 Task: Find connections with filter location North Vancouver with filter topic #Businessownerwith filter profile language Spanish with filter current company Forrester with filter school JSS University (Jagadguru Sri Shivarathreeshwara University),Mysore with filter industry Radio and Television Broadcasting with filter service category Relocation with filter keywords title Test Scorer
Action: Mouse moved to (271, 347)
Screenshot: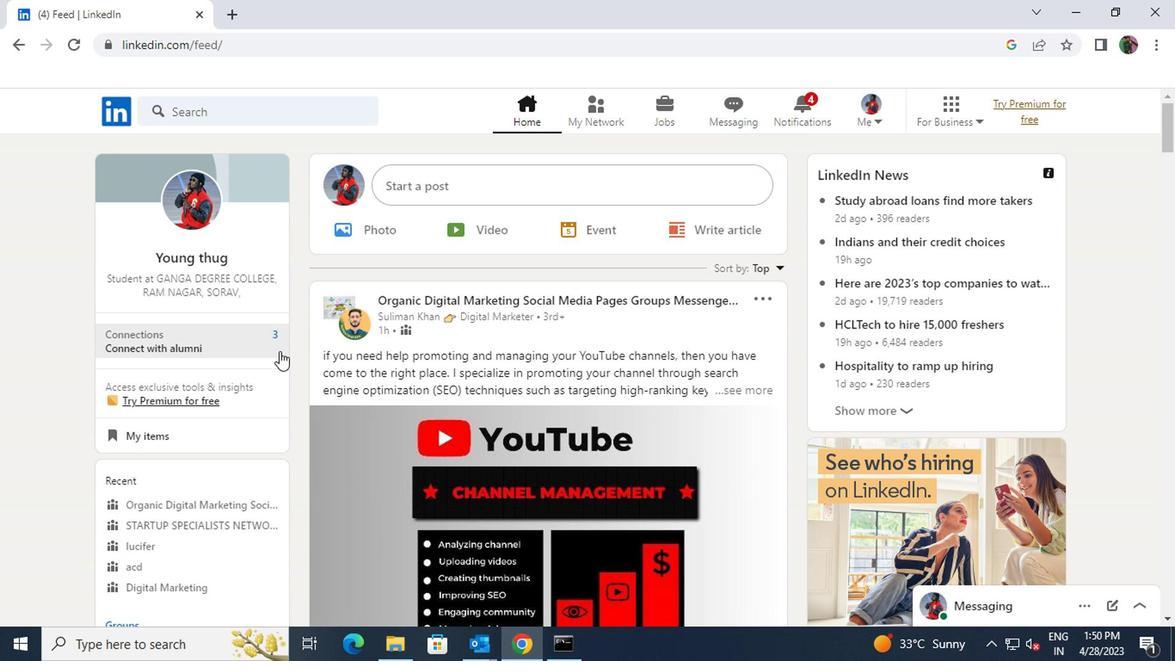 
Action: Mouse pressed left at (271, 347)
Screenshot: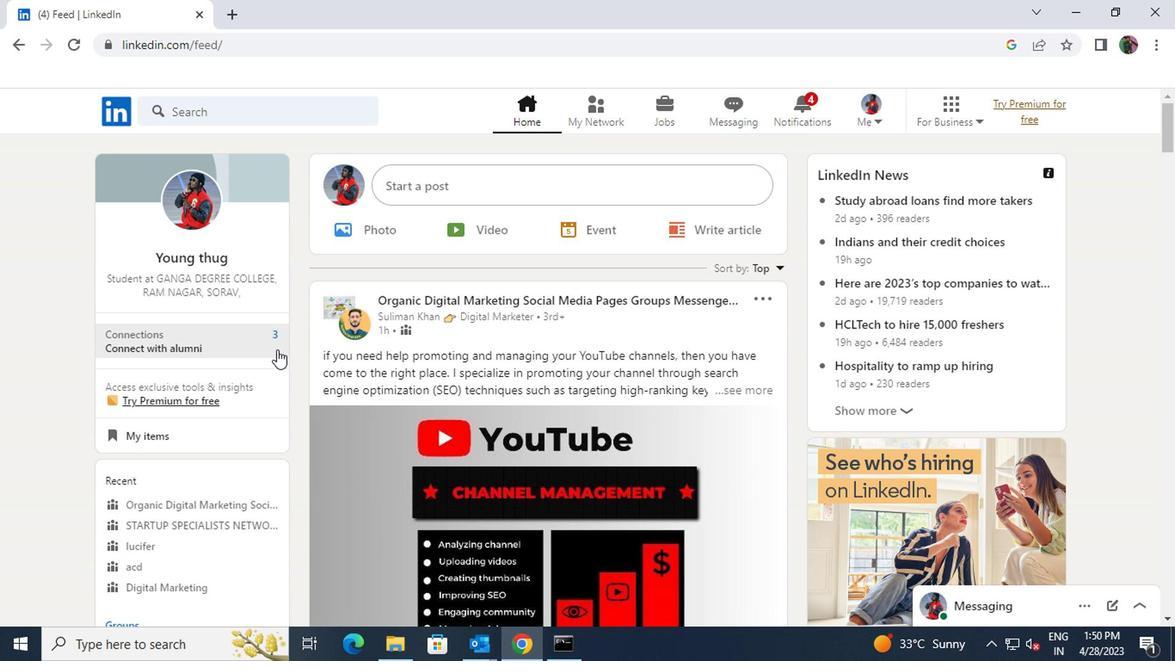 
Action: Mouse moved to (293, 208)
Screenshot: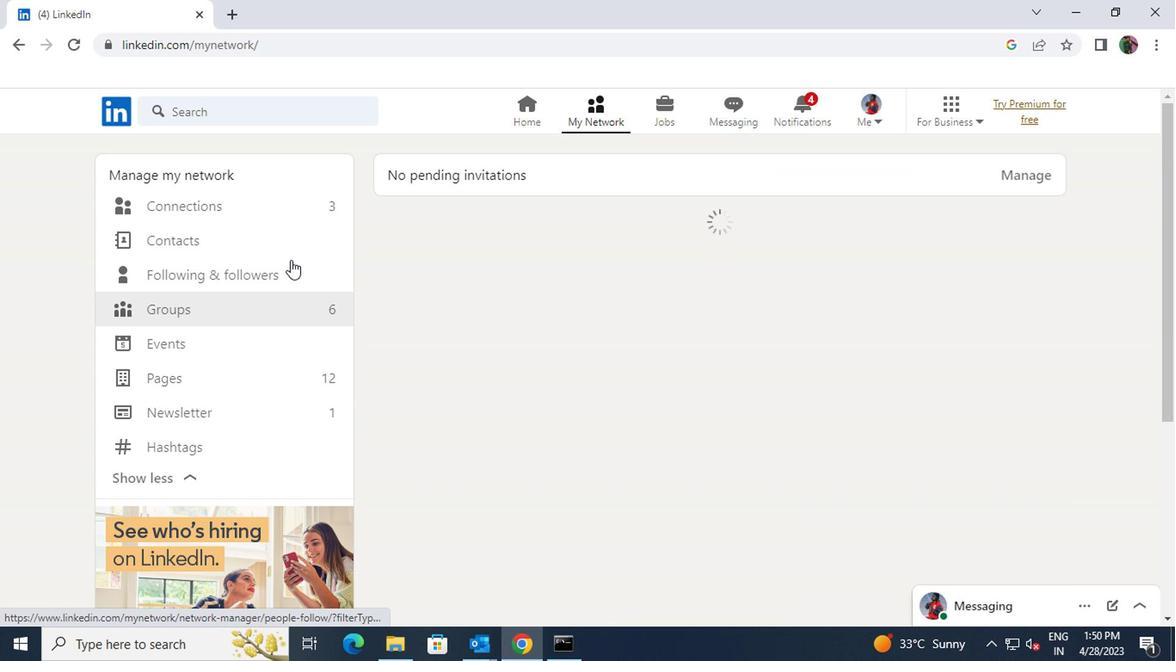 
Action: Mouse pressed left at (293, 208)
Screenshot: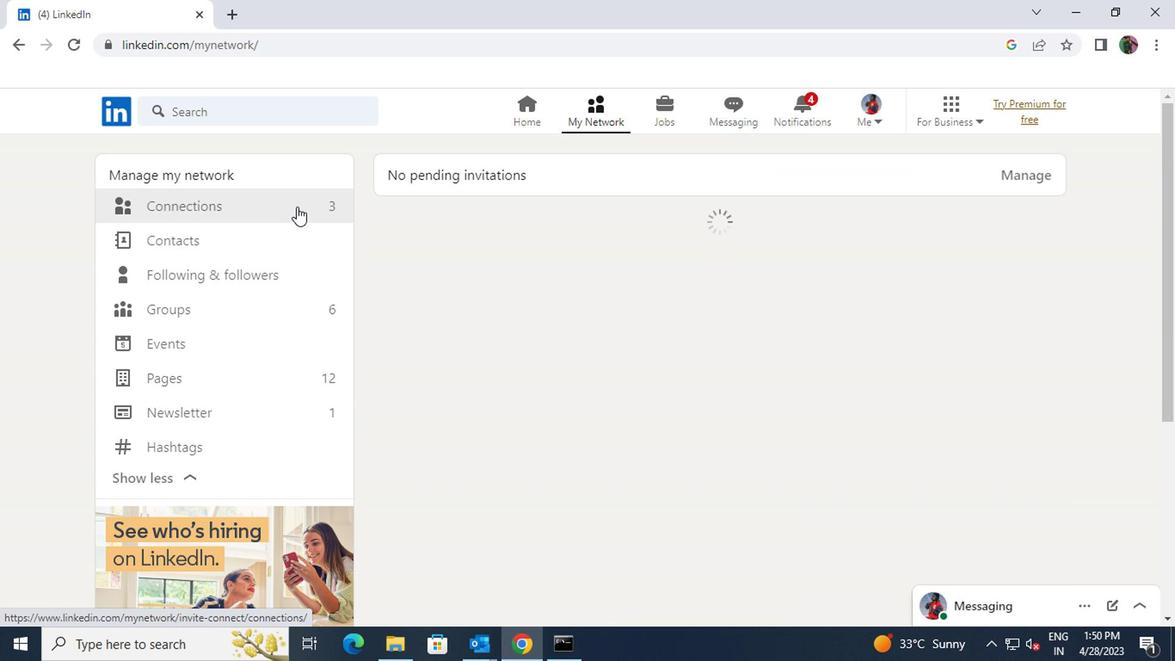 
Action: Mouse moved to (678, 210)
Screenshot: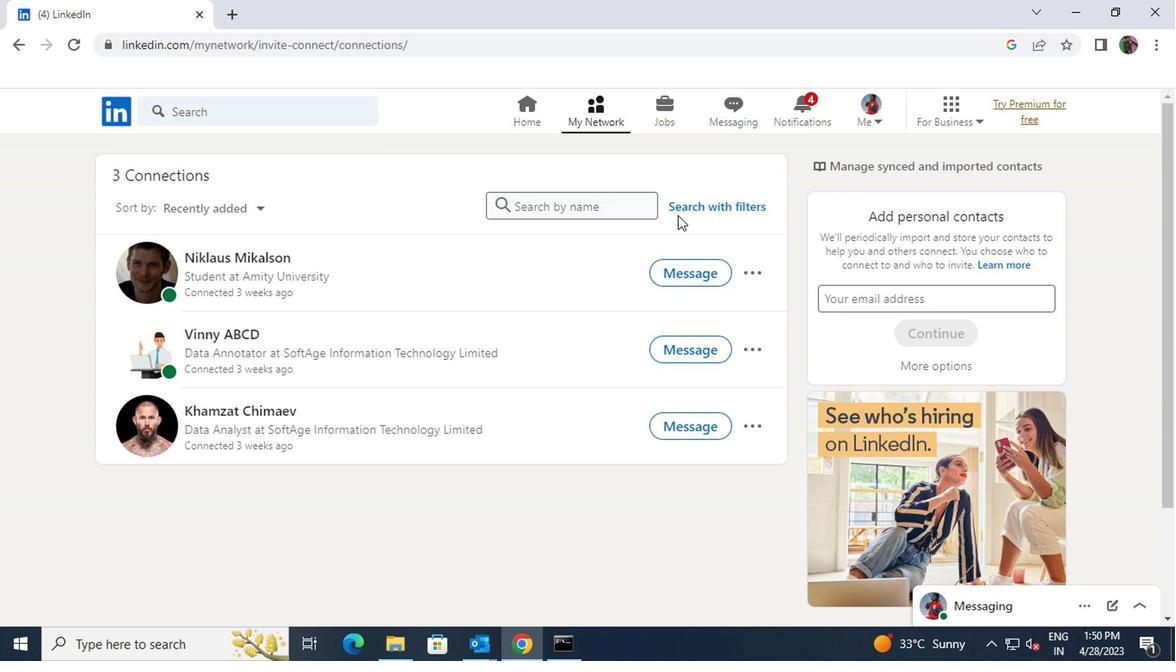 
Action: Mouse pressed left at (678, 210)
Screenshot: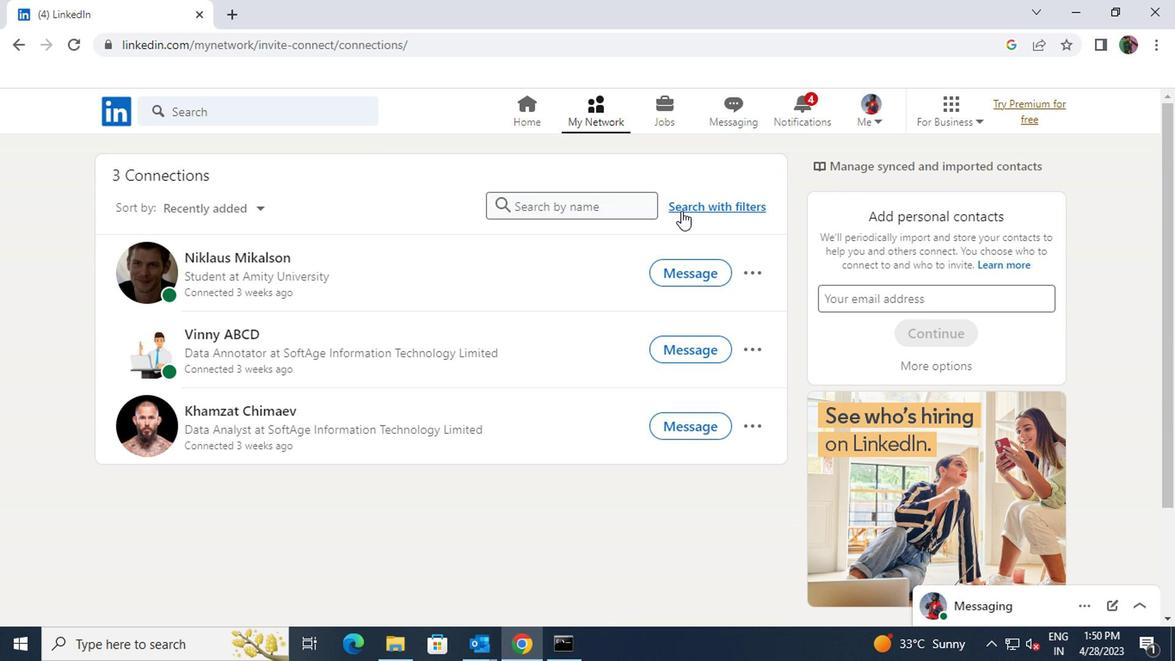 
Action: Mouse moved to (640, 161)
Screenshot: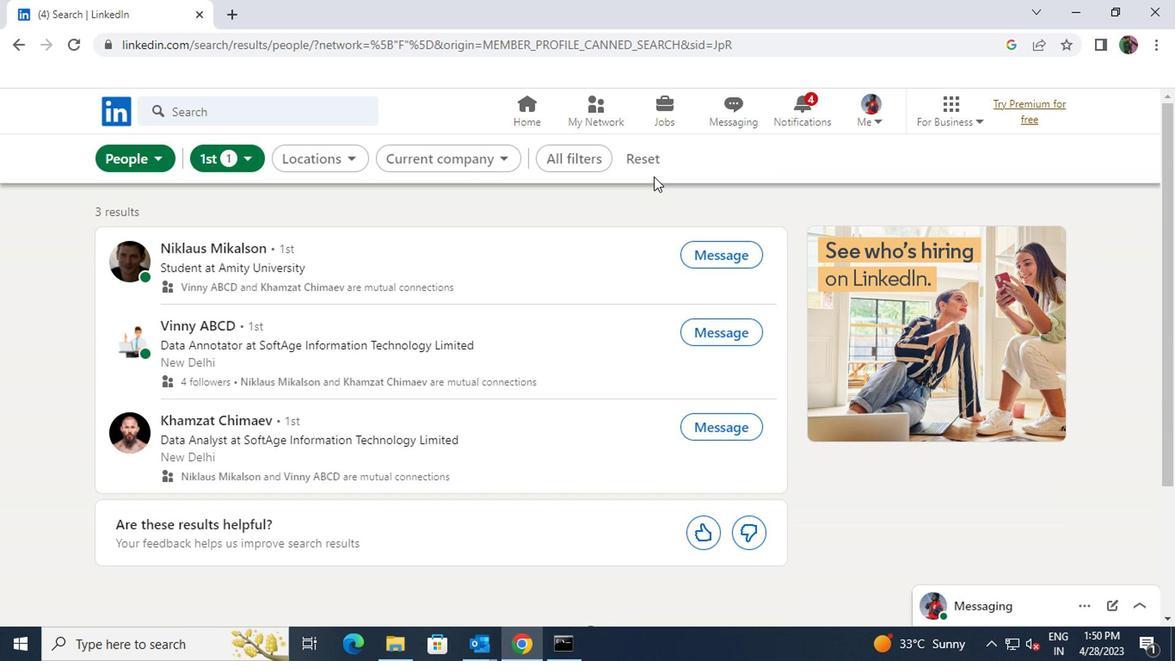 
Action: Mouse pressed left at (640, 161)
Screenshot: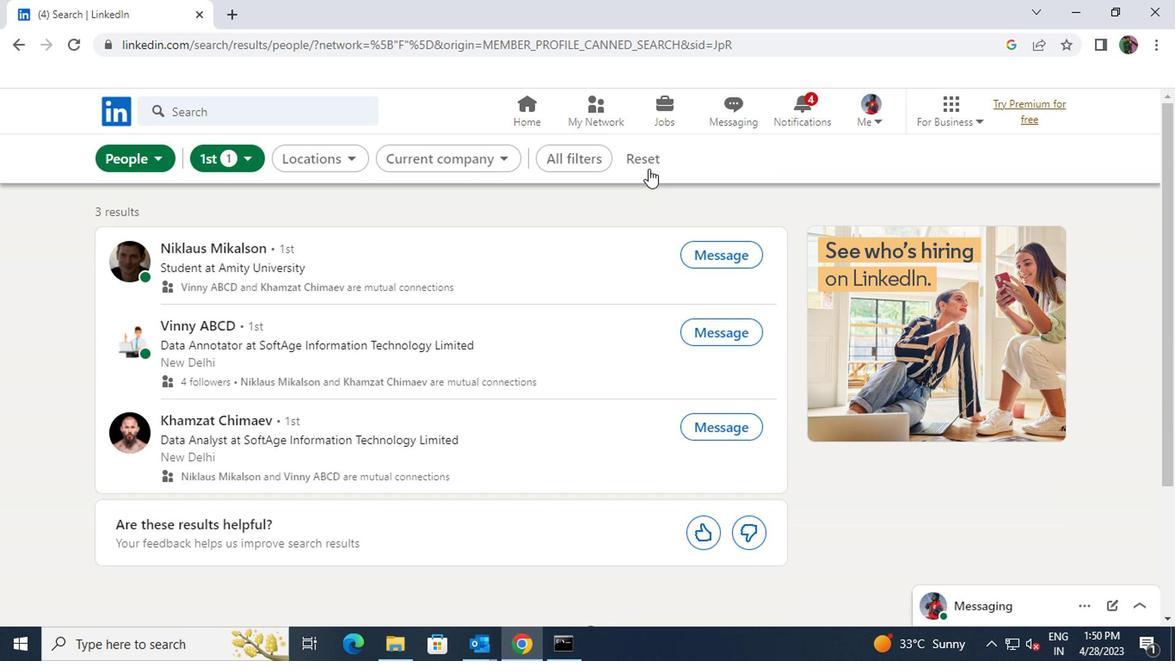 
Action: Mouse moved to (617, 161)
Screenshot: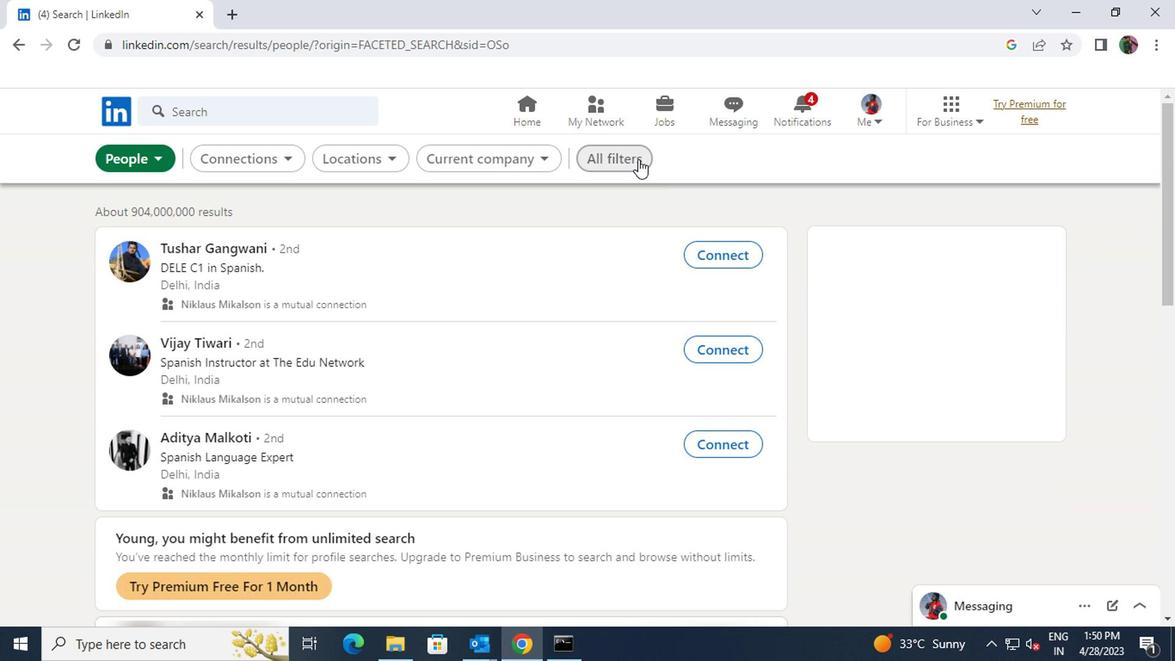 
Action: Mouse pressed left at (617, 161)
Screenshot: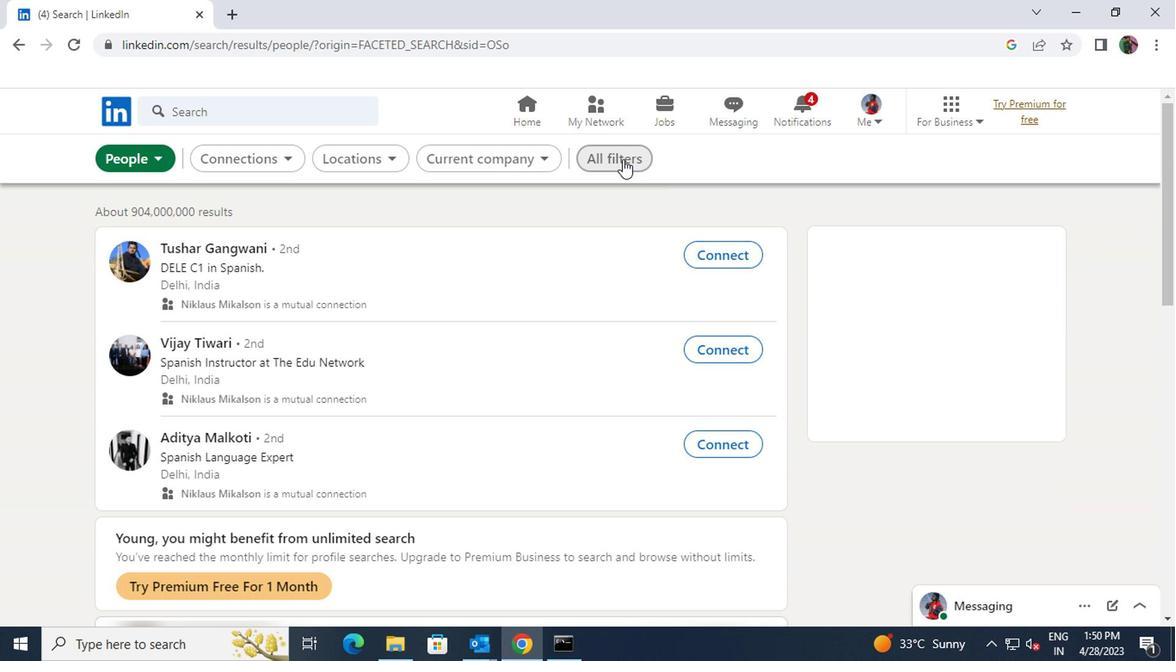 
Action: Mouse moved to (826, 367)
Screenshot: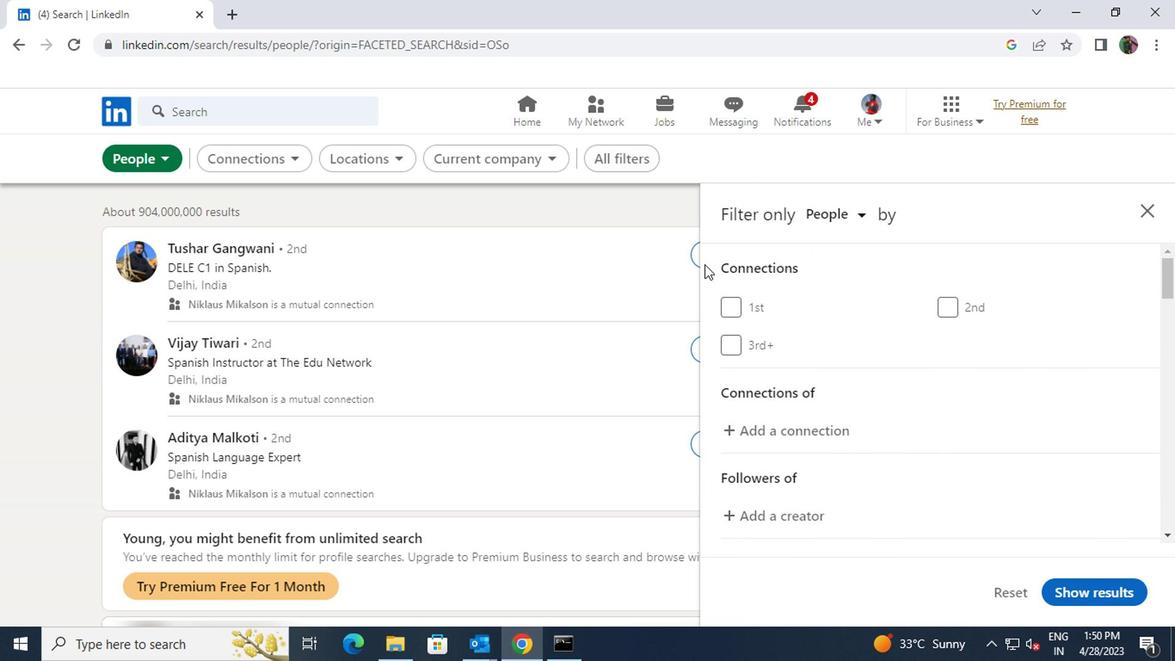 
Action: Mouse scrolled (826, 366) with delta (0, 0)
Screenshot: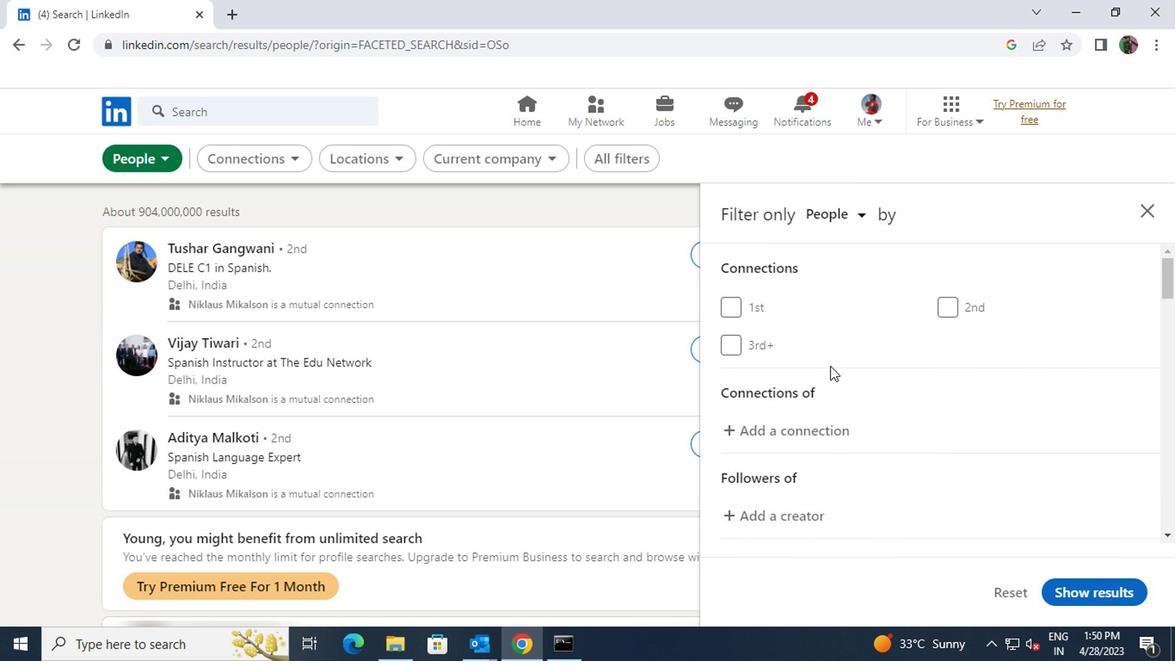 
Action: Mouse scrolled (826, 366) with delta (0, 0)
Screenshot: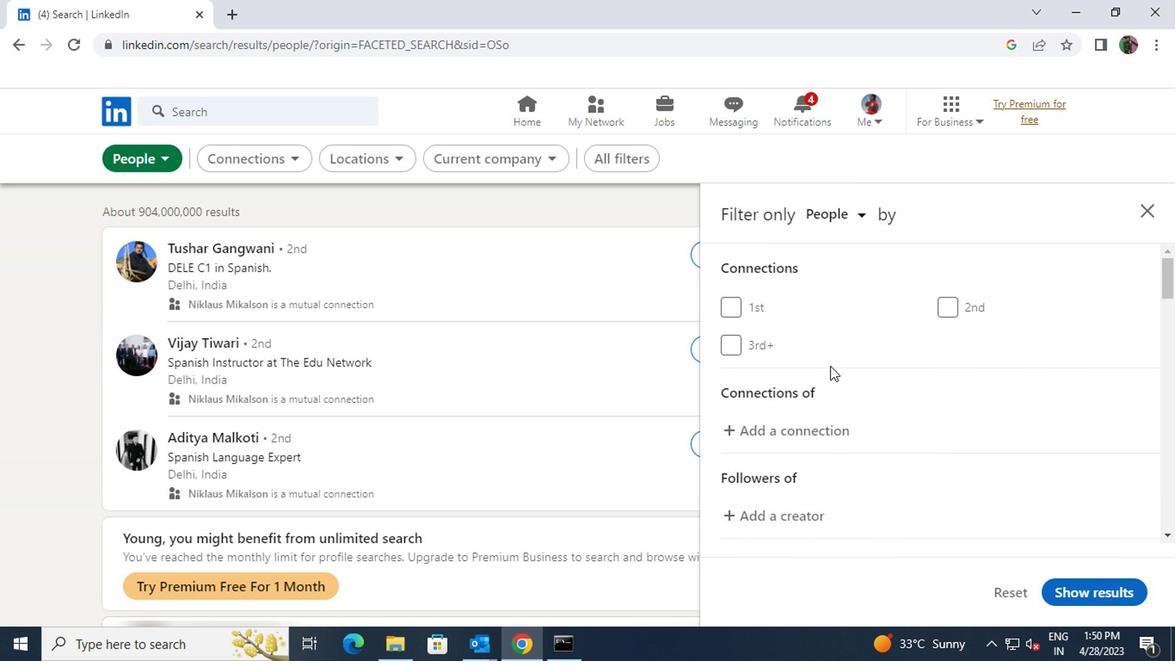 
Action: Mouse scrolled (826, 366) with delta (0, 0)
Screenshot: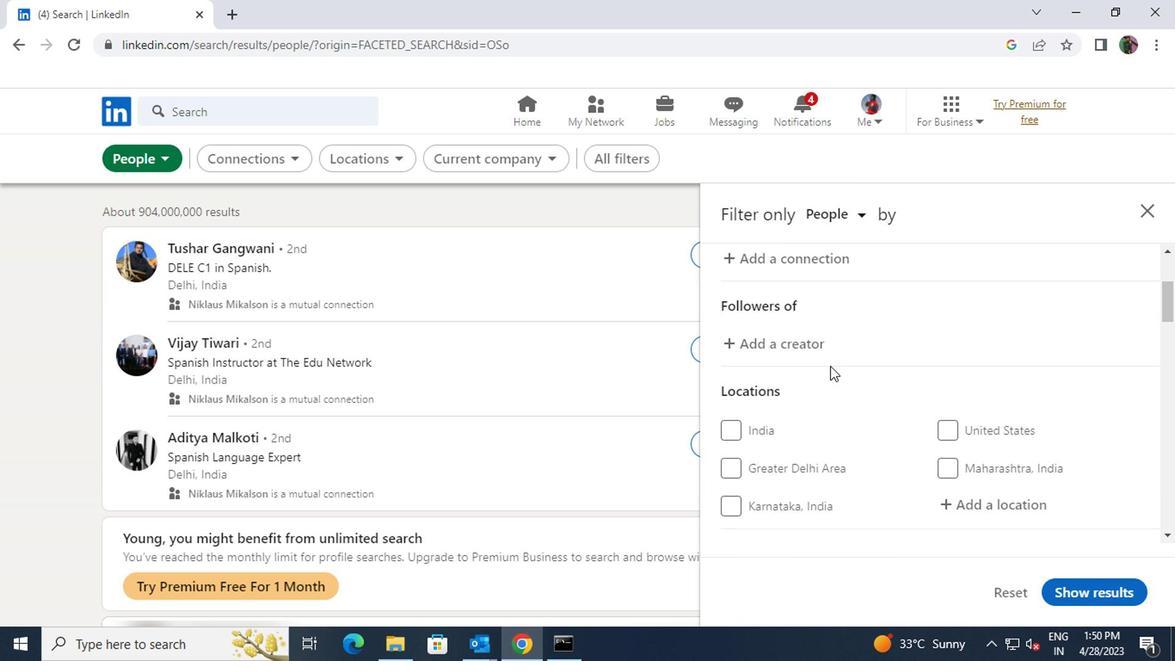 
Action: Mouse moved to (953, 428)
Screenshot: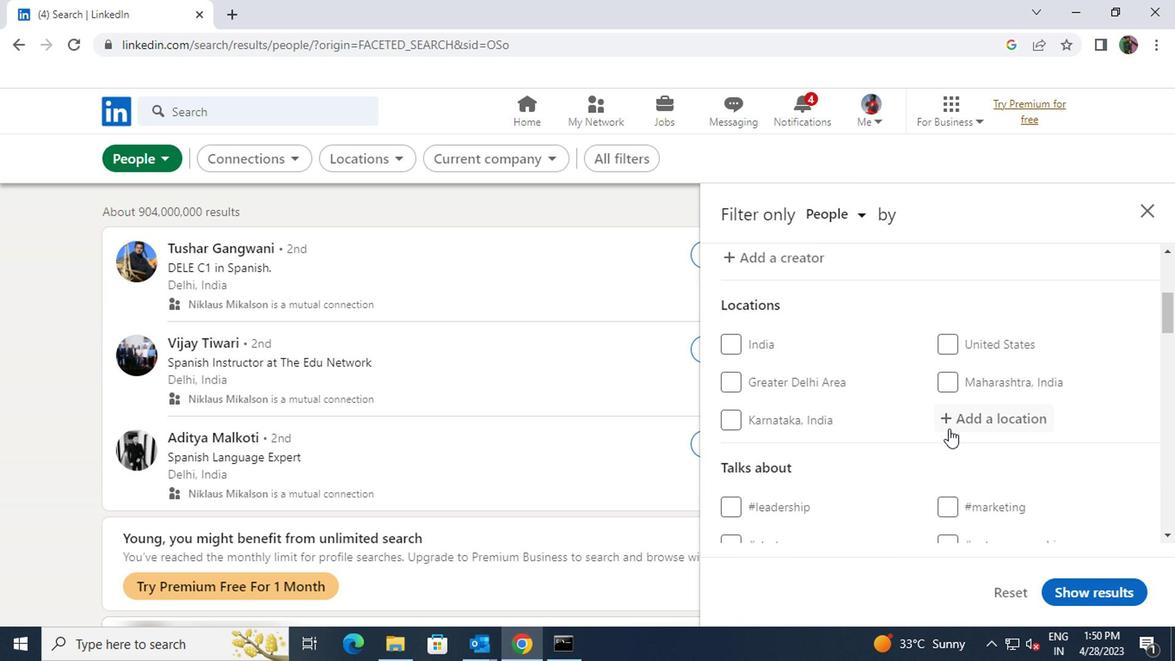 
Action: Mouse pressed left at (953, 428)
Screenshot: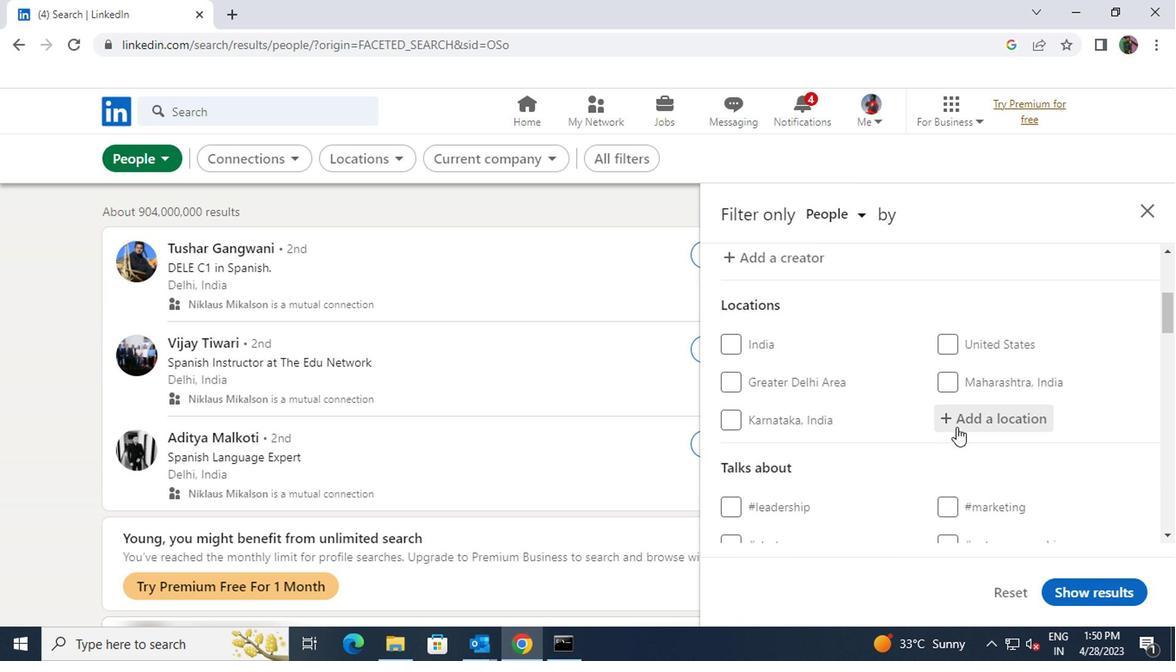 
Action: Key pressed <Key.shift>NORTH<Key.space><Key.shift>VANCO
Screenshot: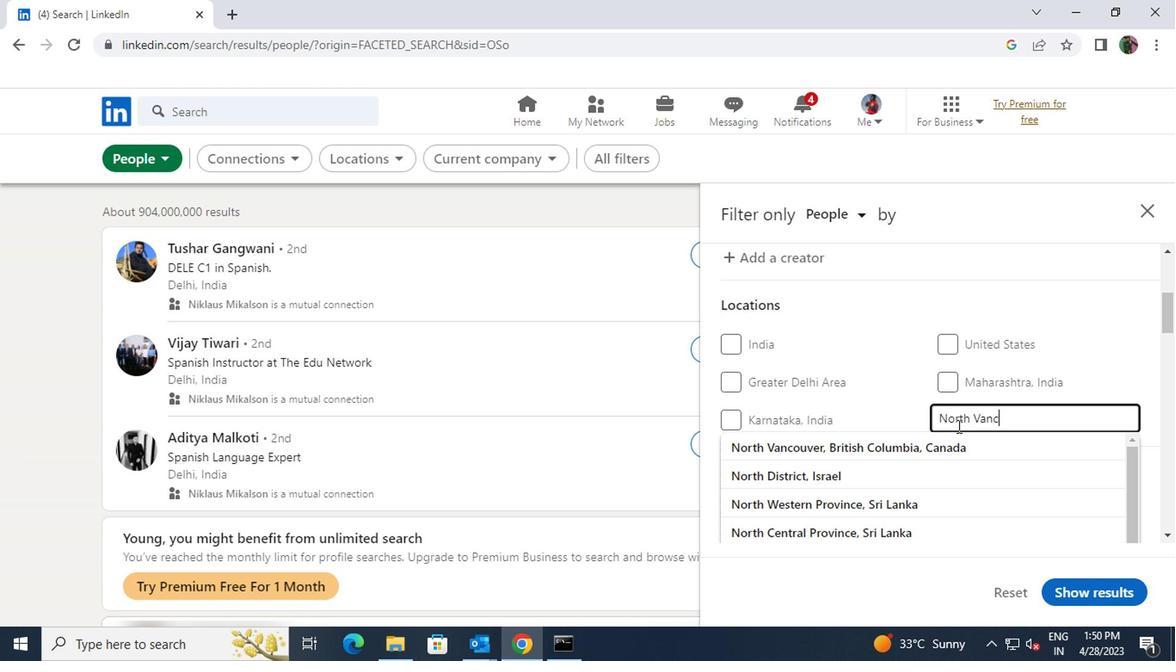 
Action: Mouse moved to (951, 441)
Screenshot: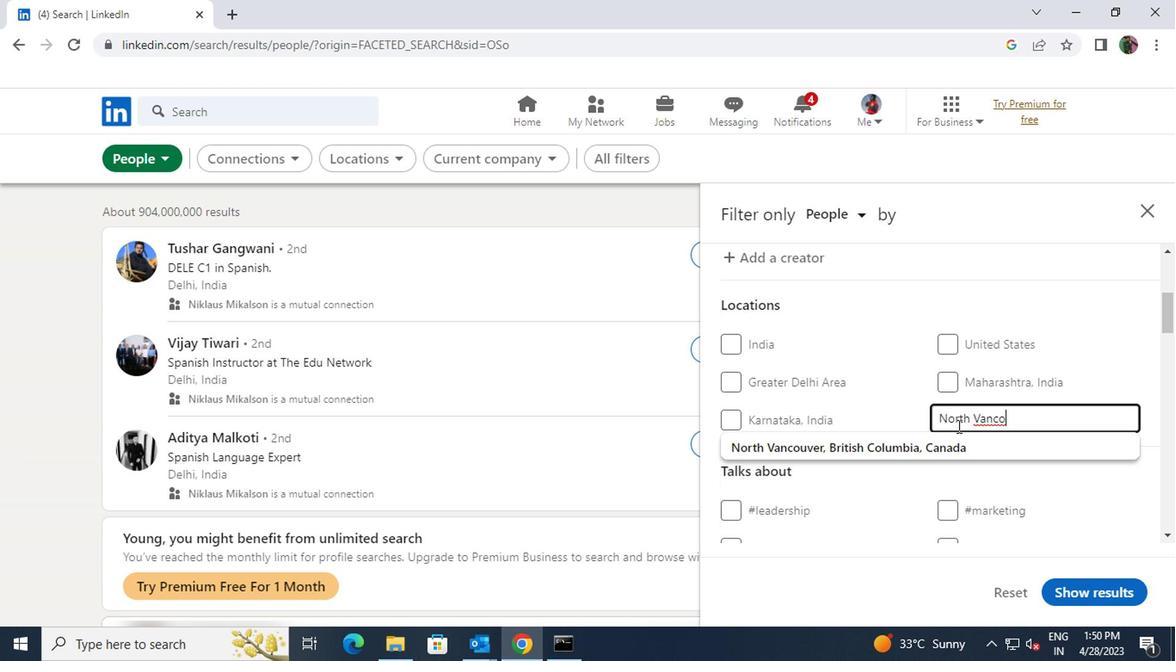 
Action: Mouse pressed left at (951, 441)
Screenshot: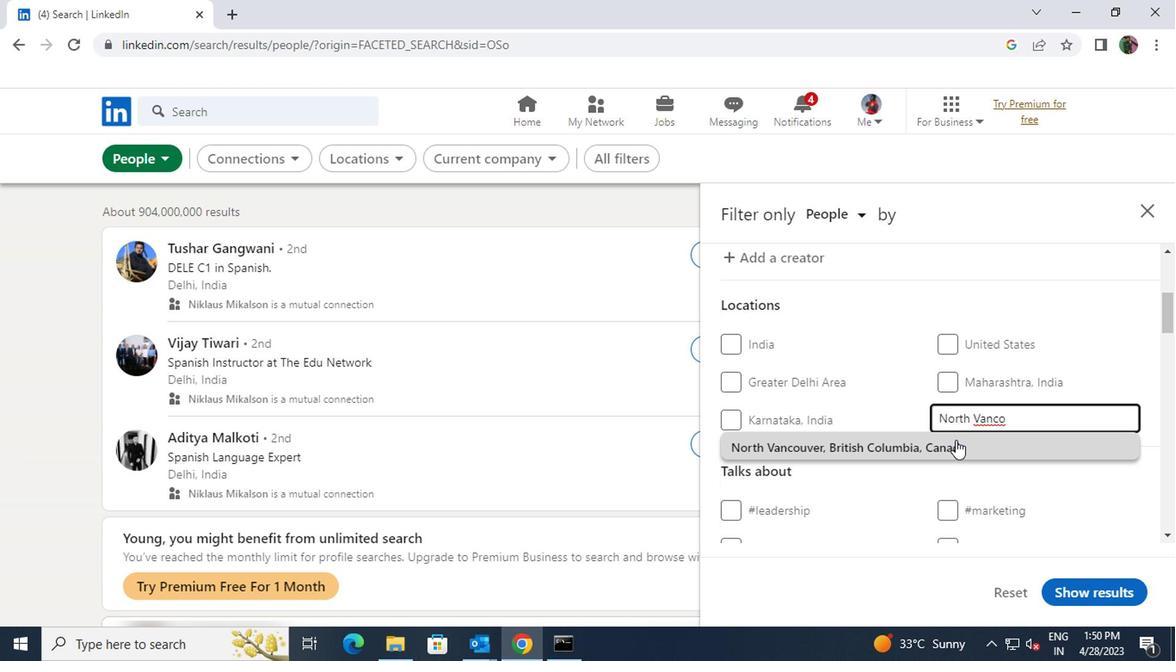 
Action: Mouse scrolled (951, 440) with delta (0, 0)
Screenshot: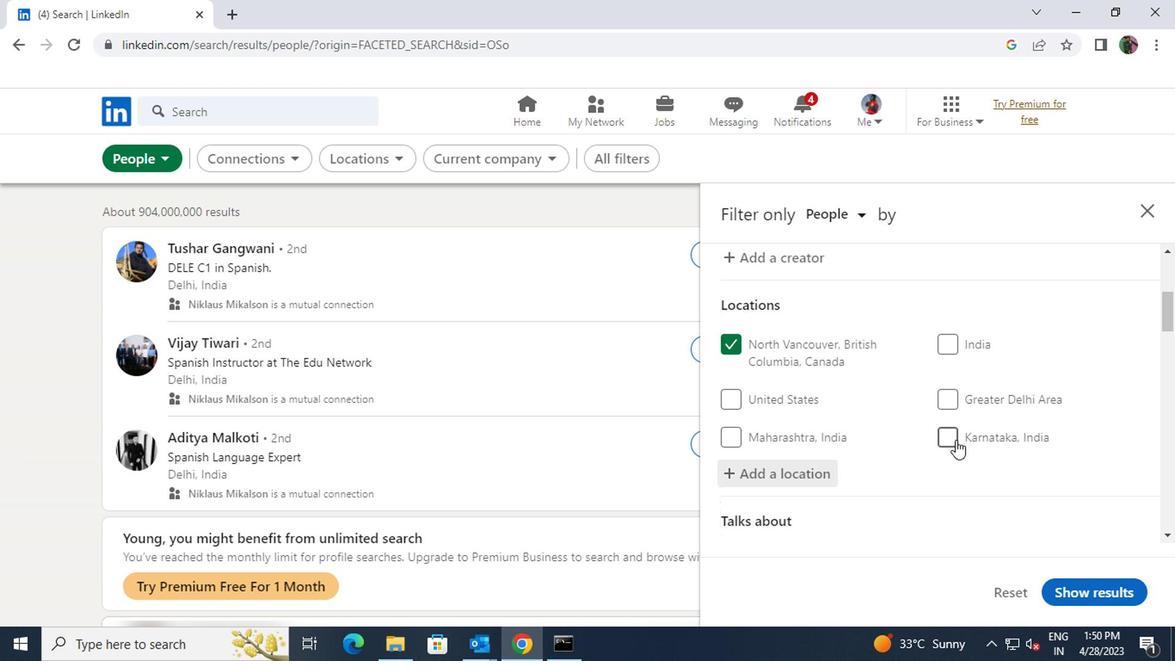 
Action: Mouse scrolled (951, 440) with delta (0, 0)
Screenshot: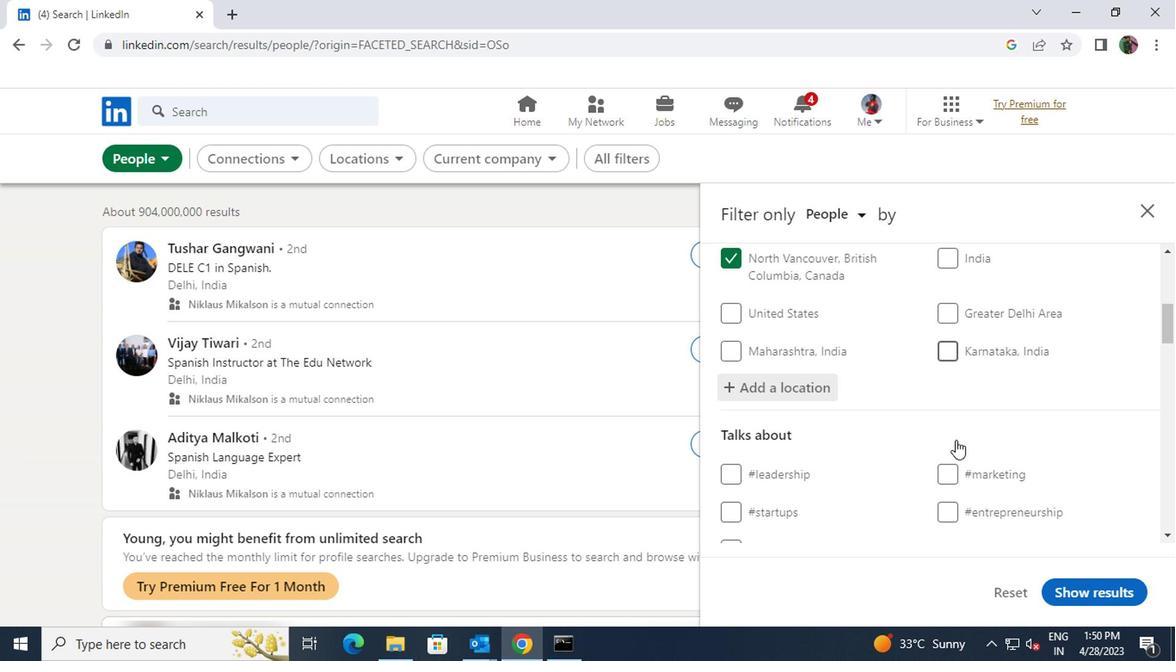 
Action: Mouse moved to (951, 466)
Screenshot: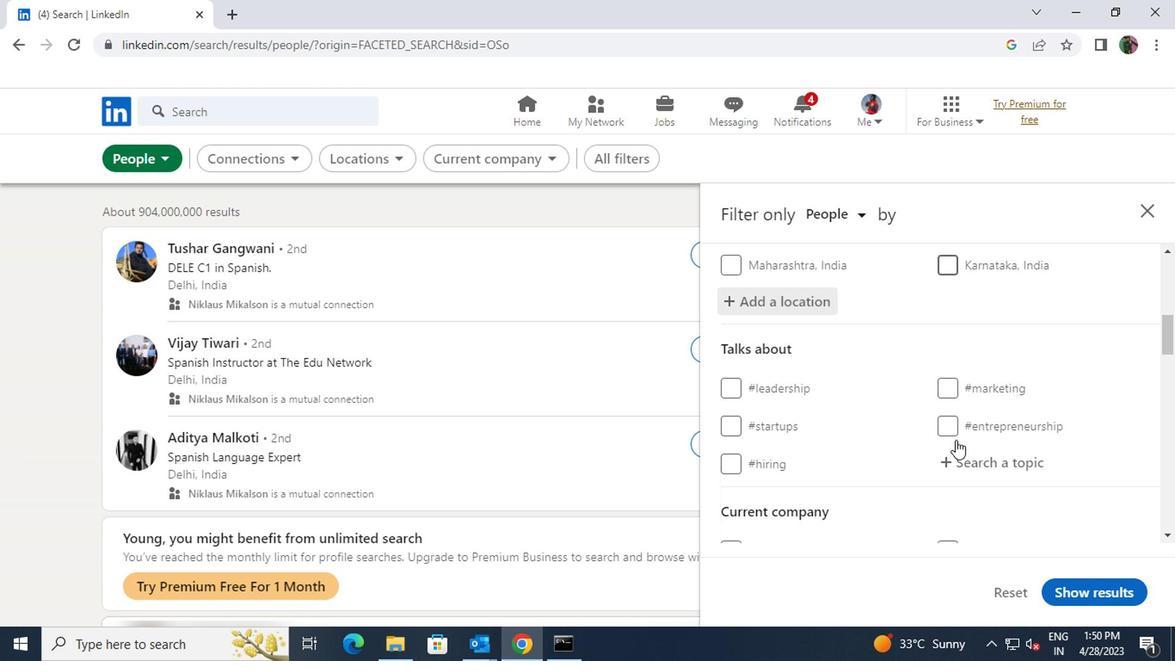 
Action: Mouse pressed left at (951, 466)
Screenshot: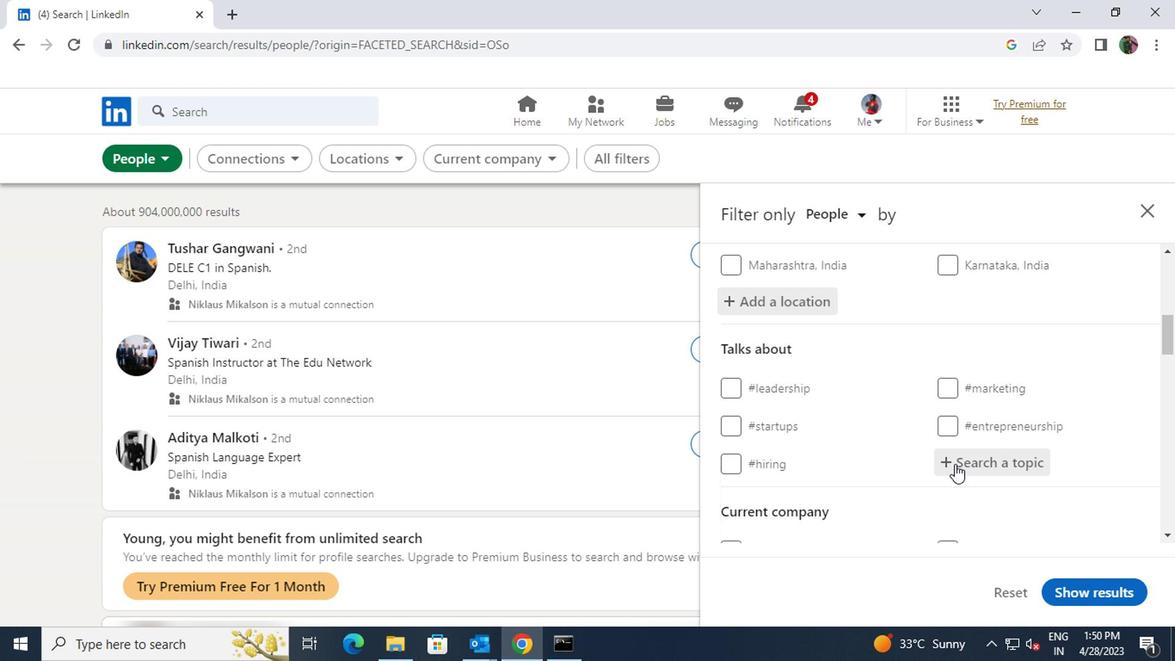 
Action: Key pressed <Key.shift>BUSINESSOWNER
Screenshot: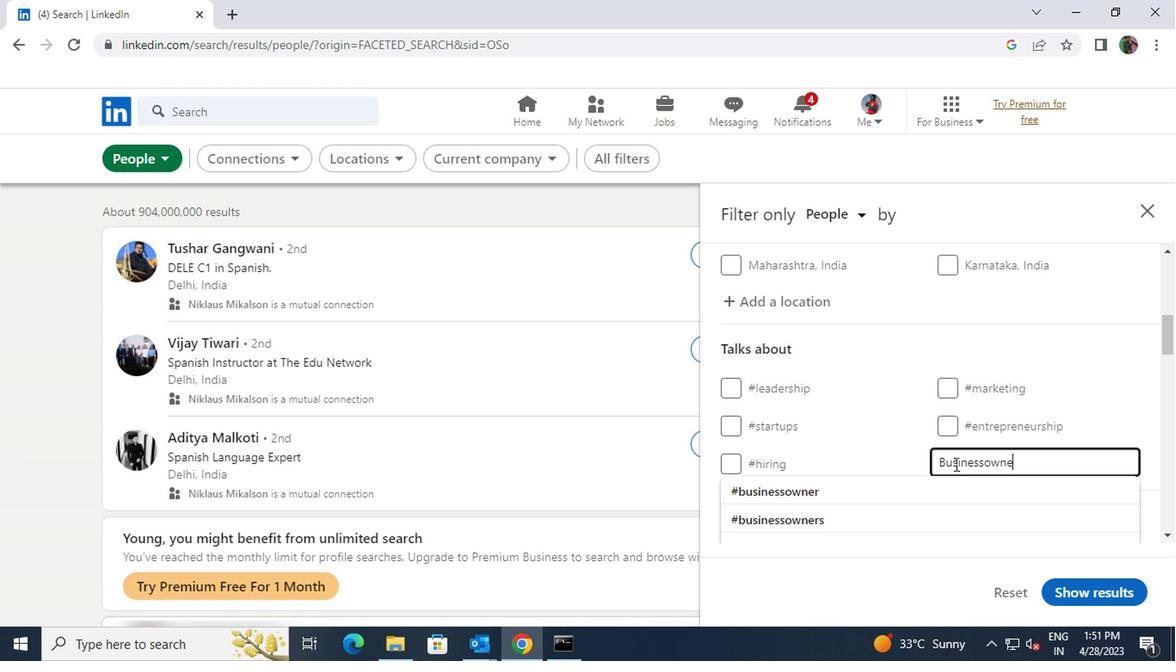 
Action: Mouse moved to (937, 483)
Screenshot: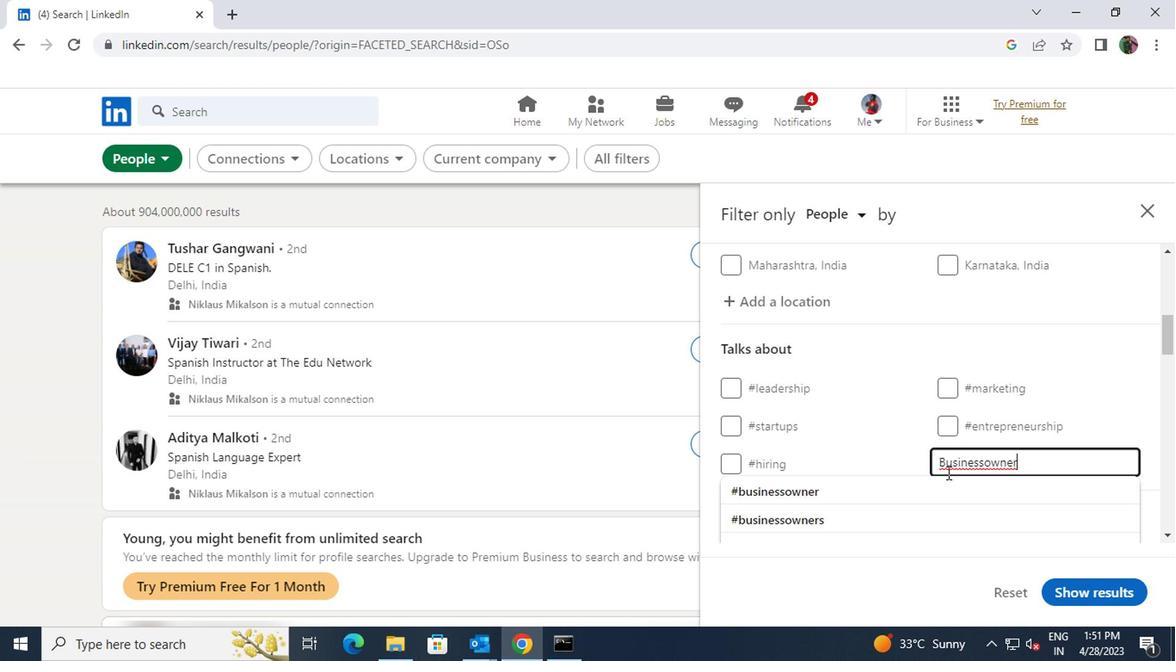 
Action: Mouse pressed left at (937, 483)
Screenshot: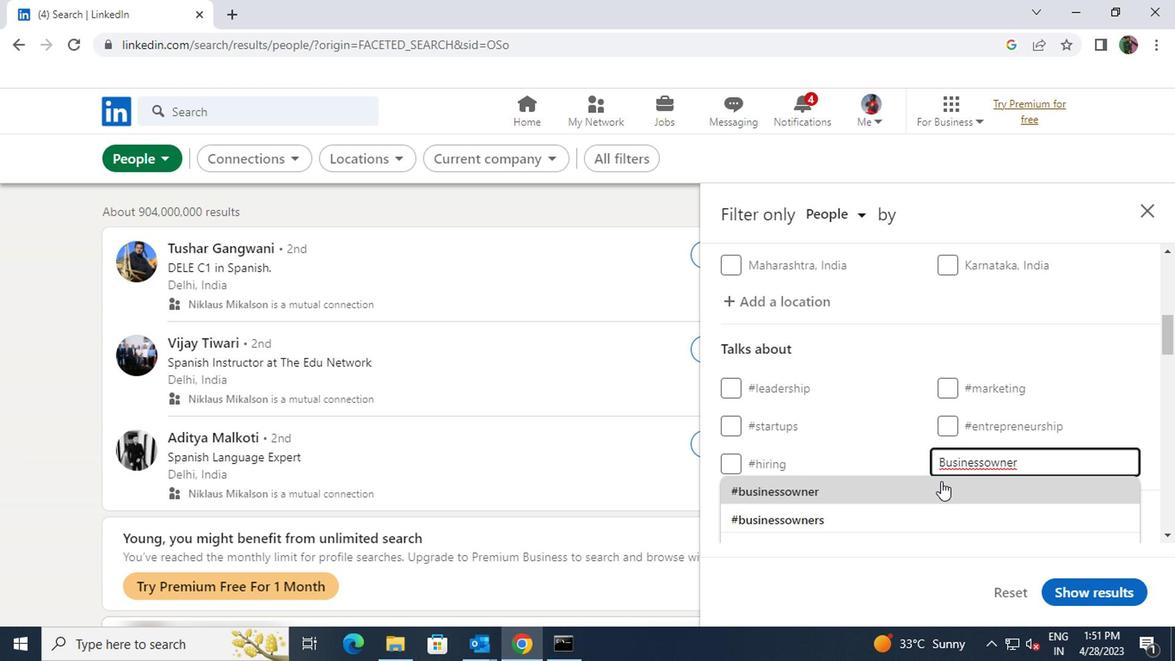 
Action: Mouse scrolled (937, 482) with delta (0, 0)
Screenshot: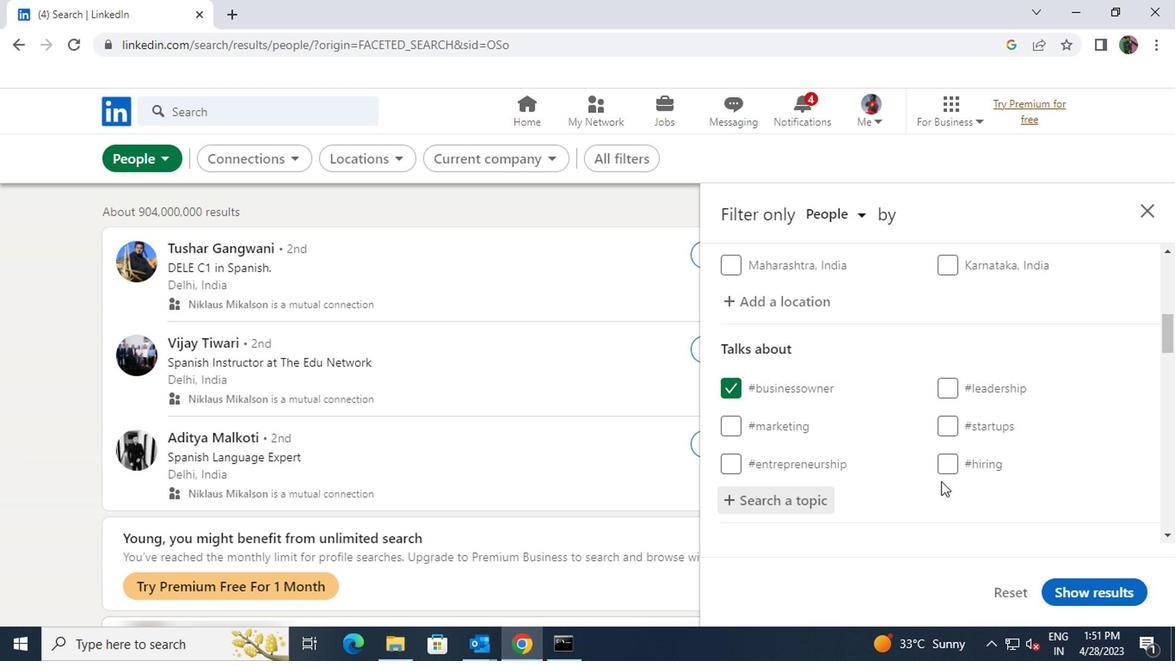 
Action: Mouse scrolled (937, 482) with delta (0, 0)
Screenshot: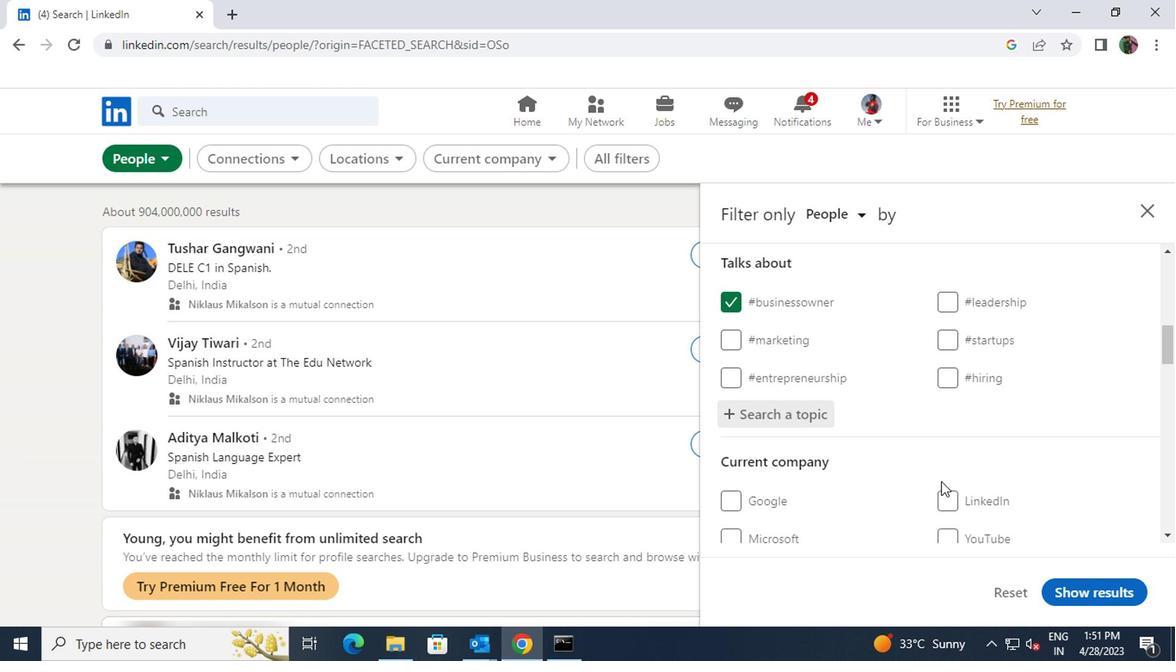 
Action: Mouse scrolled (937, 482) with delta (0, 0)
Screenshot: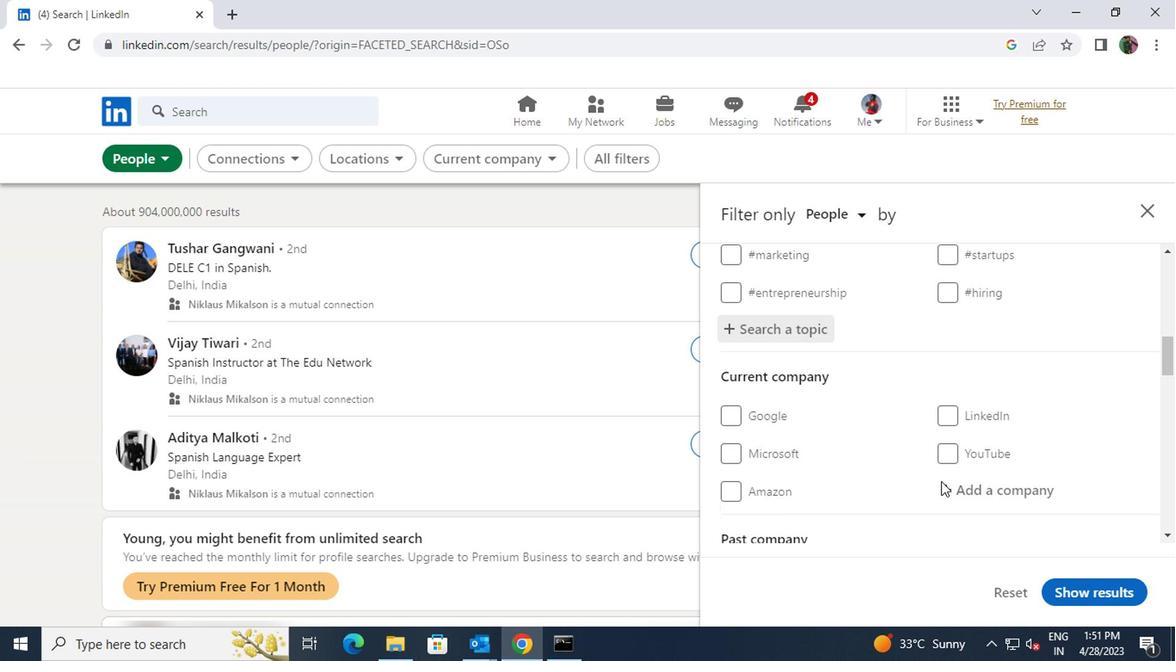 
Action: Mouse scrolled (937, 482) with delta (0, 0)
Screenshot: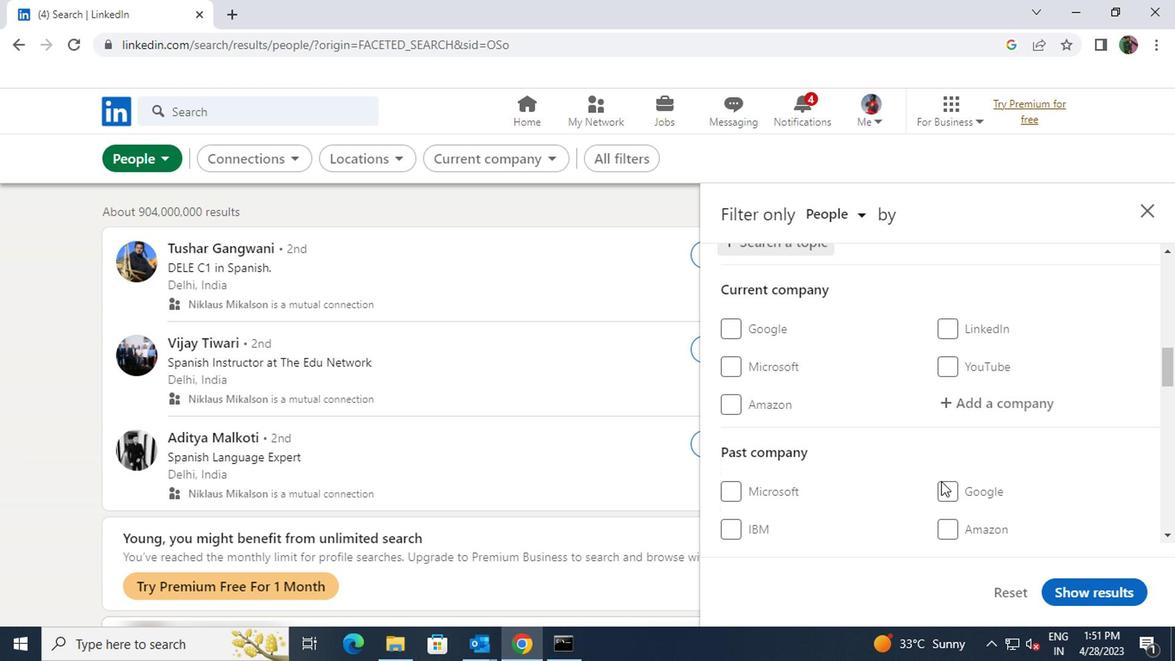 
Action: Mouse scrolled (937, 482) with delta (0, 0)
Screenshot: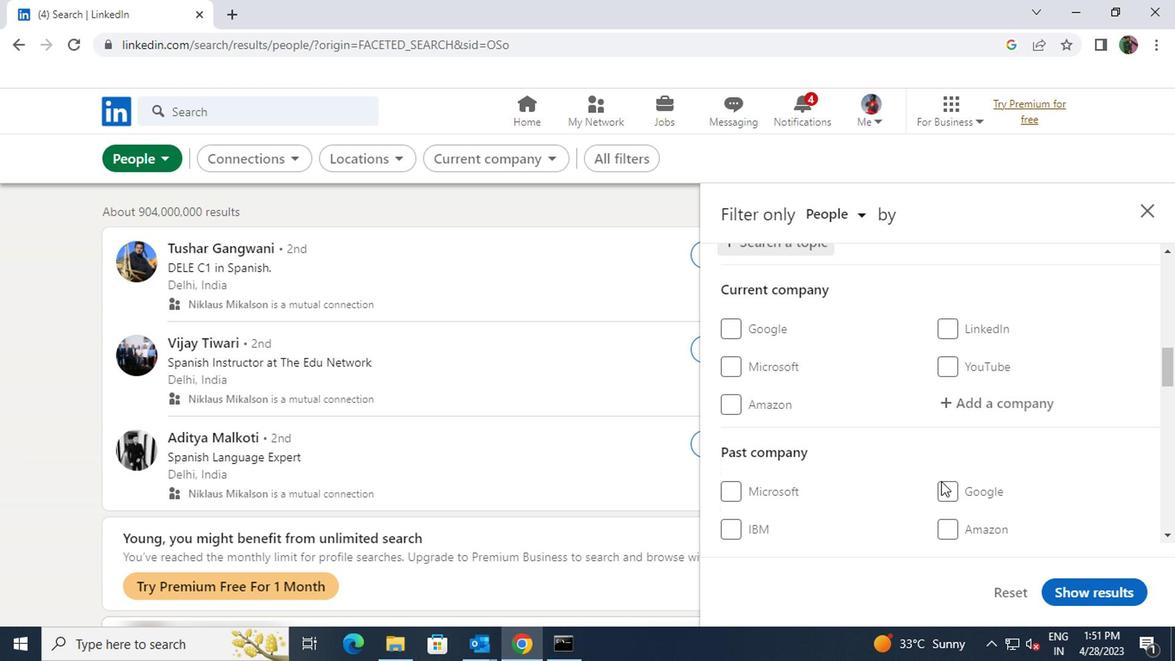 
Action: Mouse scrolled (937, 482) with delta (0, 0)
Screenshot: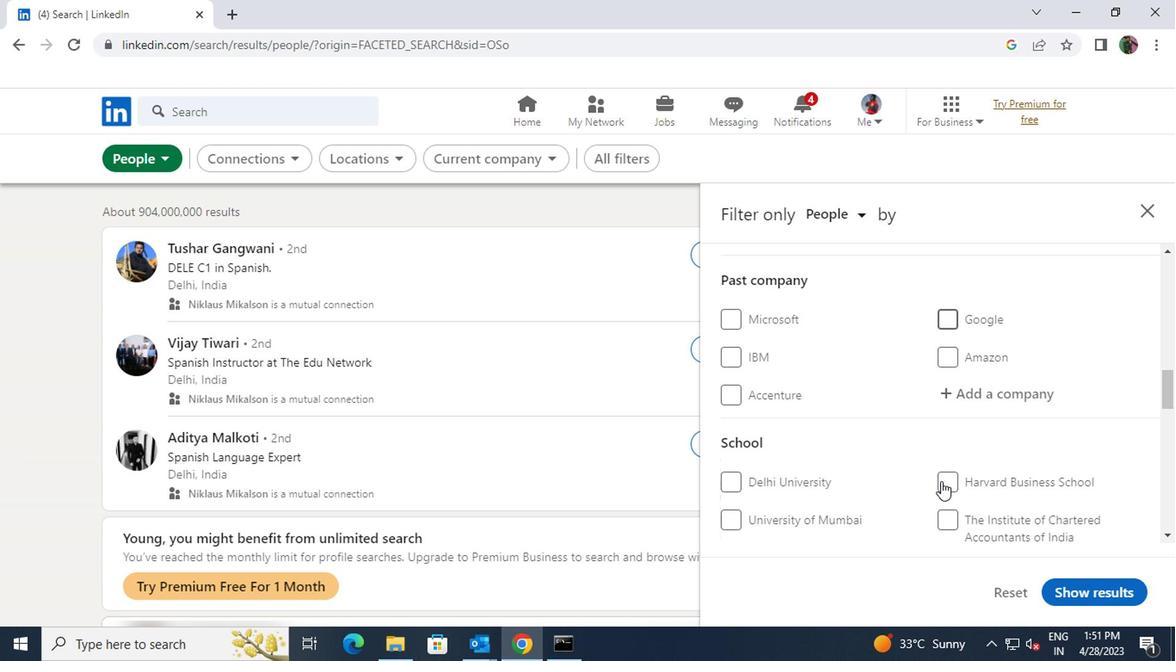 
Action: Mouse scrolled (937, 482) with delta (0, 0)
Screenshot: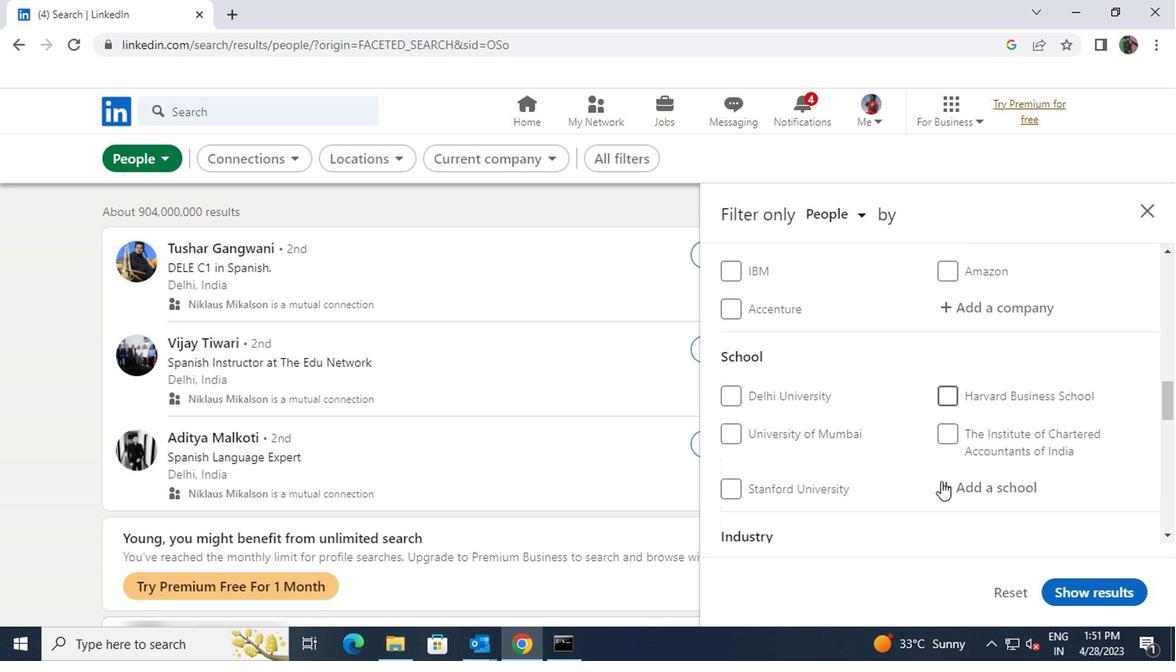 
Action: Mouse scrolled (937, 482) with delta (0, 0)
Screenshot: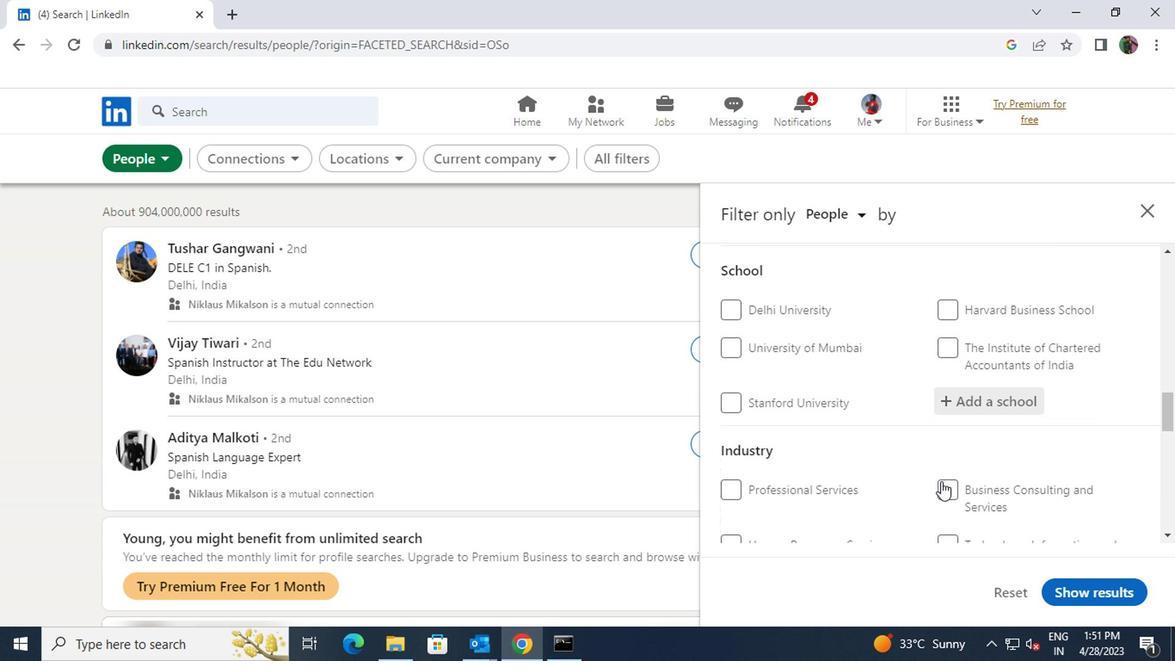 
Action: Mouse scrolled (937, 482) with delta (0, 0)
Screenshot: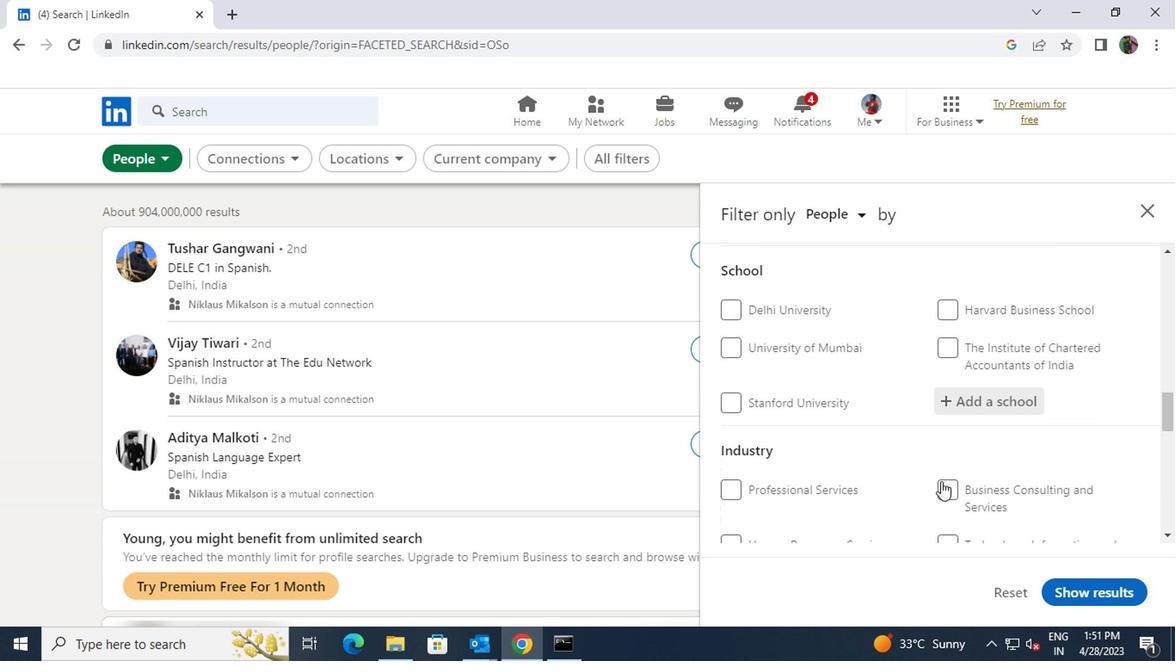 
Action: Mouse scrolled (937, 482) with delta (0, 0)
Screenshot: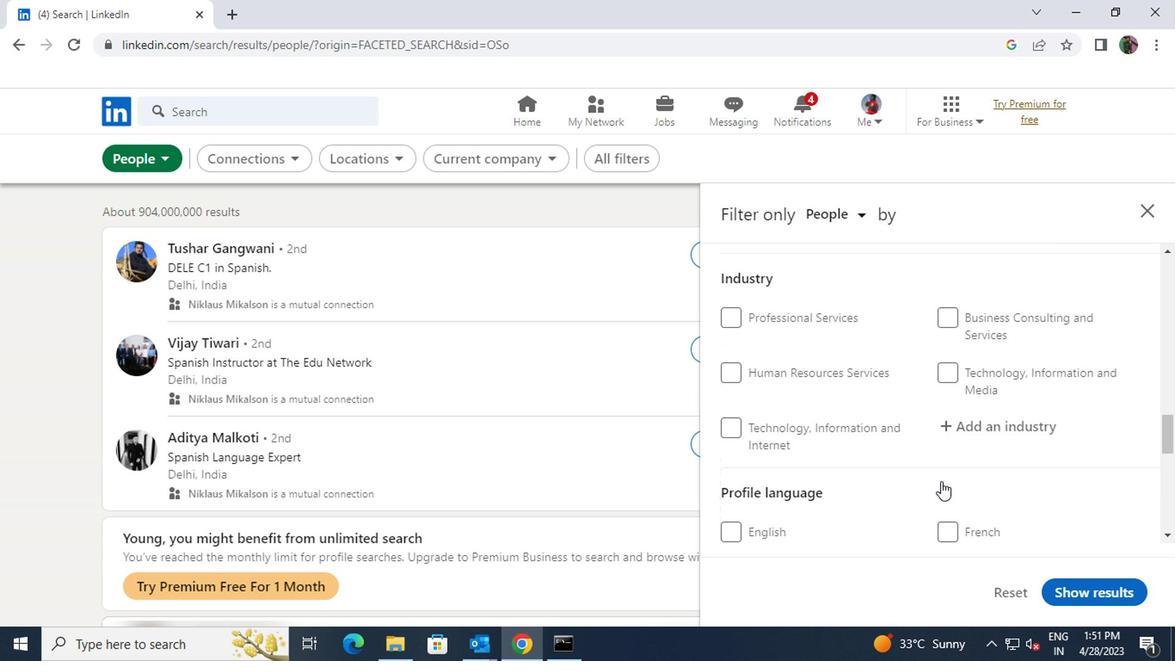 
Action: Mouse moved to (730, 483)
Screenshot: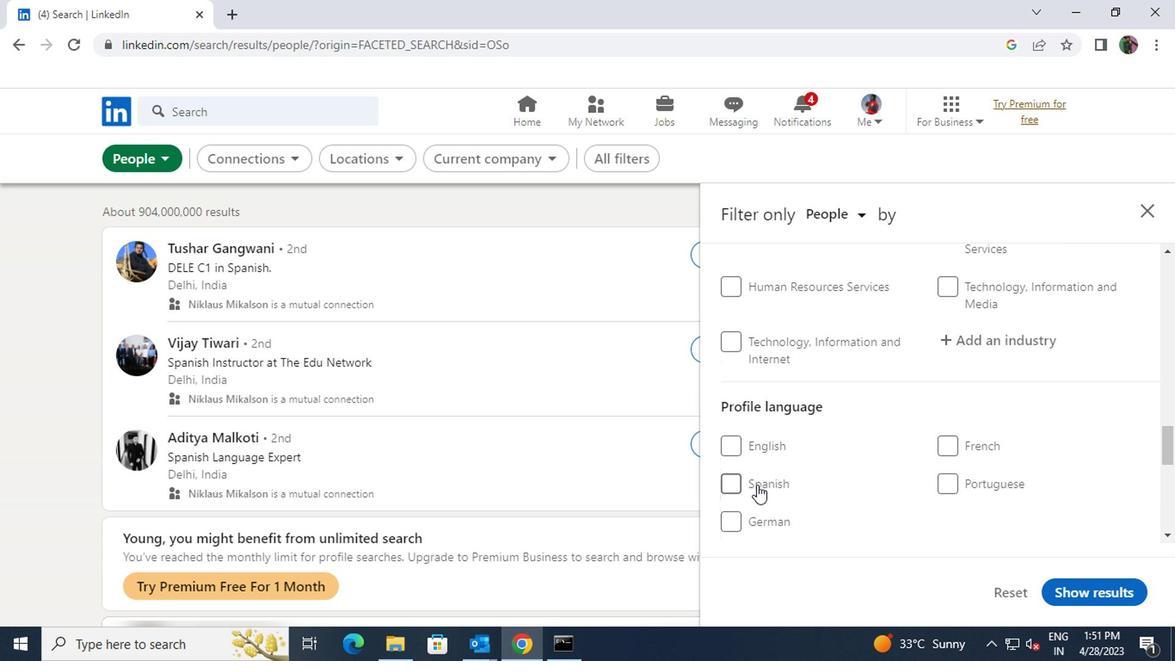 
Action: Mouse pressed left at (730, 483)
Screenshot: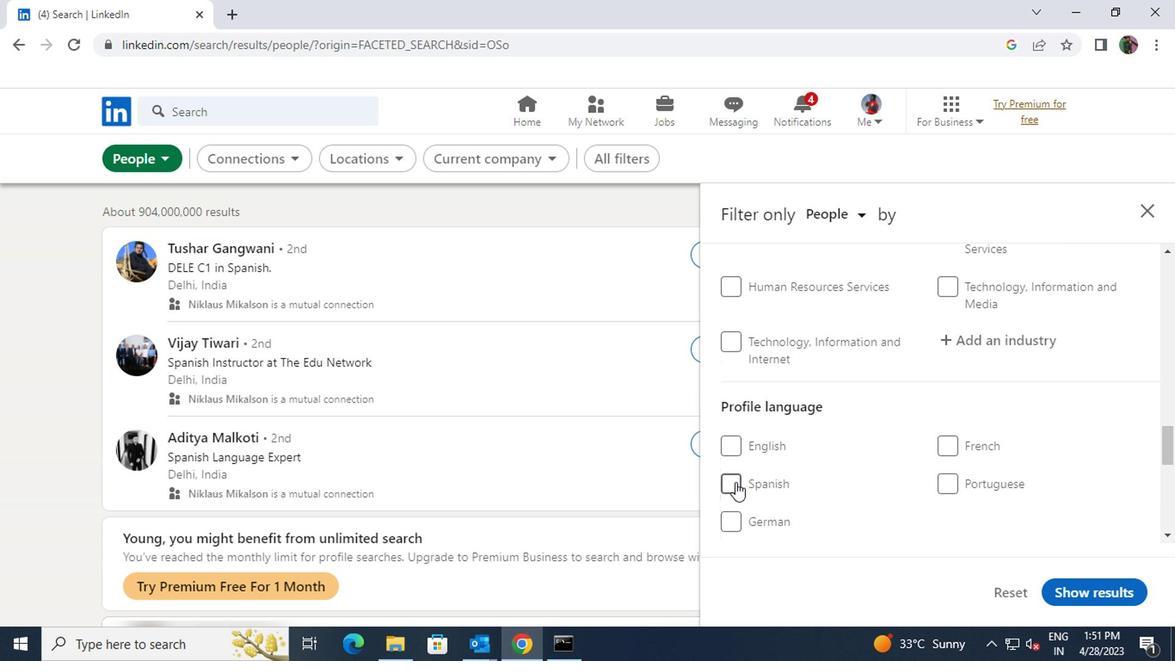 
Action: Mouse moved to (863, 474)
Screenshot: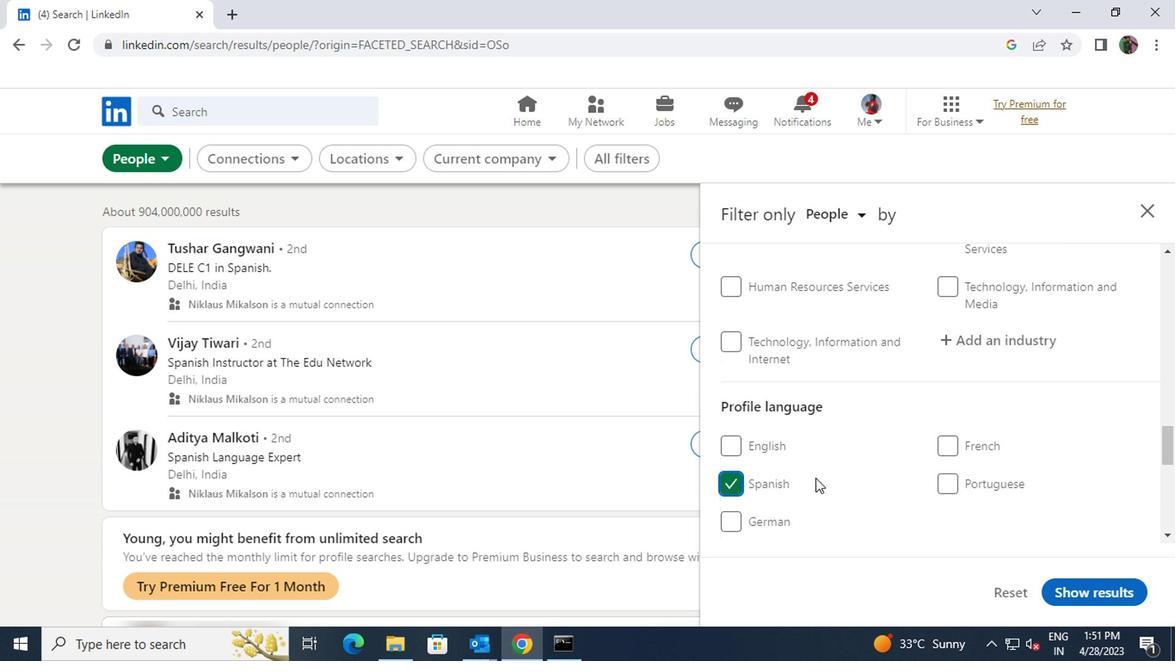 
Action: Mouse scrolled (863, 474) with delta (0, 0)
Screenshot: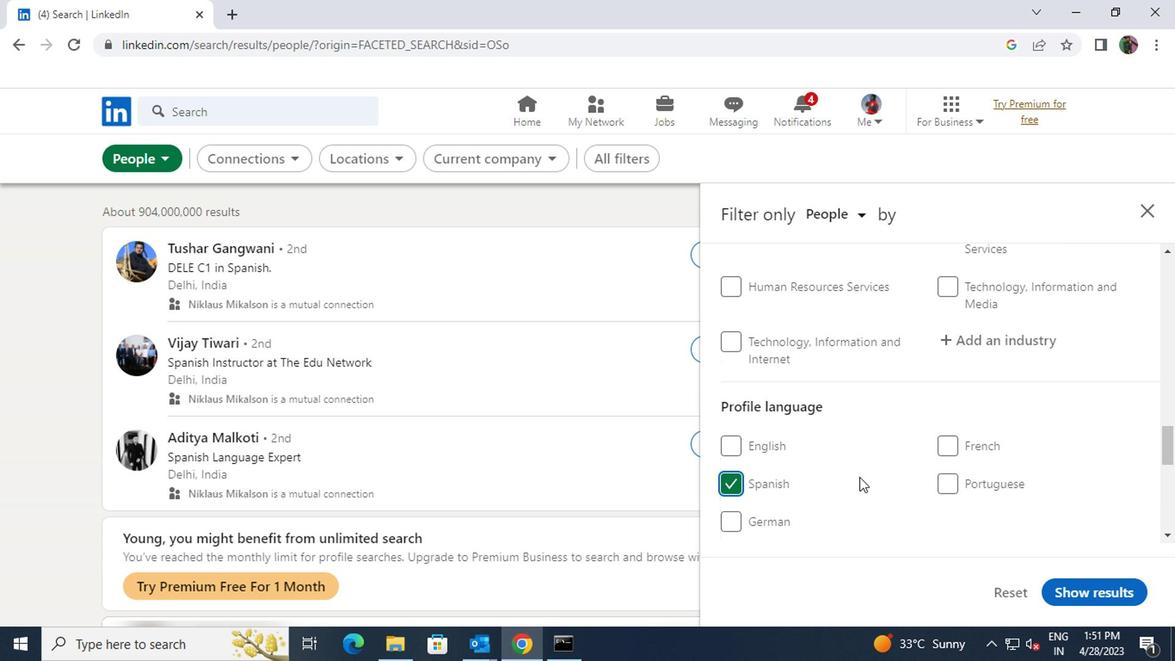 
Action: Mouse scrolled (863, 475) with delta (0, 0)
Screenshot: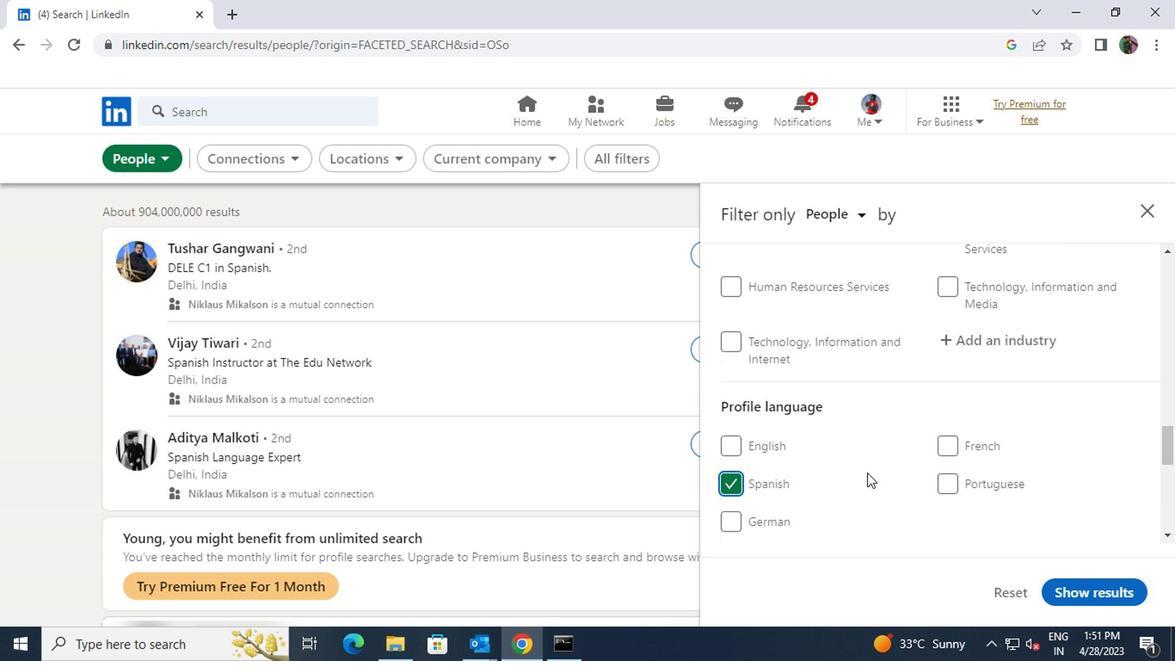 
Action: Mouse scrolled (863, 475) with delta (0, 0)
Screenshot: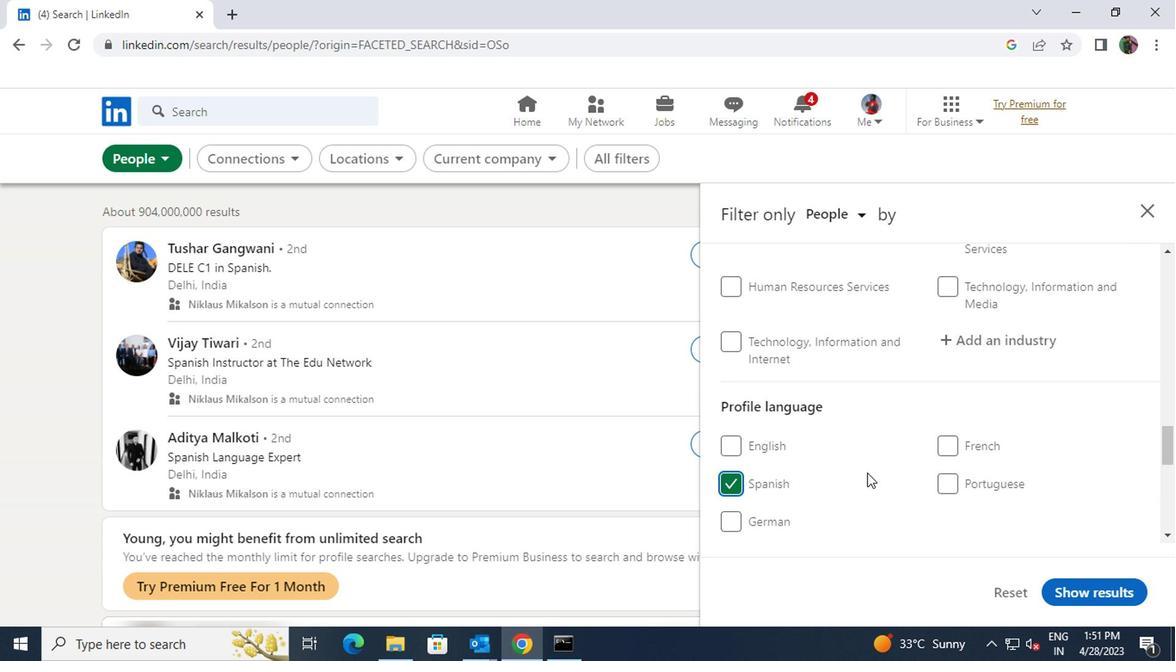 
Action: Mouse scrolled (863, 475) with delta (0, 0)
Screenshot: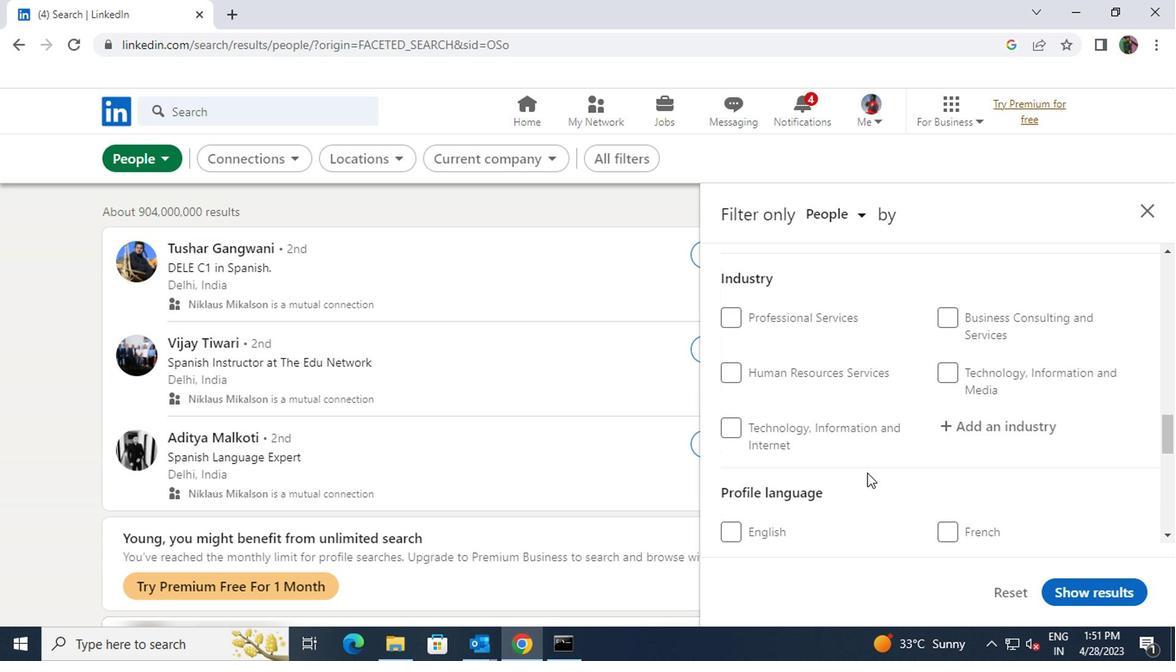 
Action: Mouse scrolled (863, 475) with delta (0, 0)
Screenshot: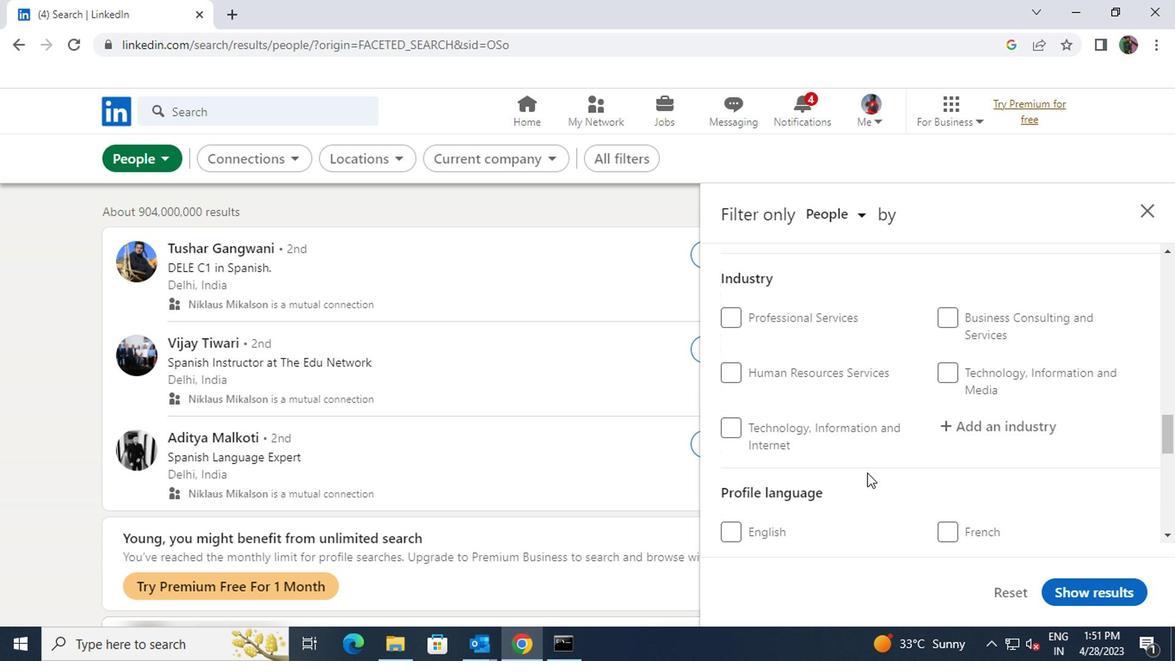 
Action: Mouse scrolled (863, 475) with delta (0, 0)
Screenshot: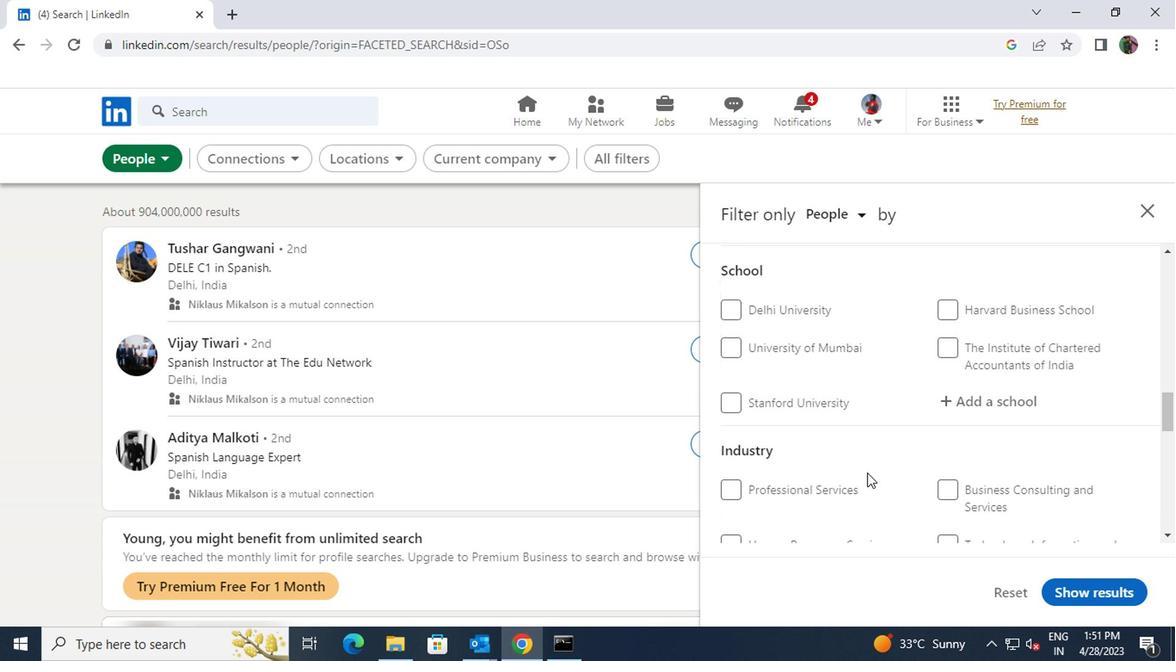 
Action: Mouse scrolled (863, 475) with delta (0, 0)
Screenshot: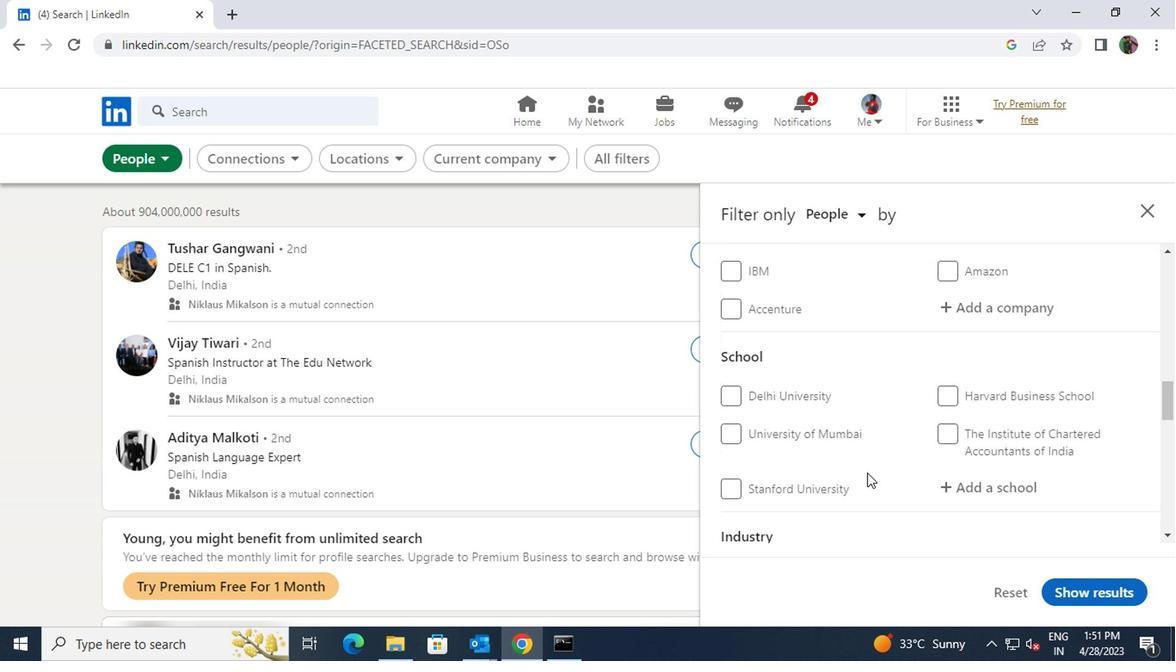 
Action: Mouse scrolled (863, 475) with delta (0, 0)
Screenshot: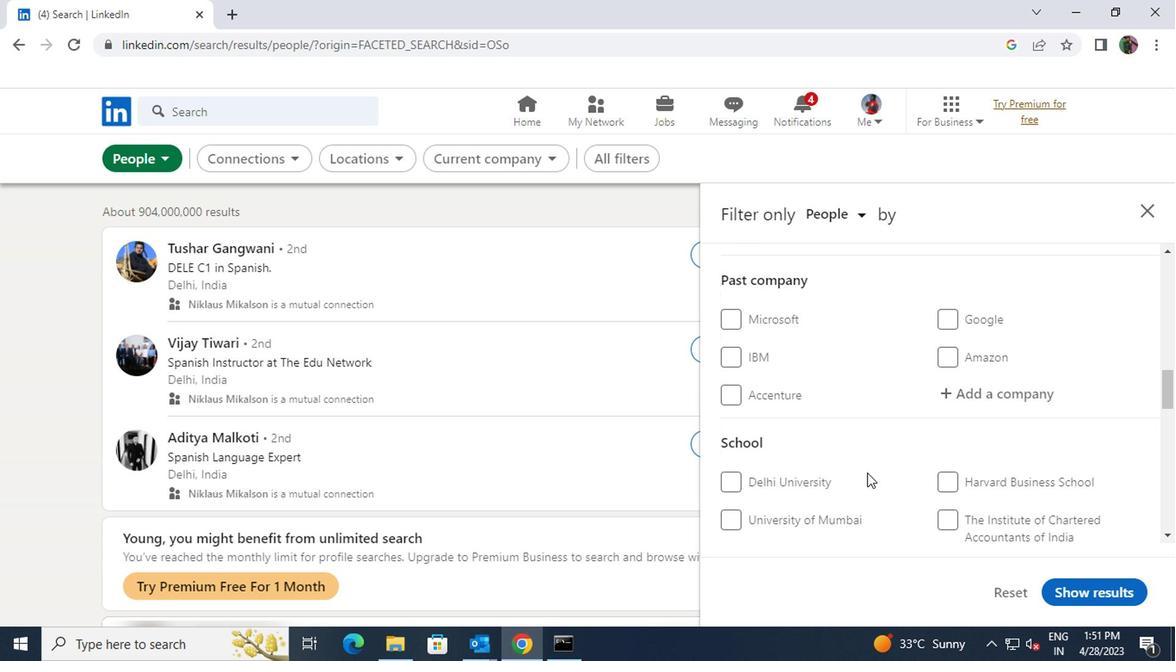 
Action: Mouse scrolled (863, 475) with delta (0, 0)
Screenshot: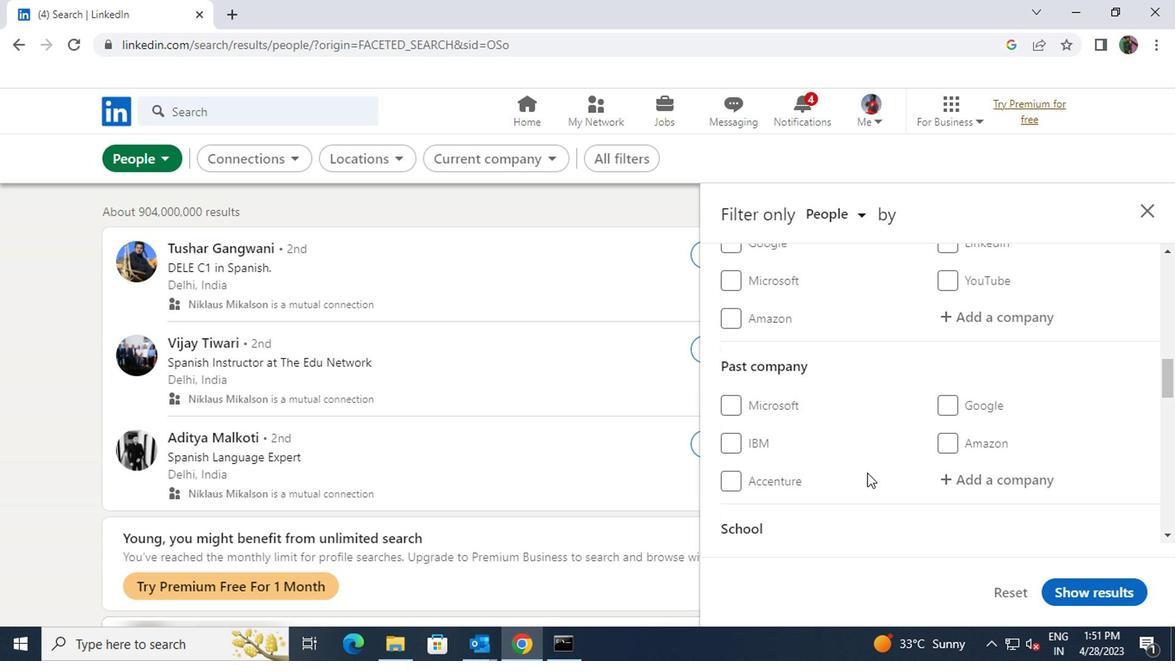 
Action: Mouse scrolled (863, 475) with delta (0, 0)
Screenshot: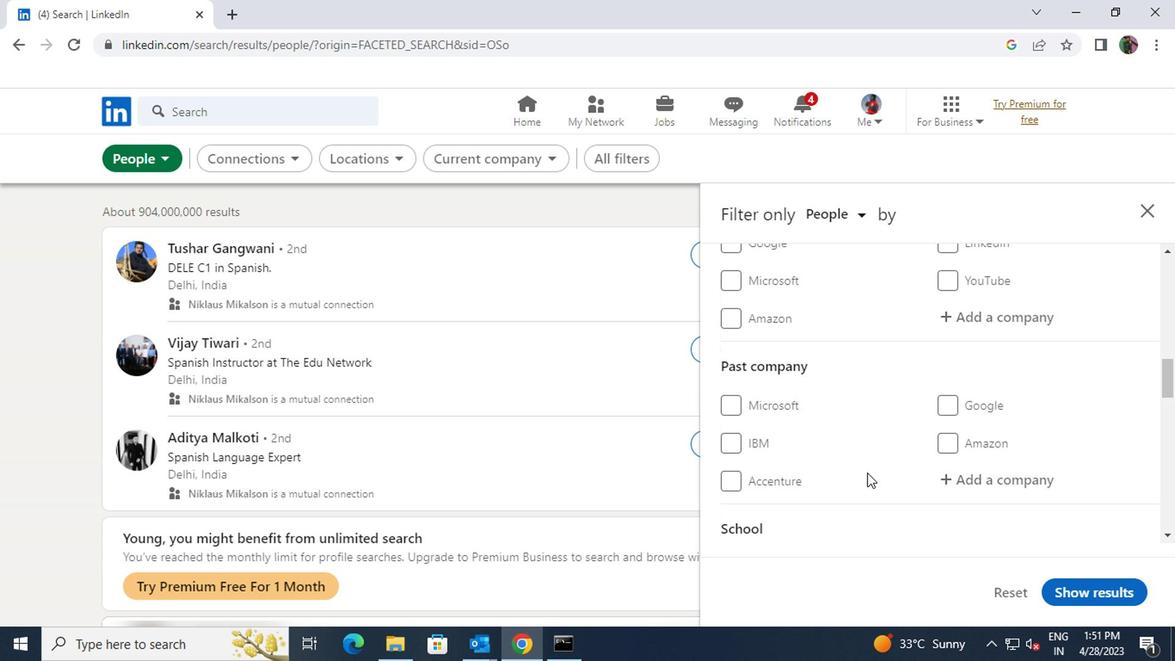 
Action: Mouse moved to (979, 496)
Screenshot: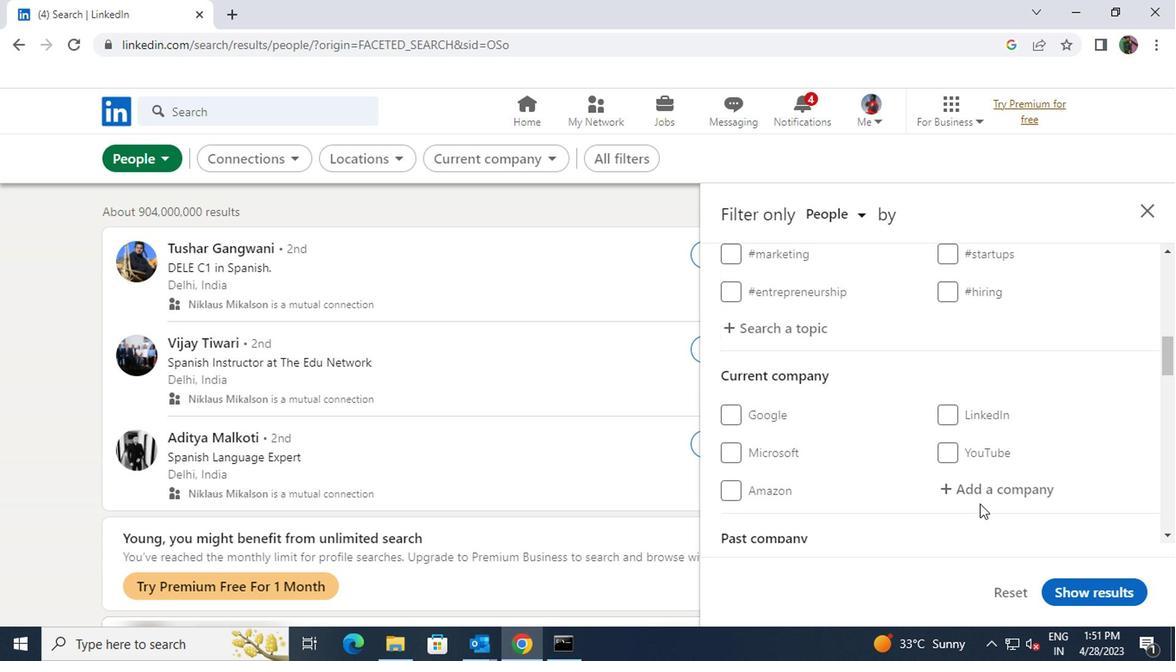
Action: Mouse pressed left at (979, 496)
Screenshot: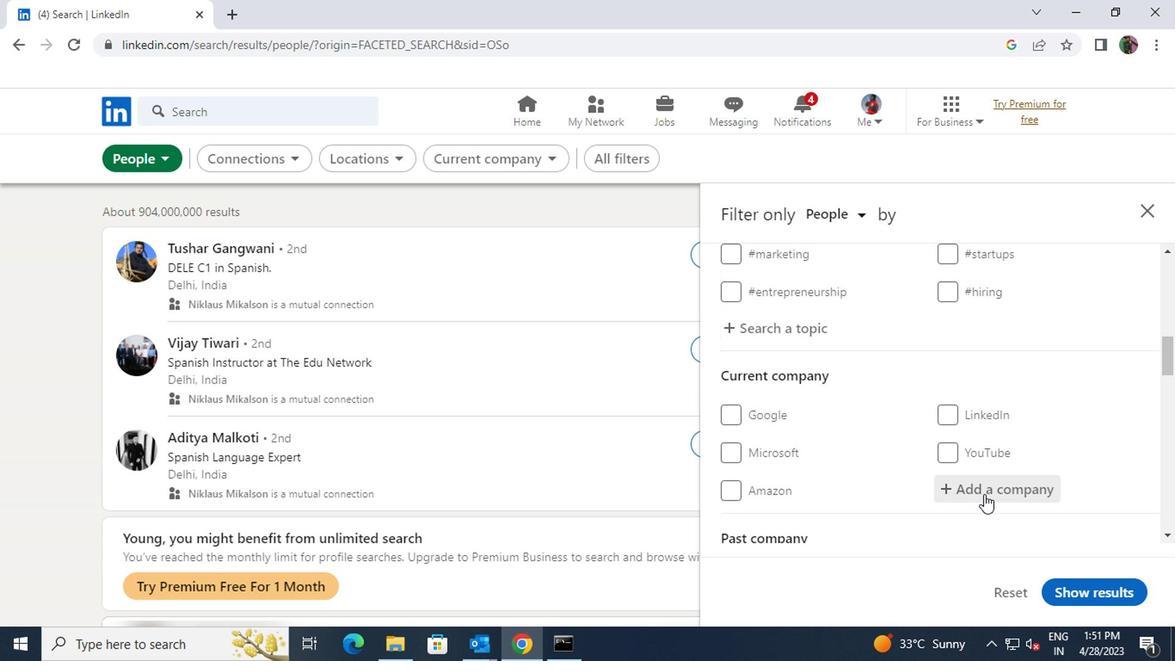 
Action: Key pressed <Key.shift><Key.shift>FORRESTER
Screenshot: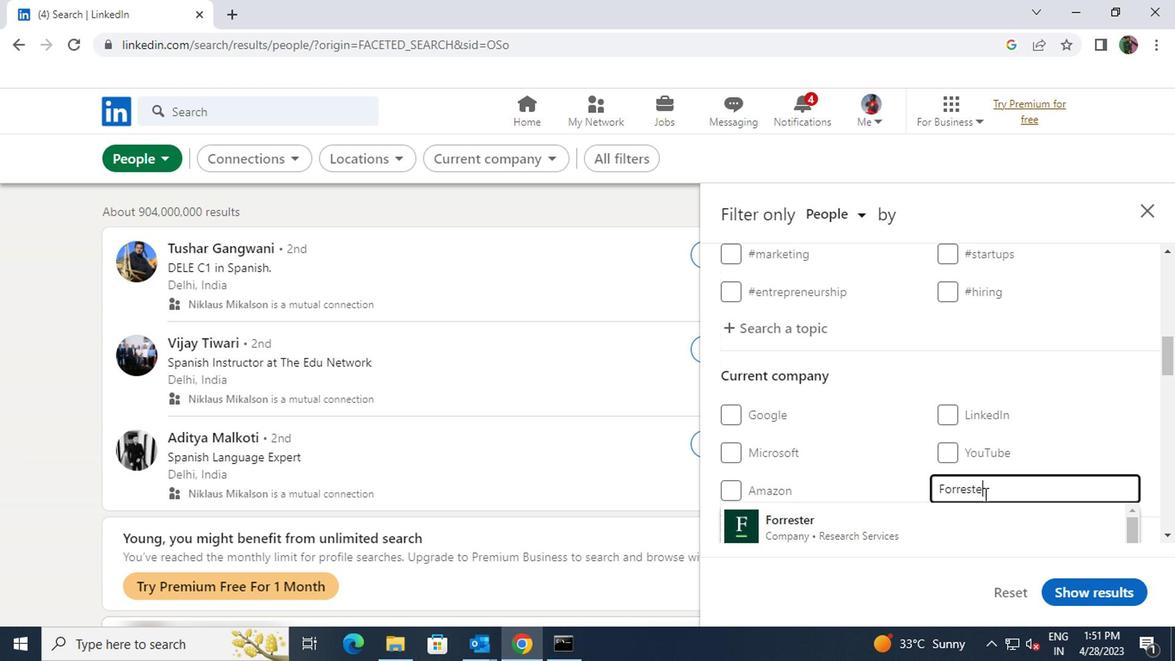 
Action: Mouse moved to (958, 508)
Screenshot: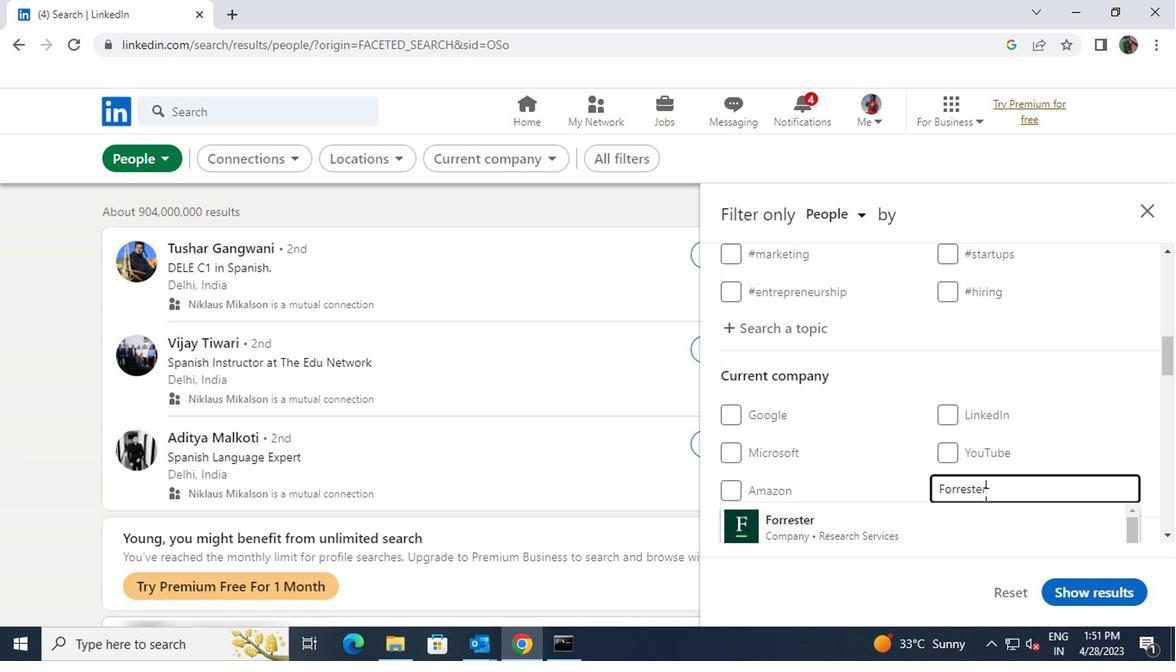 
Action: Mouse pressed left at (958, 508)
Screenshot: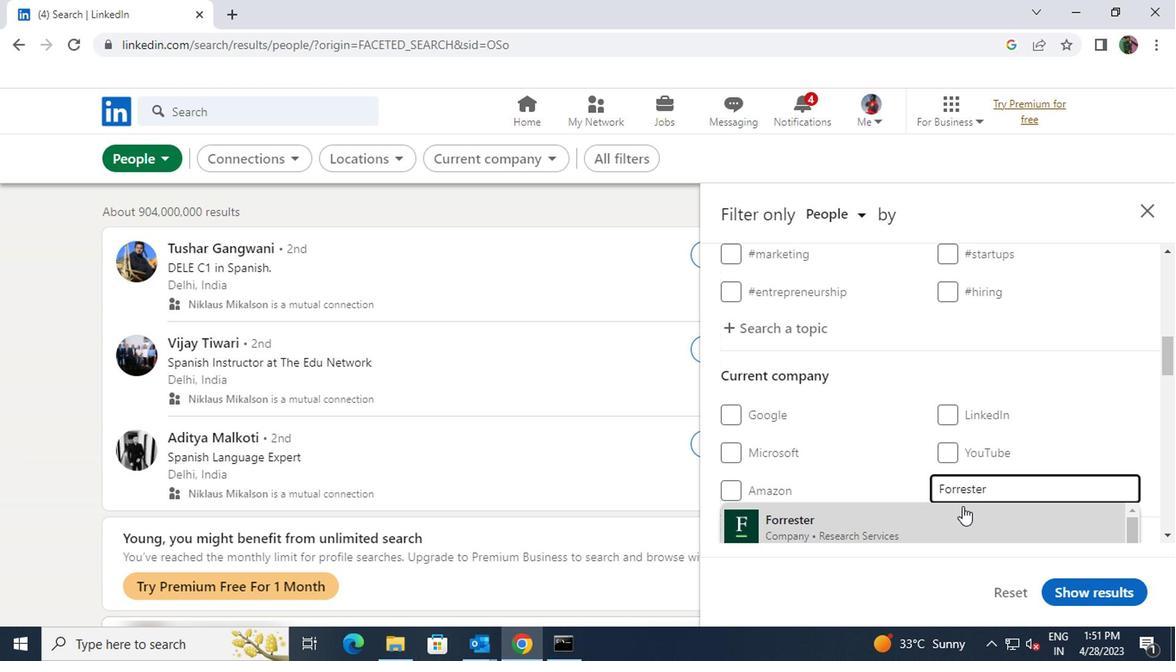 
Action: Mouse scrolled (958, 507) with delta (0, -1)
Screenshot: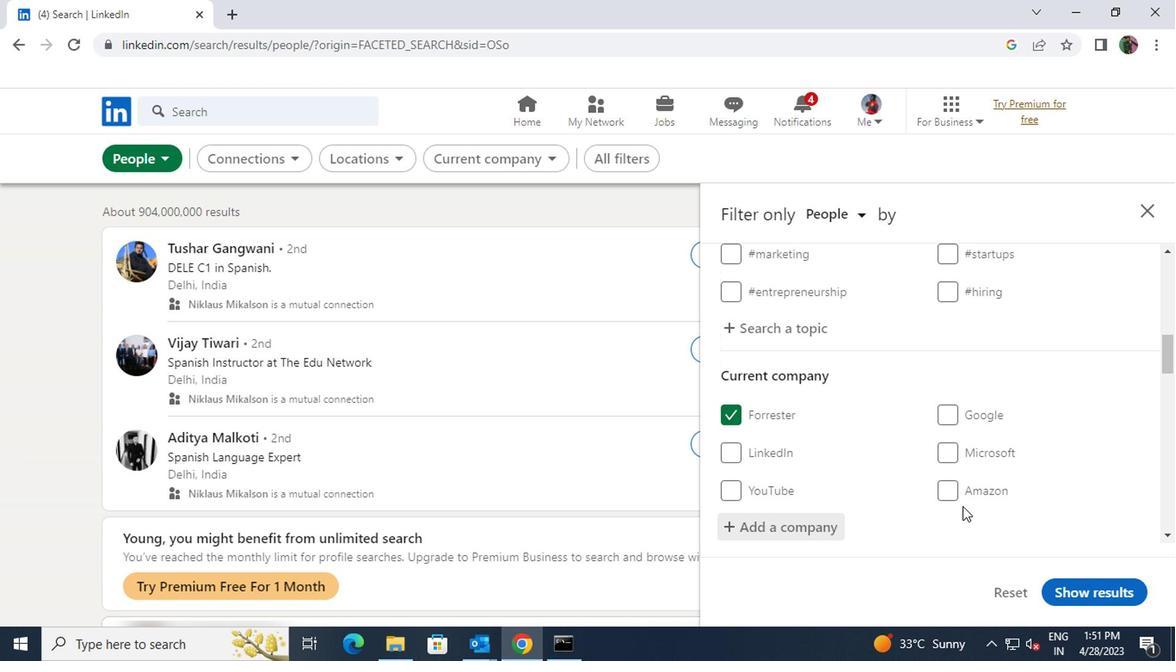
Action: Mouse scrolled (958, 507) with delta (0, -1)
Screenshot: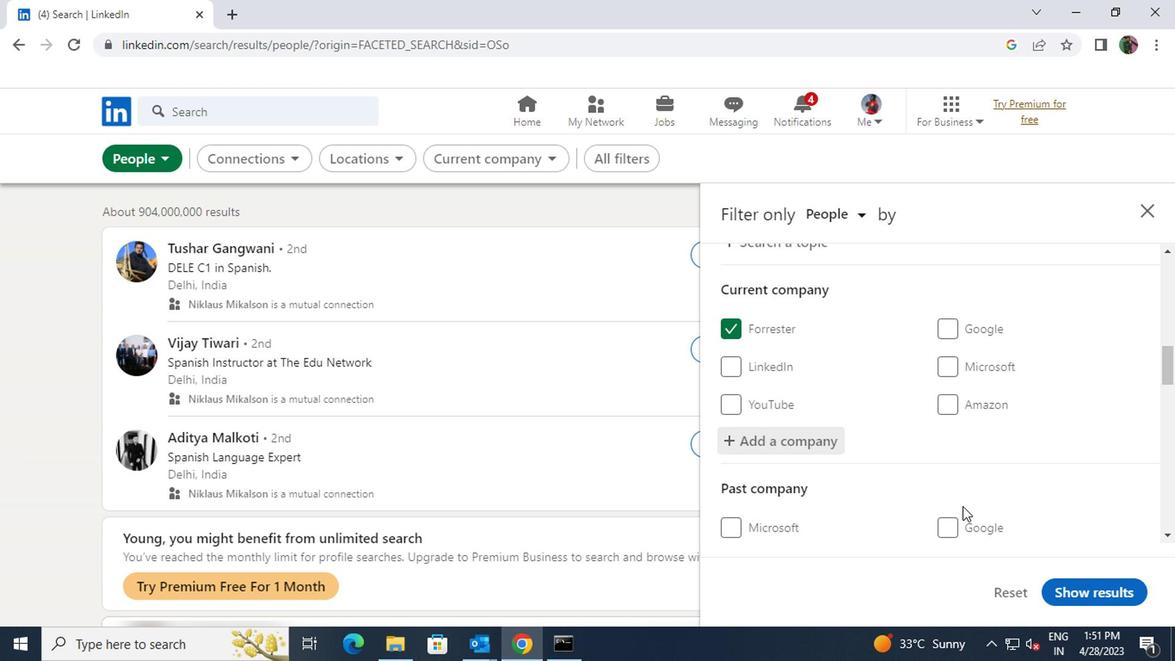 
Action: Mouse scrolled (958, 507) with delta (0, -1)
Screenshot: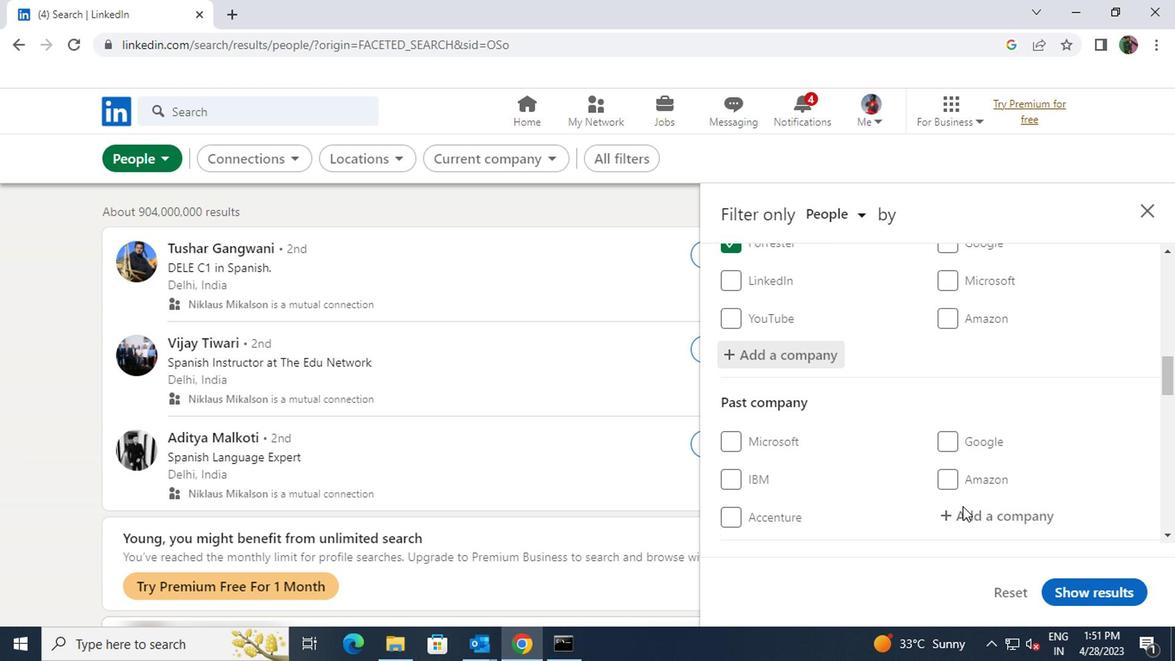 
Action: Mouse scrolled (958, 507) with delta (0, -1)
Screenshot: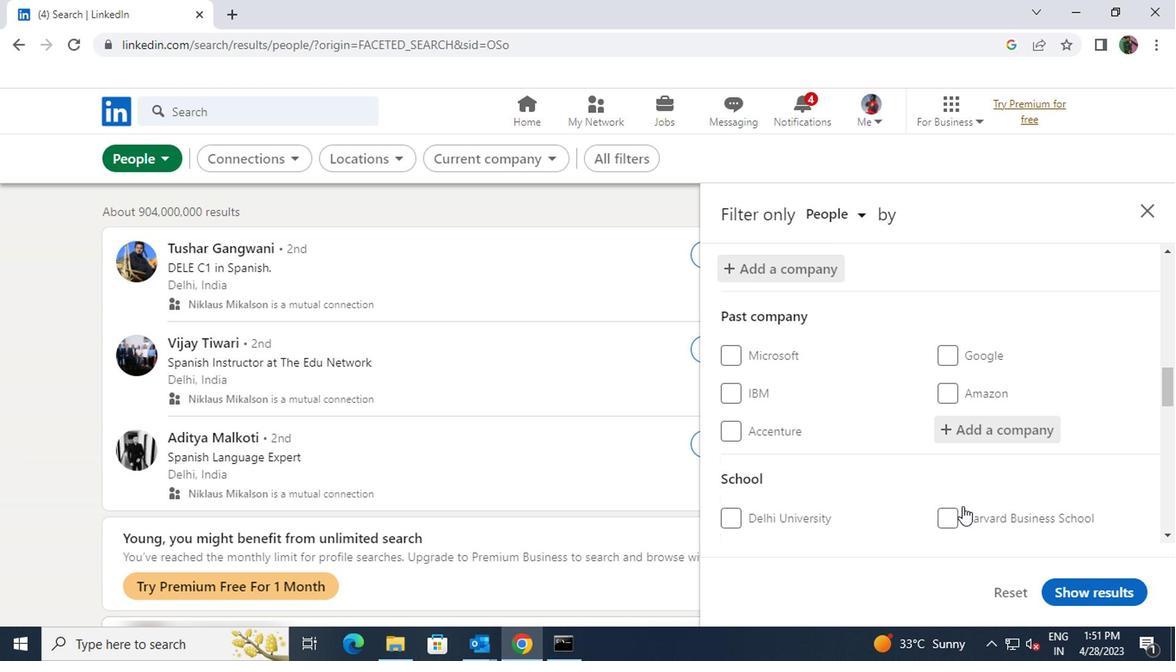 
Action: Mouse scrolled (958, 507) with delta (0, -1)
Screenshot: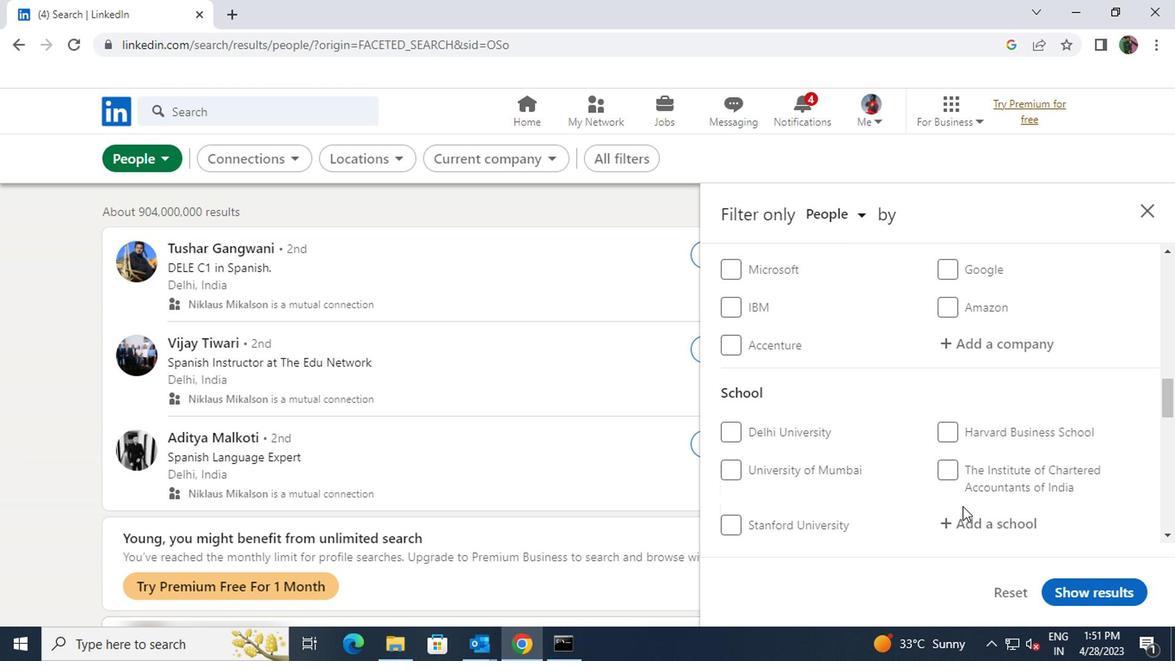 
Action: Mouse moved to (962, 445)
Screenshot: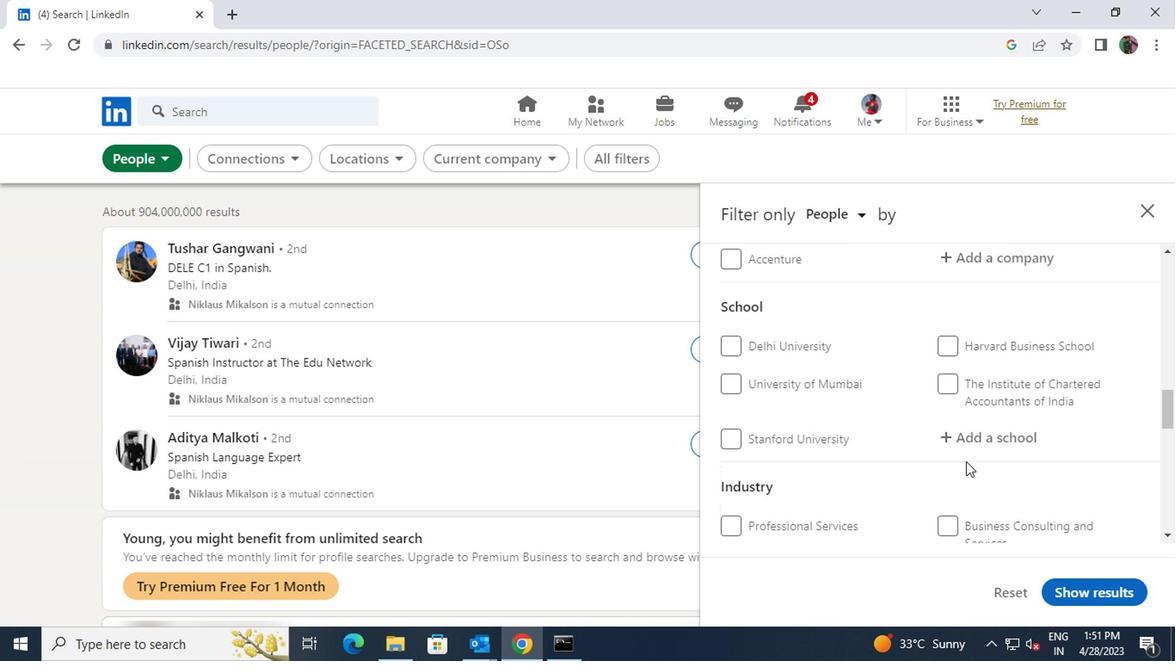 
Action: Mouse pressed left at (962, 445)
Screenshot: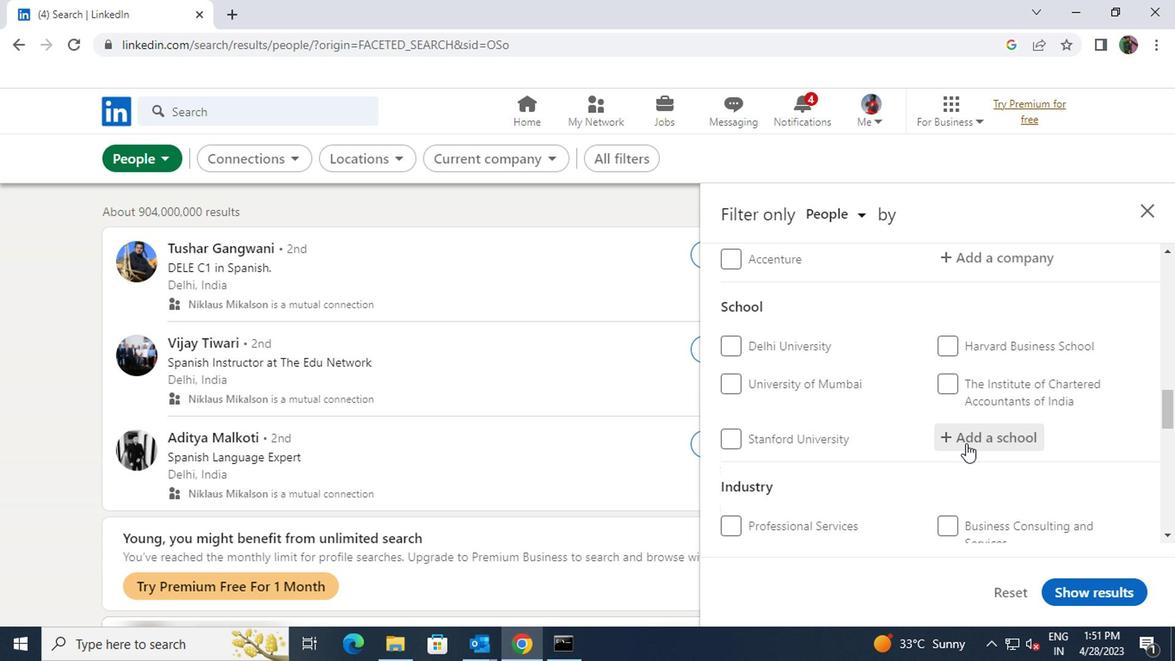 
Action: Key pressed <Key.shift>JSS
Screenshot: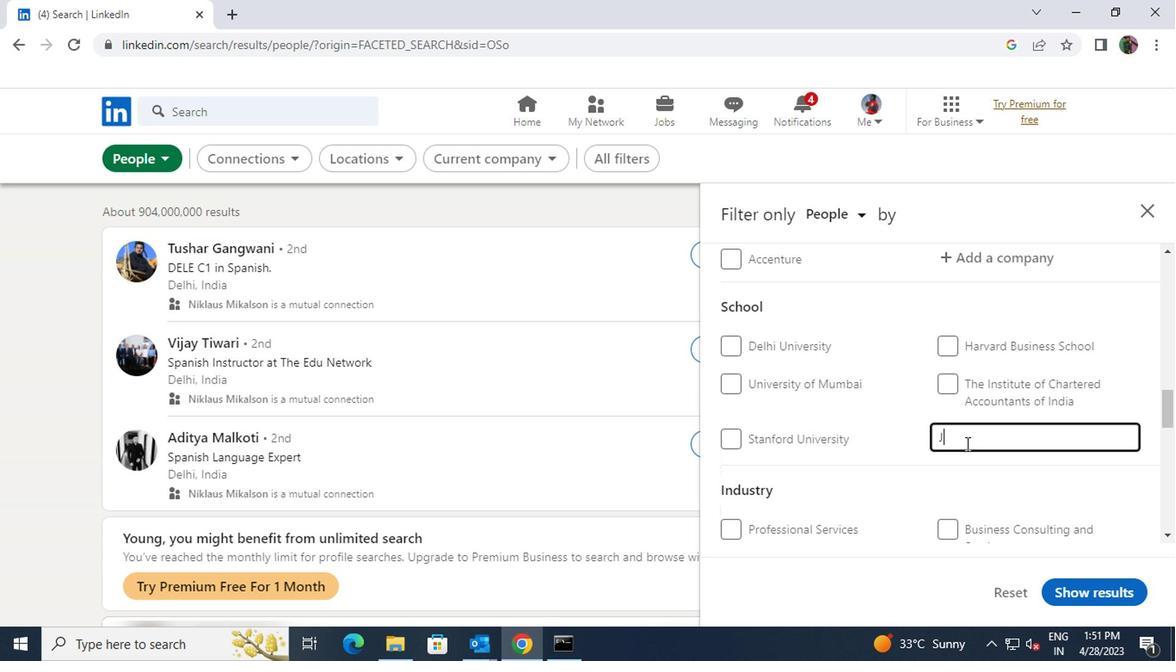 
Action: Mouse moved to (962, 464)
Screenshot: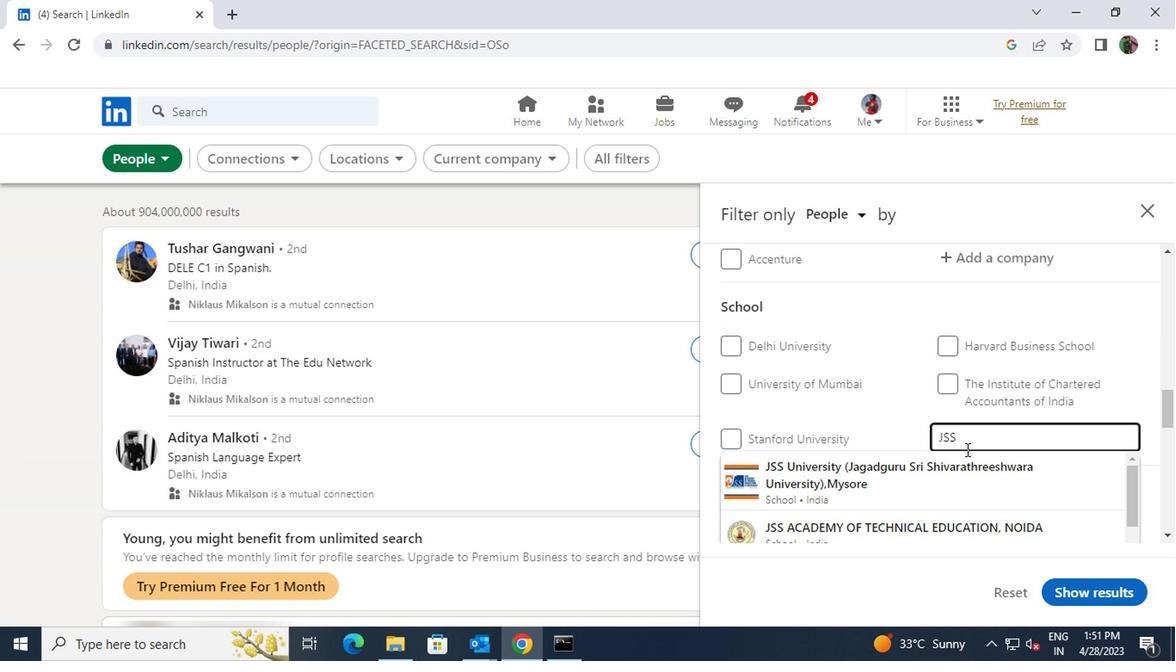 
Action: Mouse pressed left at (962, 464)
Screenshot: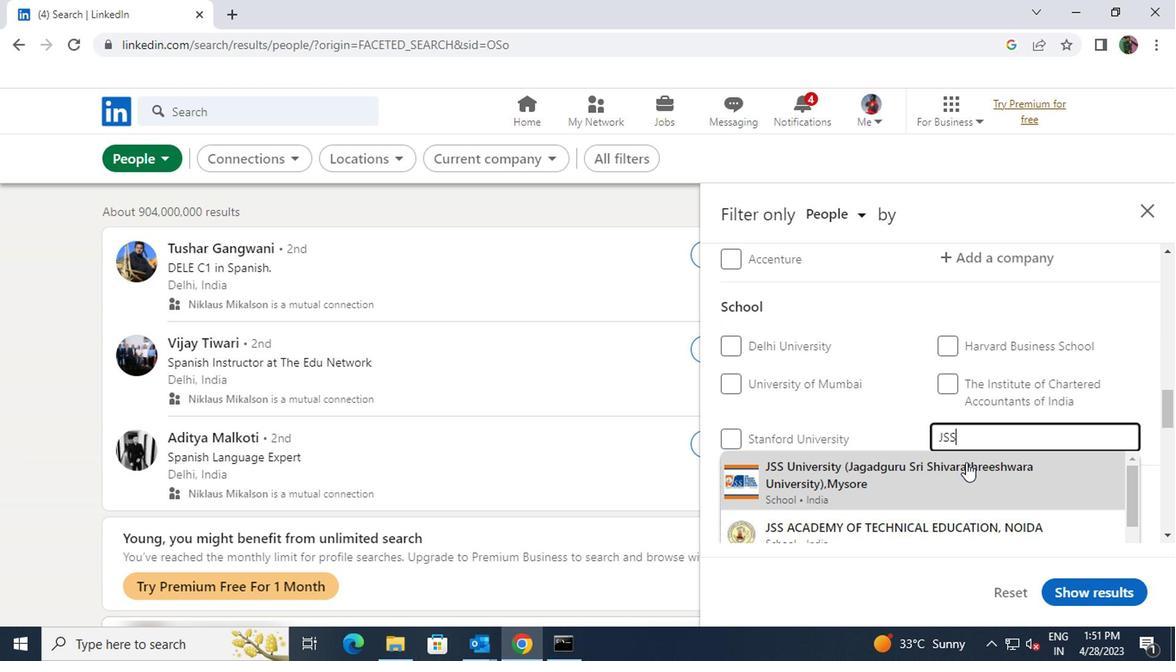 
Action: Mouse moved to (949, 461)
Screenshot: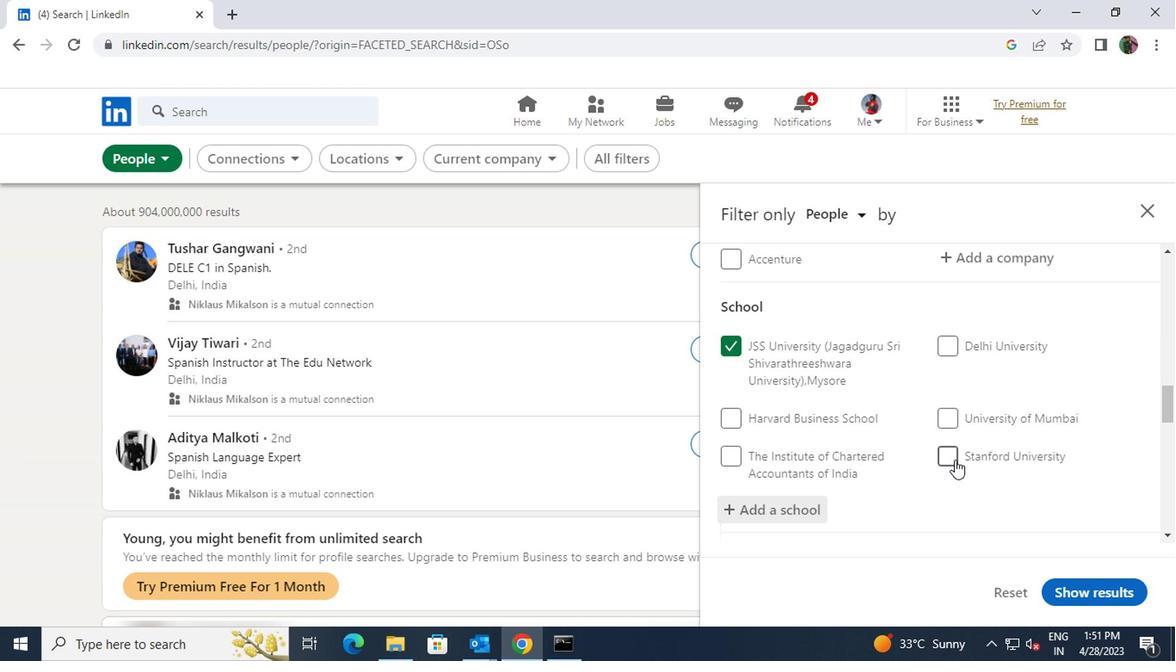 
Action: Mouse scrolled (949, 460) with delta (0, -1)
Screenshot: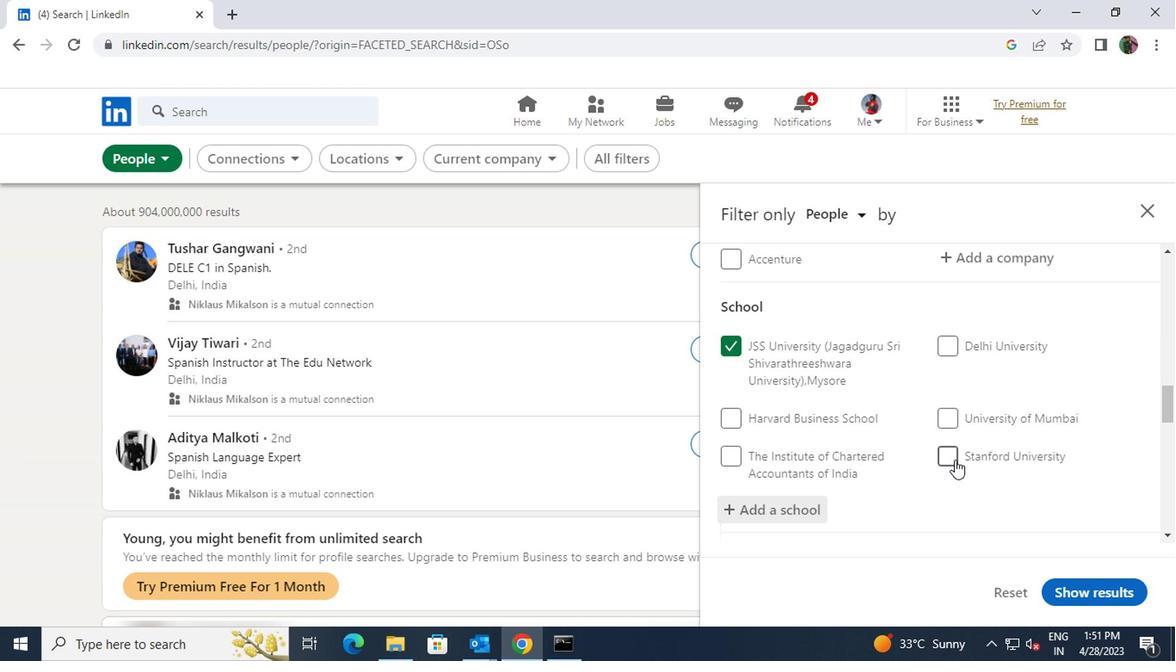 
Action: Mouse scrolled (949, 460) with delta (0, -1)
Screenshot: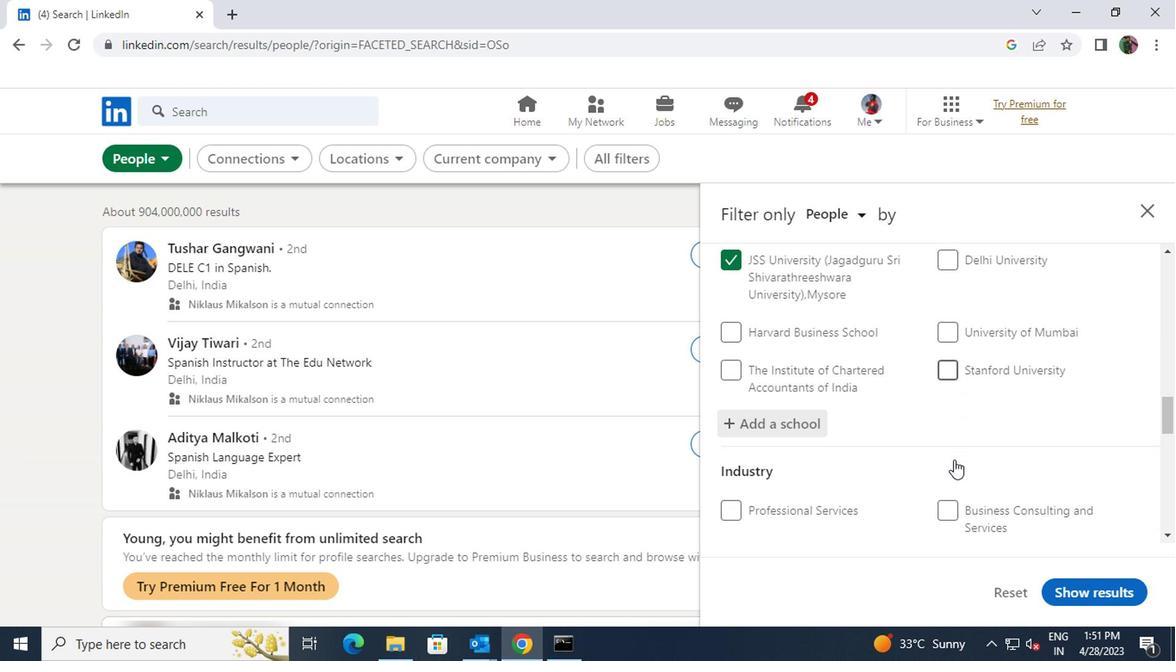 
Action: Mouse moved to (958, 532)
Screenshot: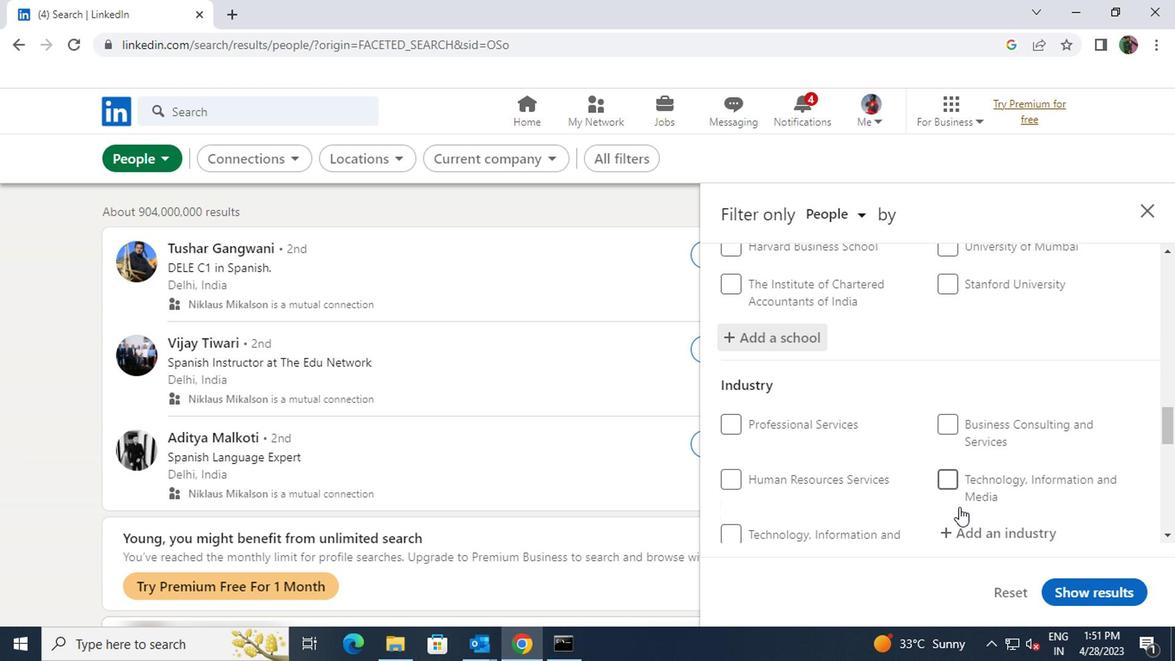 
Action: Mouse pressed left at (958, 532)
Screenshot: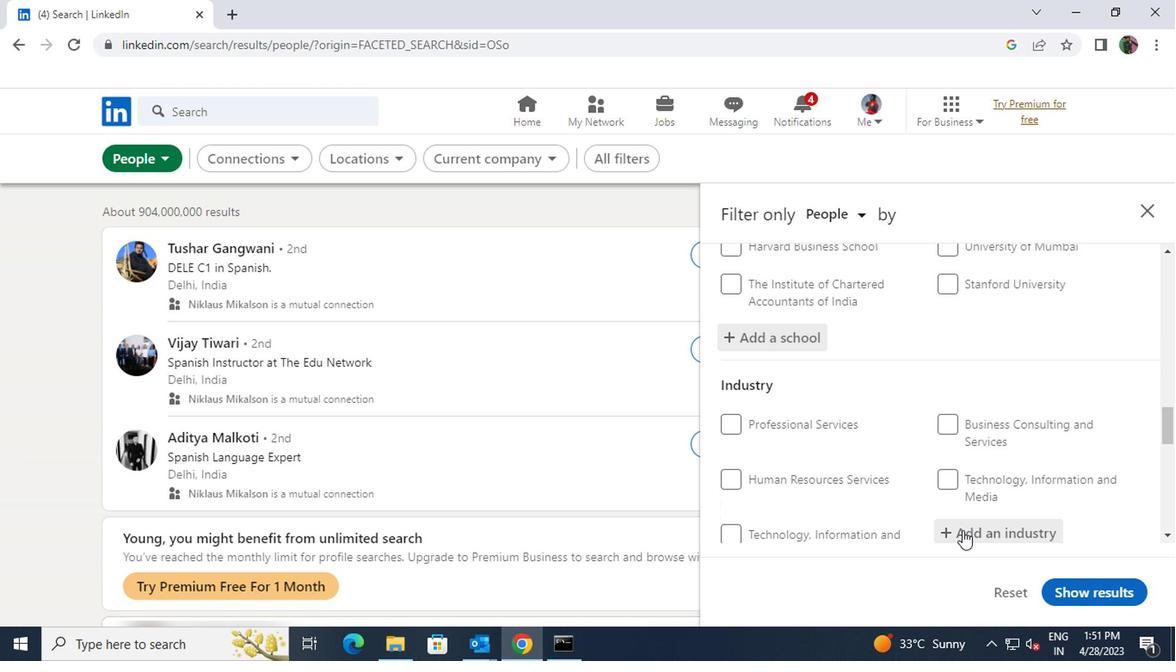 
Action: Key pressed <Key.shift><Key.shift><Key.shift><Key.shift><Key.shift><Key.shift>RADIO<Key.space><Key.shift><Key.shift><Key.shift><Key.shift><Key.shift><Key.shift><Key.shift>AND<Key.space><Key.shift>TELEVISION
Screenshot: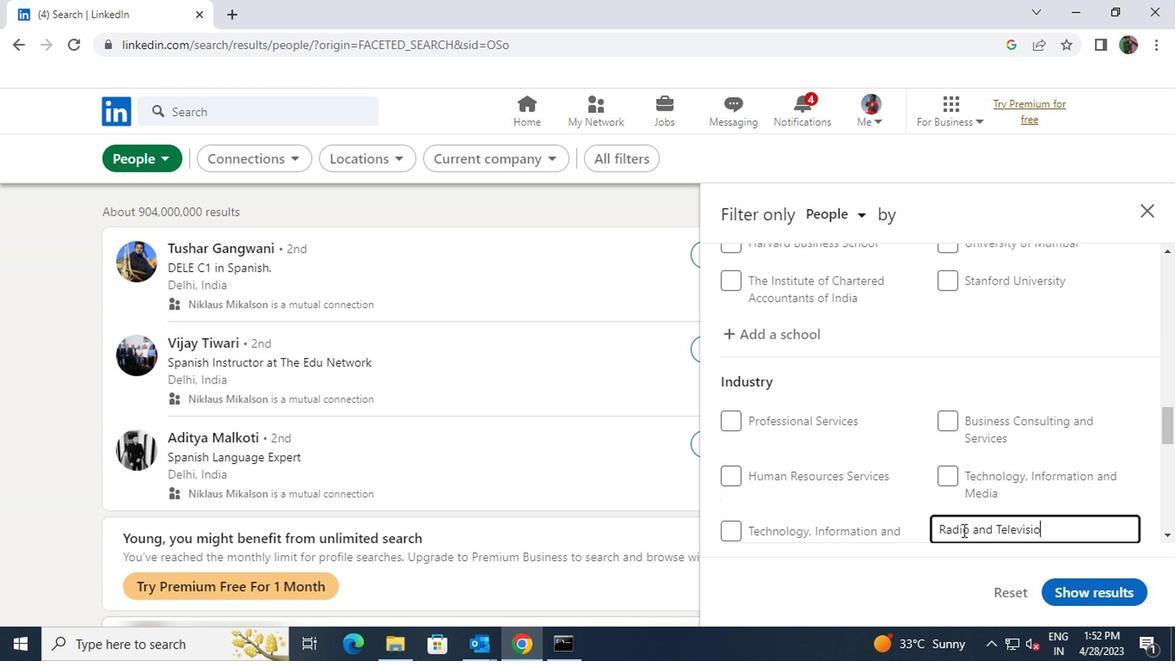 
Action: Mouse moved to (957, 485)
Screenshot: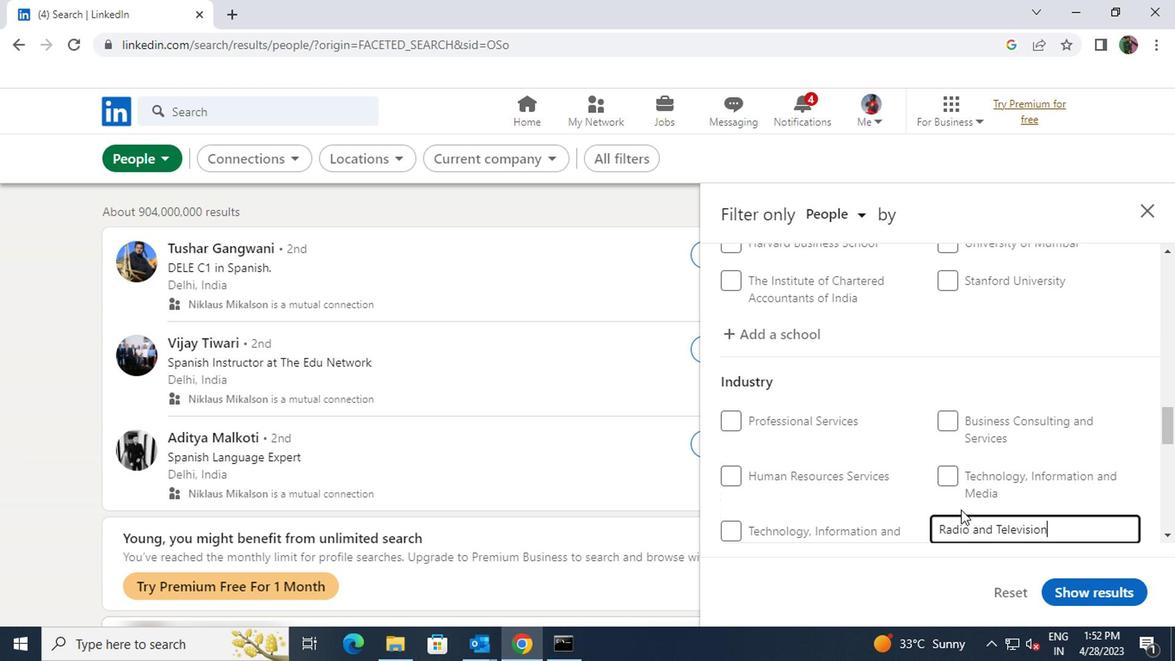 
Action: Mouse scrolled (957, 485) with delta (0, 0)
Screenshot: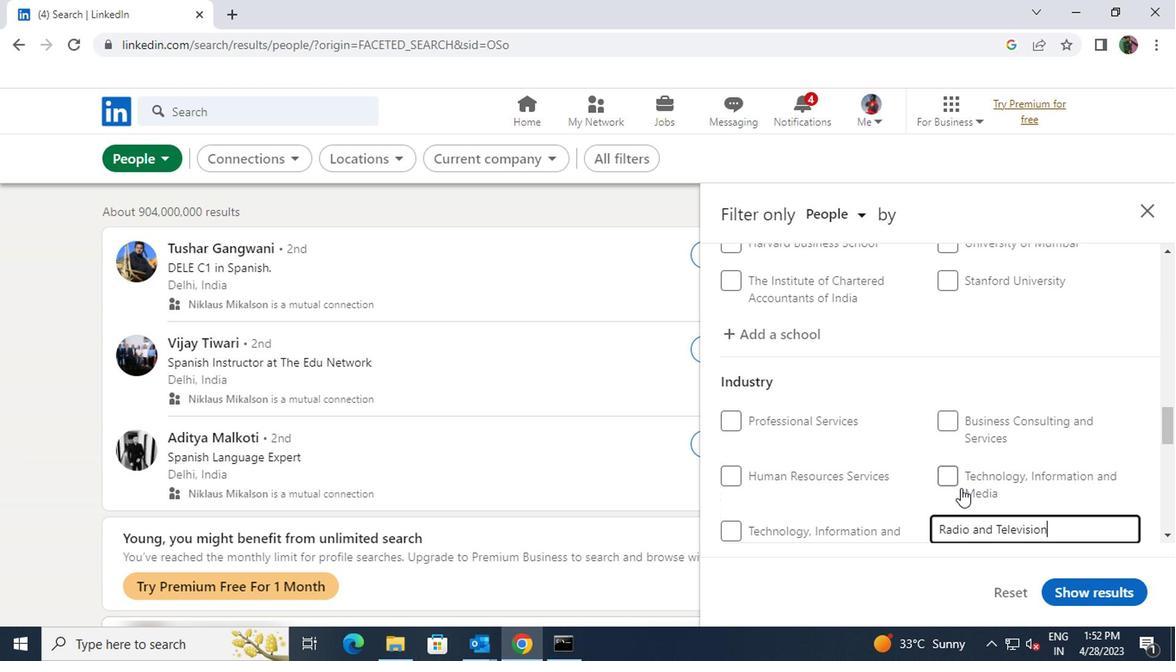 
Action: Mouse moved to (957, 472)
Screenshot: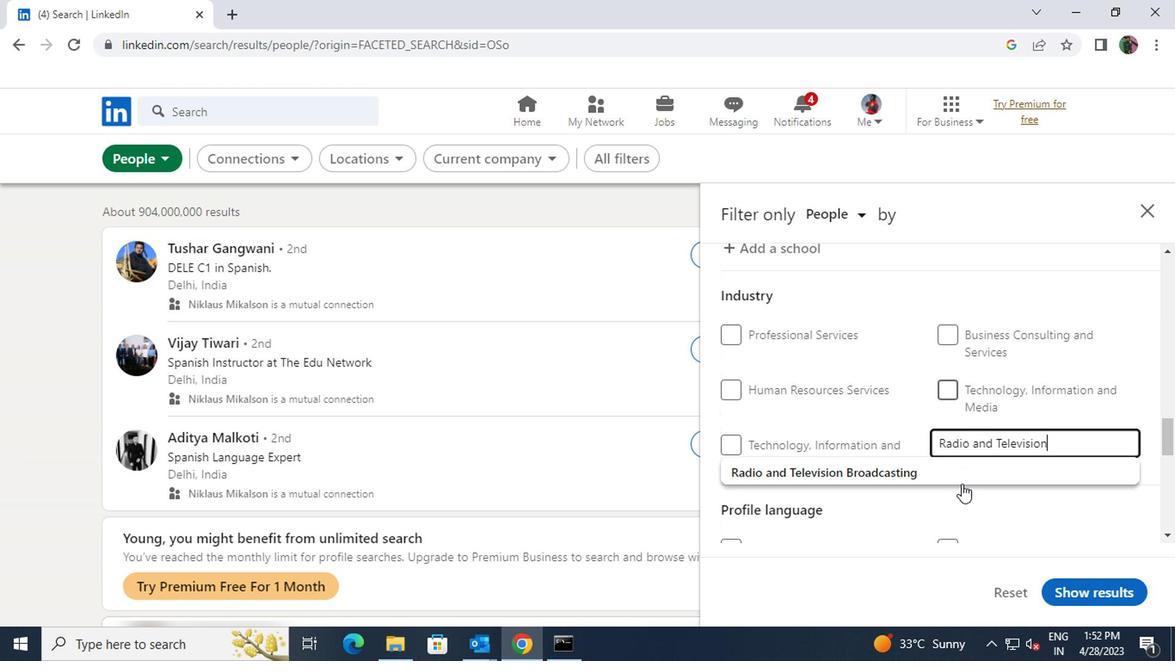 
Action: Mouse pressed left at (957, 472)
Screenshot: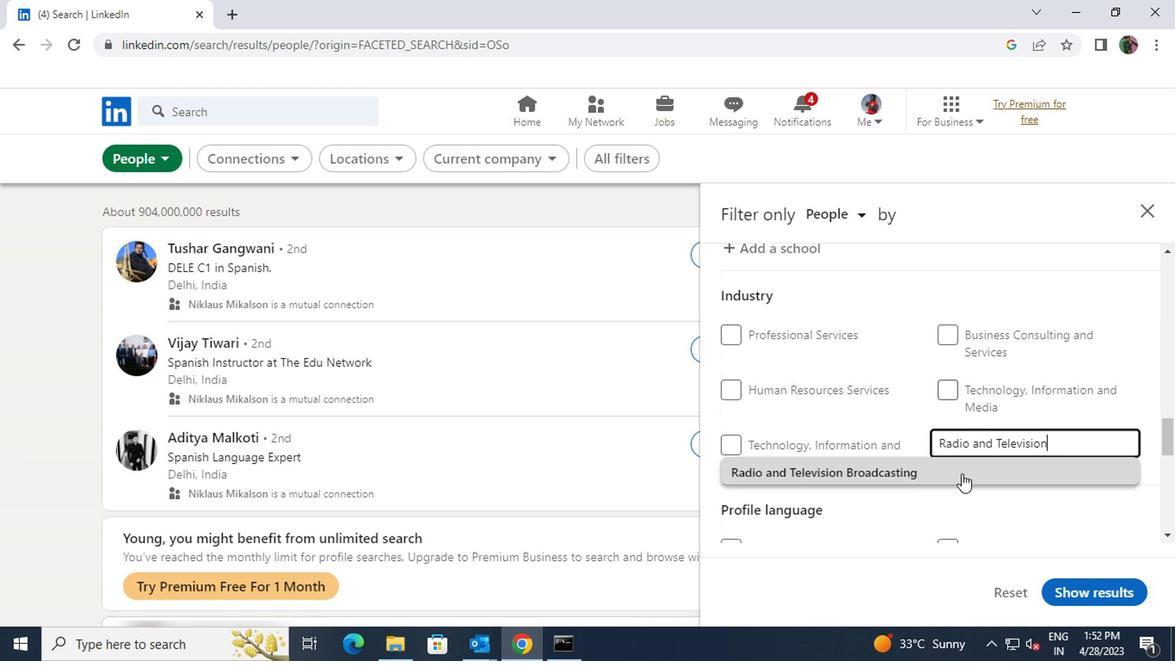 
Action: Mouse scrolled (957, 470) with delta (0, -1)
Screenshot: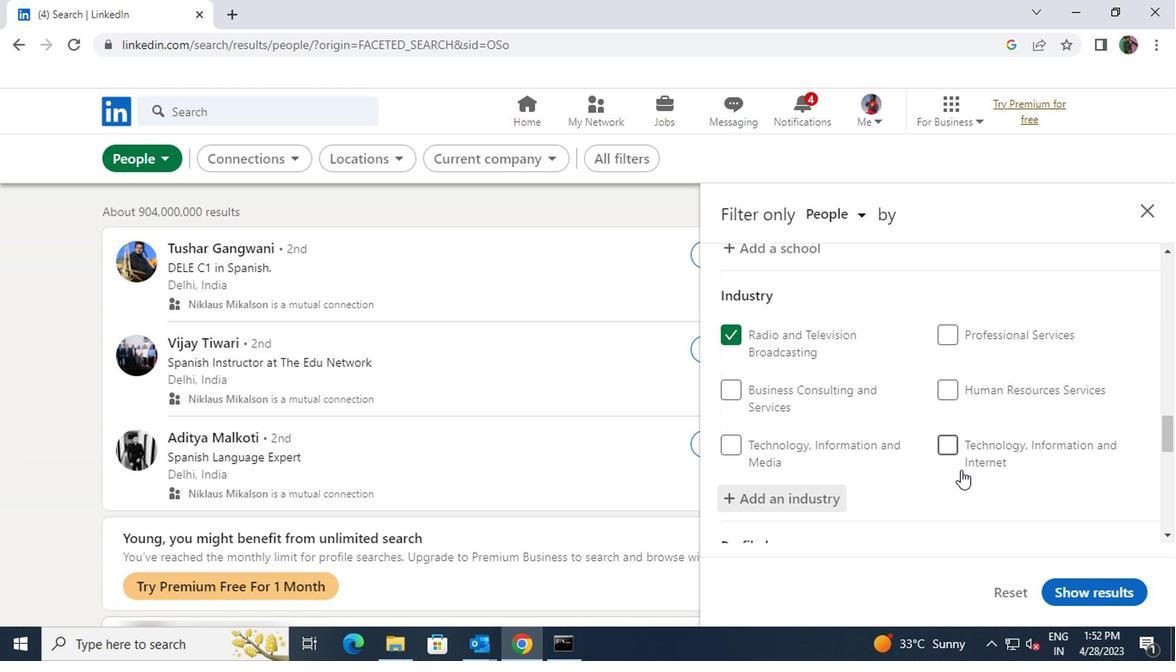 
Action: Mouse scrolled (957, 470) with delta (0, -1)
Screenshot: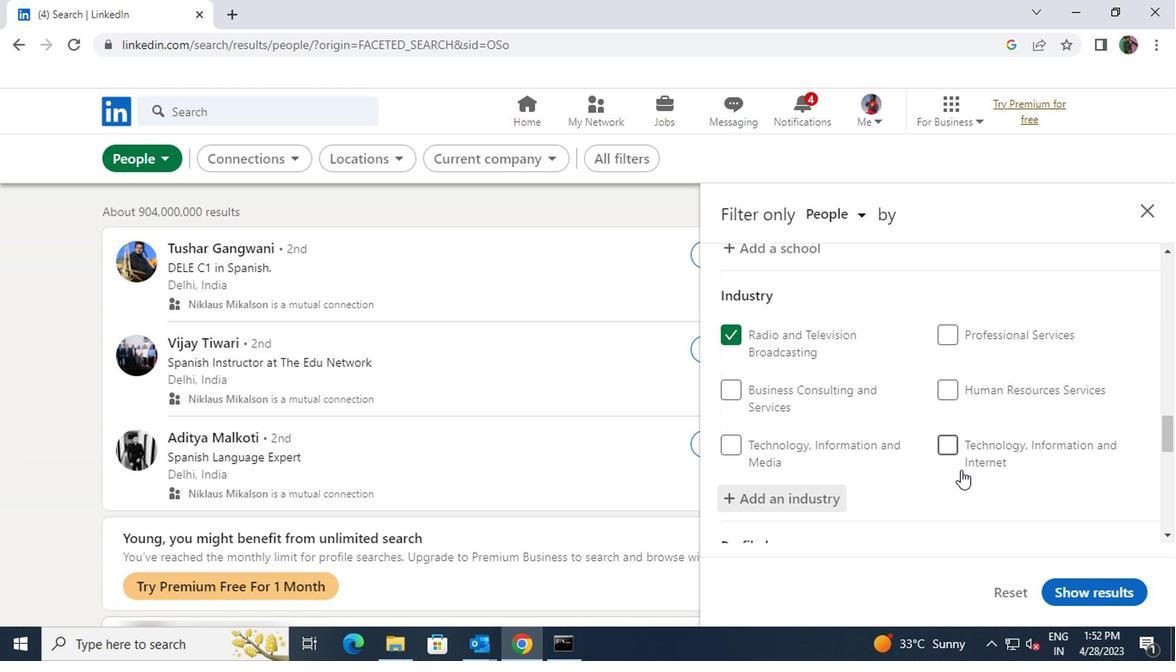 
Action: Mouse scrolled (957, 470) with delta (0, -1)
Screenshot: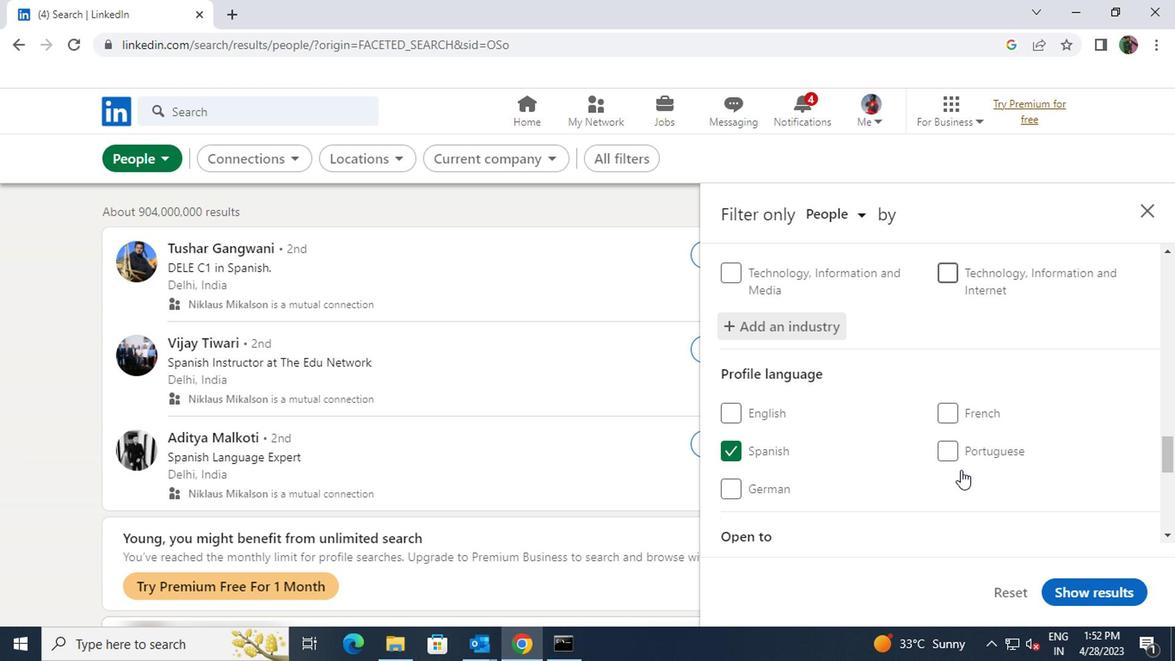 
Action: Mouse scrolled (957, 470) with delta (0, -1)
Screenshot: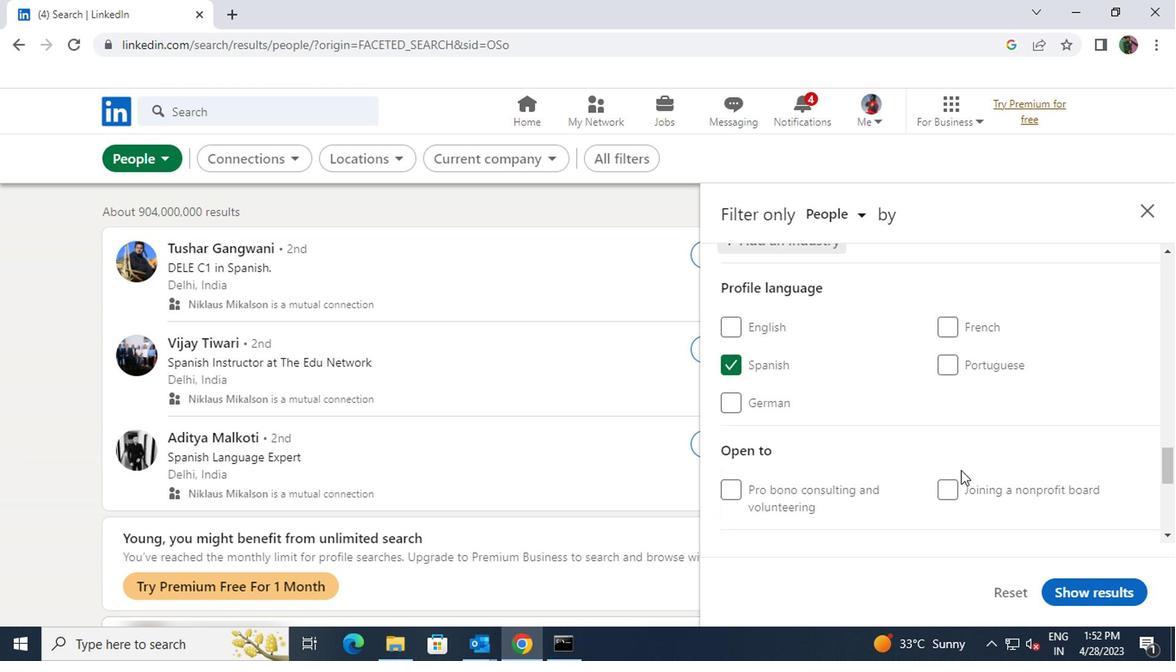 
Action: Mouse scrolled (957, 470) with delta (0, -1)
Screenshot: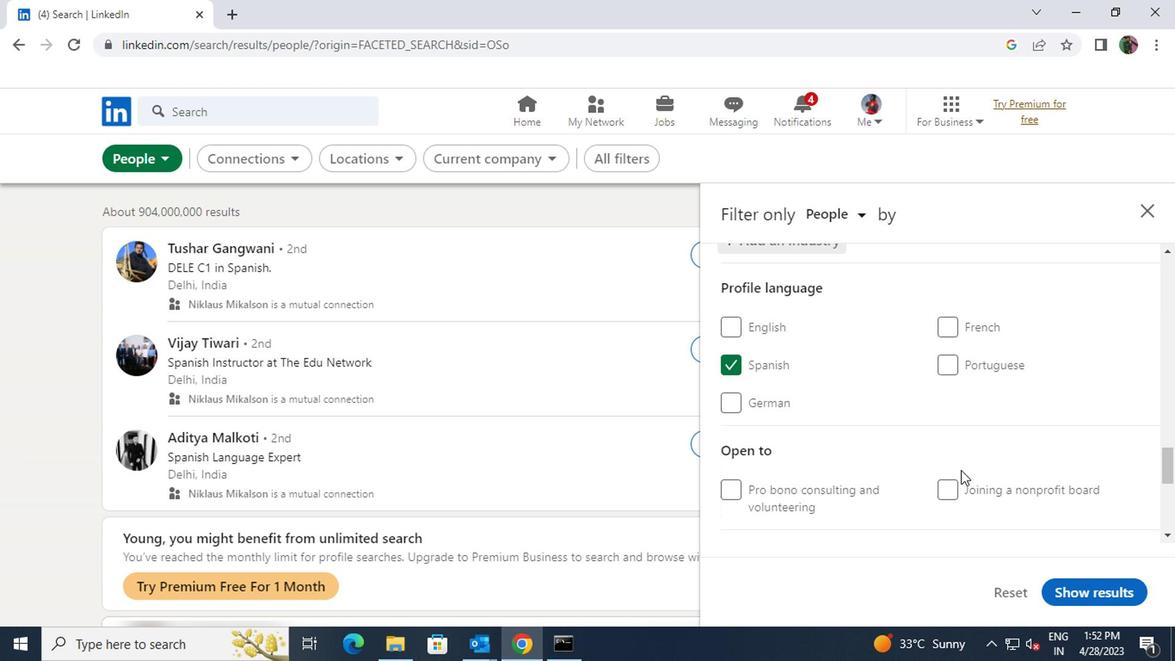
Action: Mouse moved to (951, 494)
Screenshot: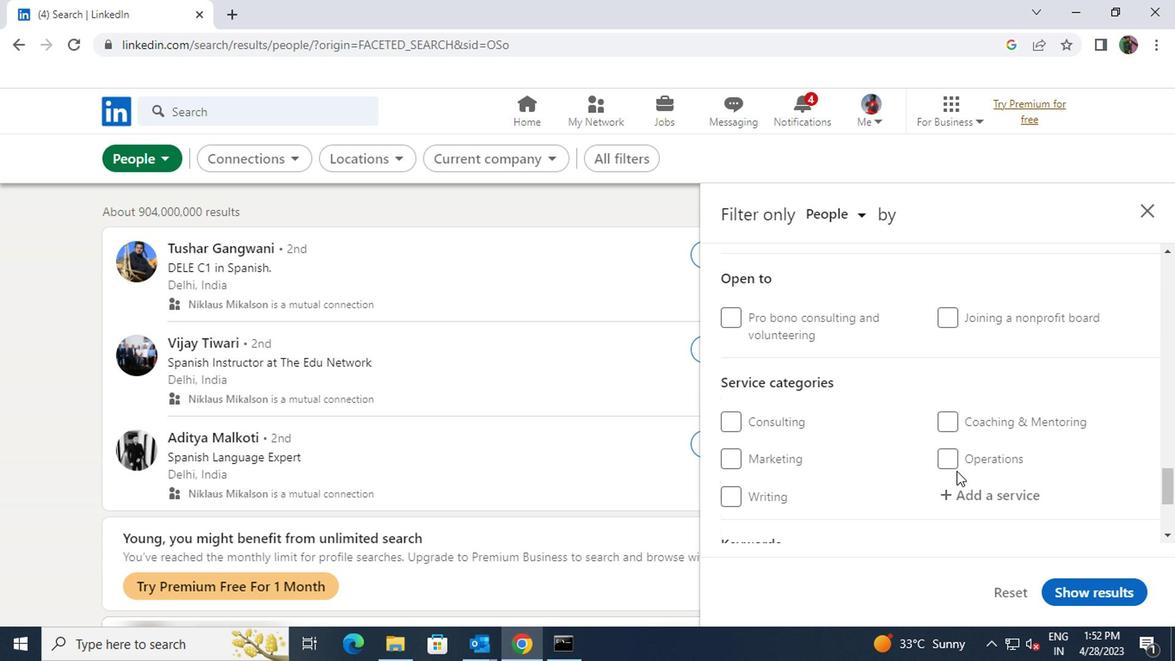 
Action: Mouse pressed left at (951, 494)
Screenshot: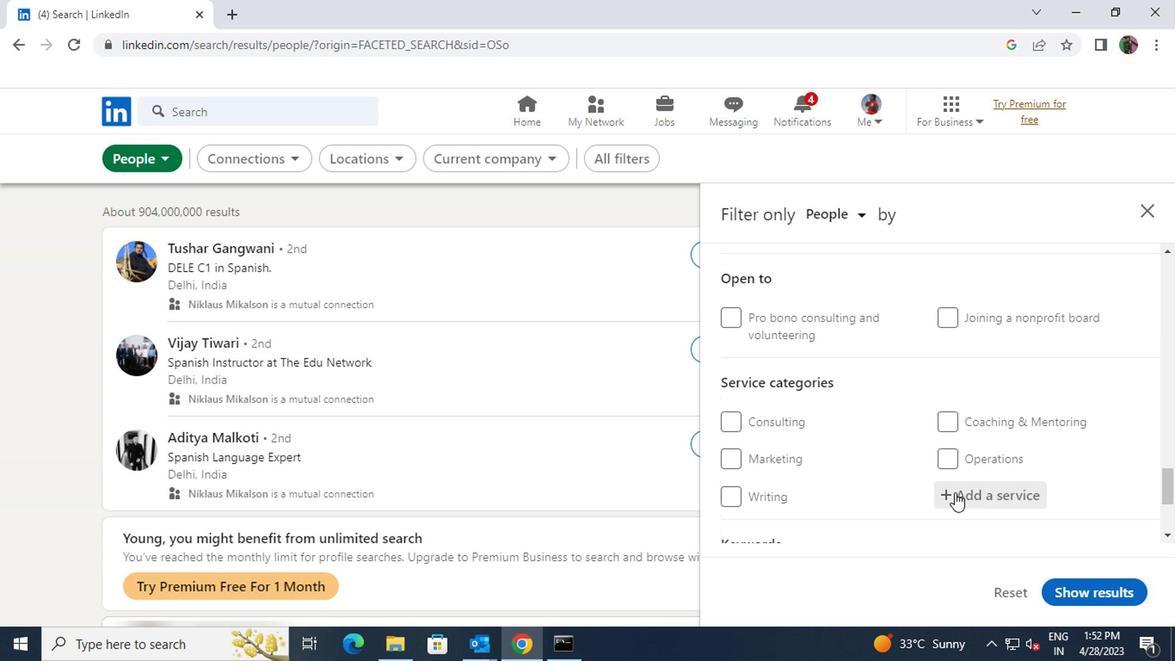 
Action: Key pressed <Key.shift>RELOCA
Screenshot: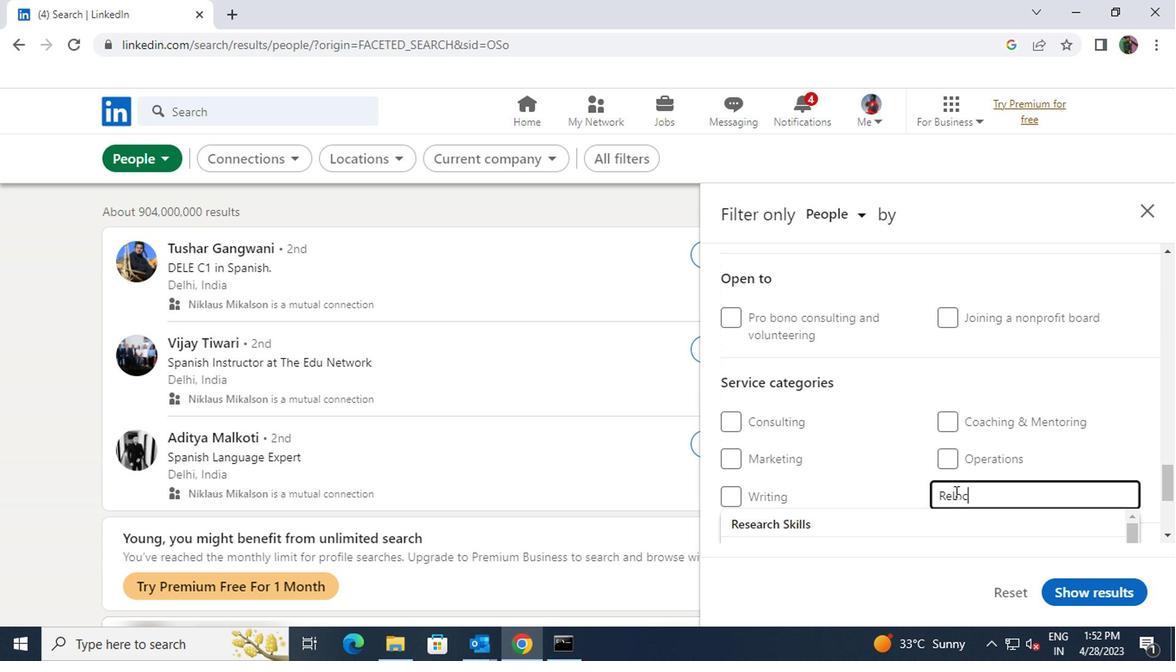 
Action: Mouse moved to (935, 526)
Screenshot: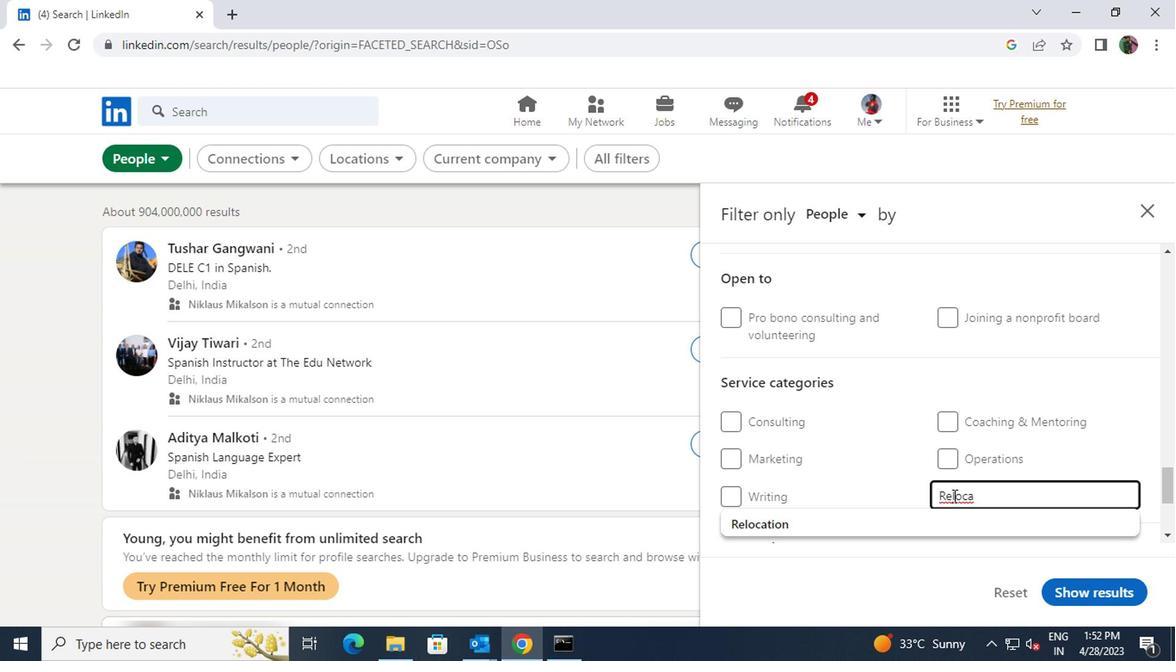 
Action: Mouse pressed left at (935, 526)
Screenshot: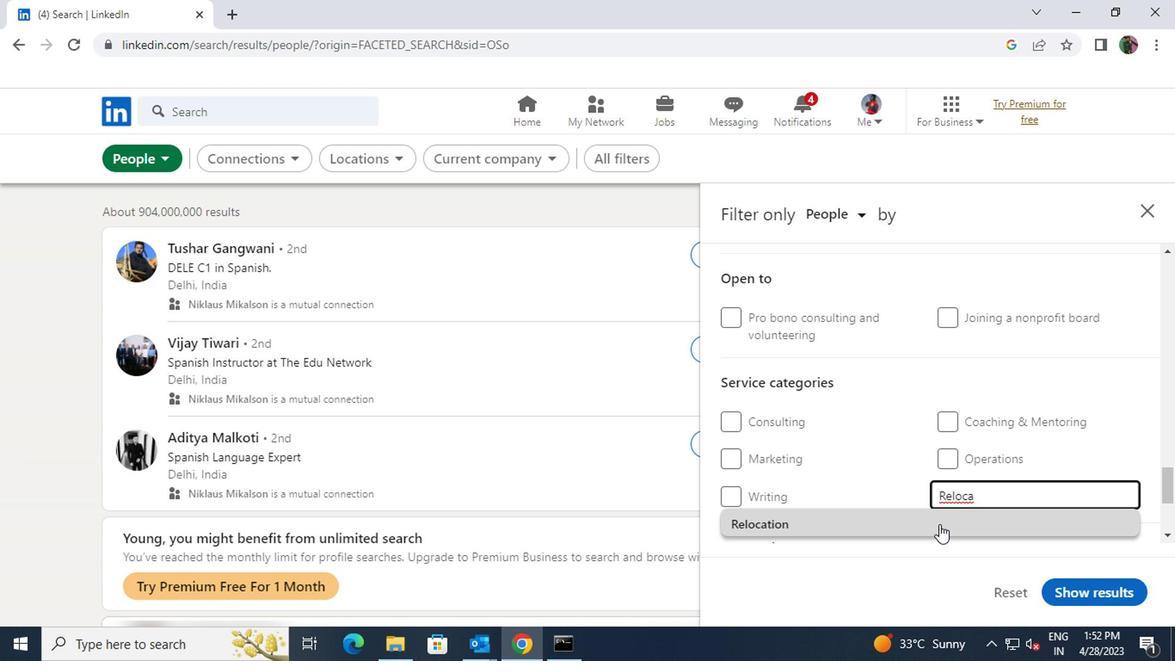 
Action: Mouse moved to (934, 501)
Screenshot: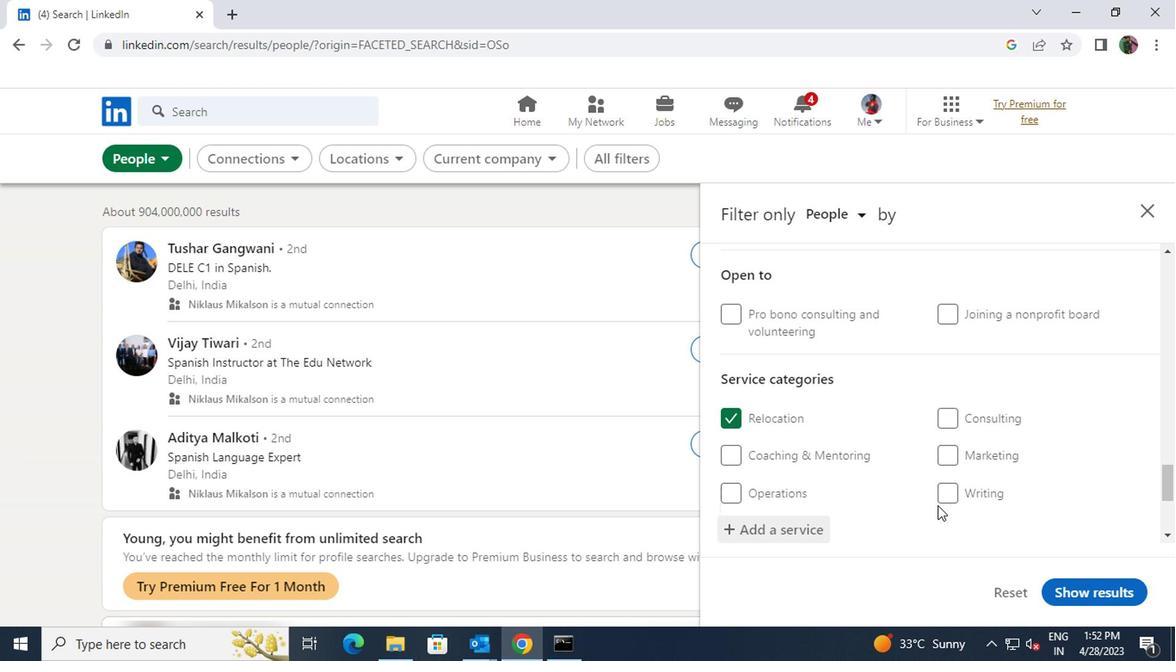
Action: Mouse scrolled (934, 500) with delta (0, -1)
Screenshot: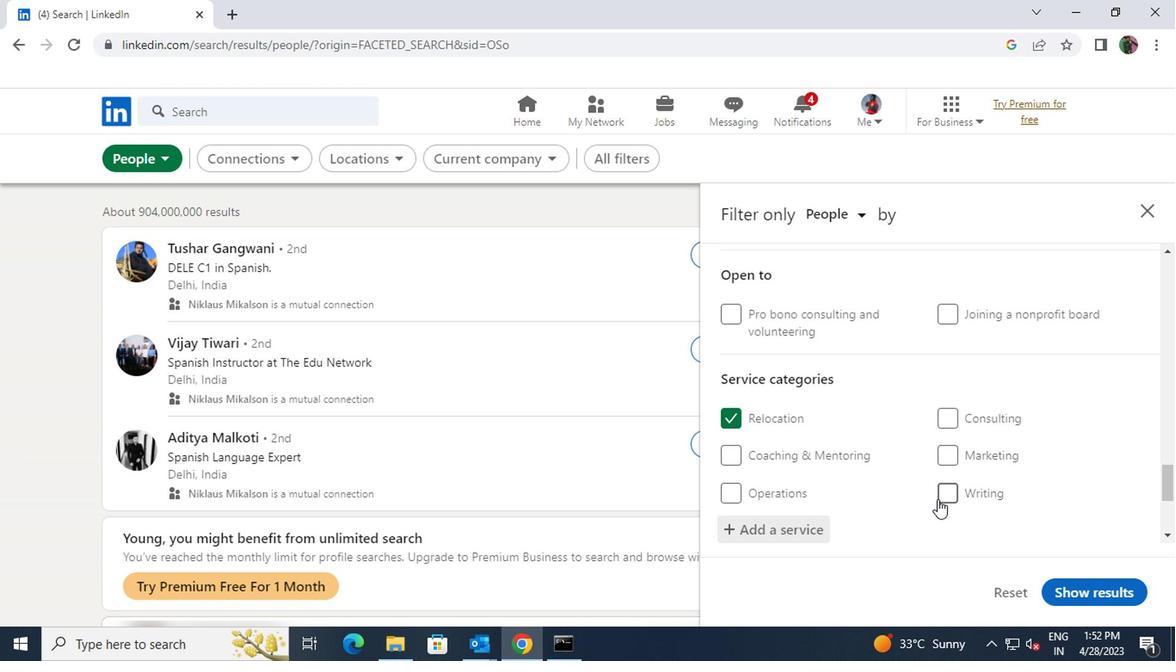
Action: Mouse scrolled (934, 500) with delta (0, -1)
Screenshot: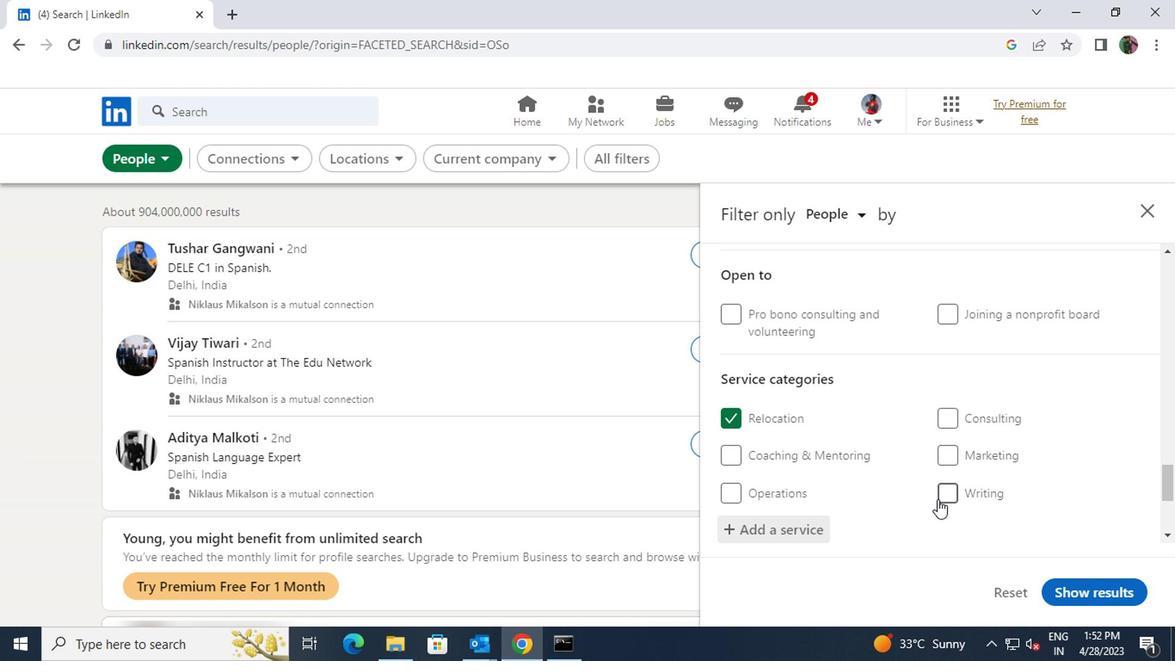 
Action: Mouse moved to (906, 525)
Screenshot: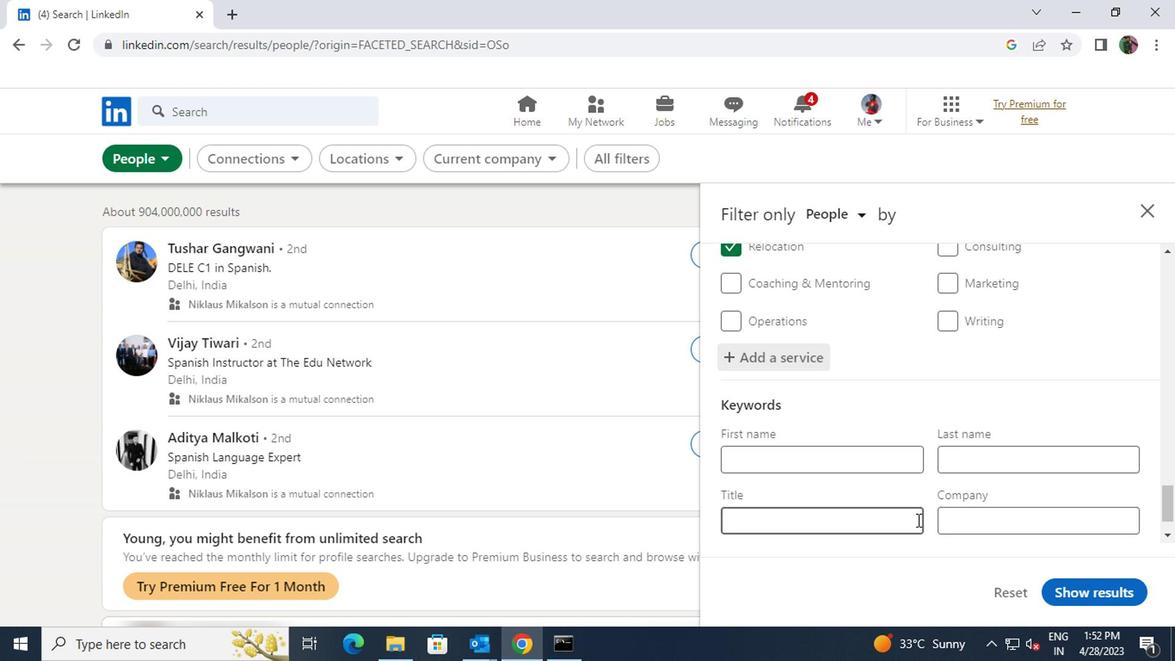 
Action: Mouse pressed left at (906, 525)
Screenshot: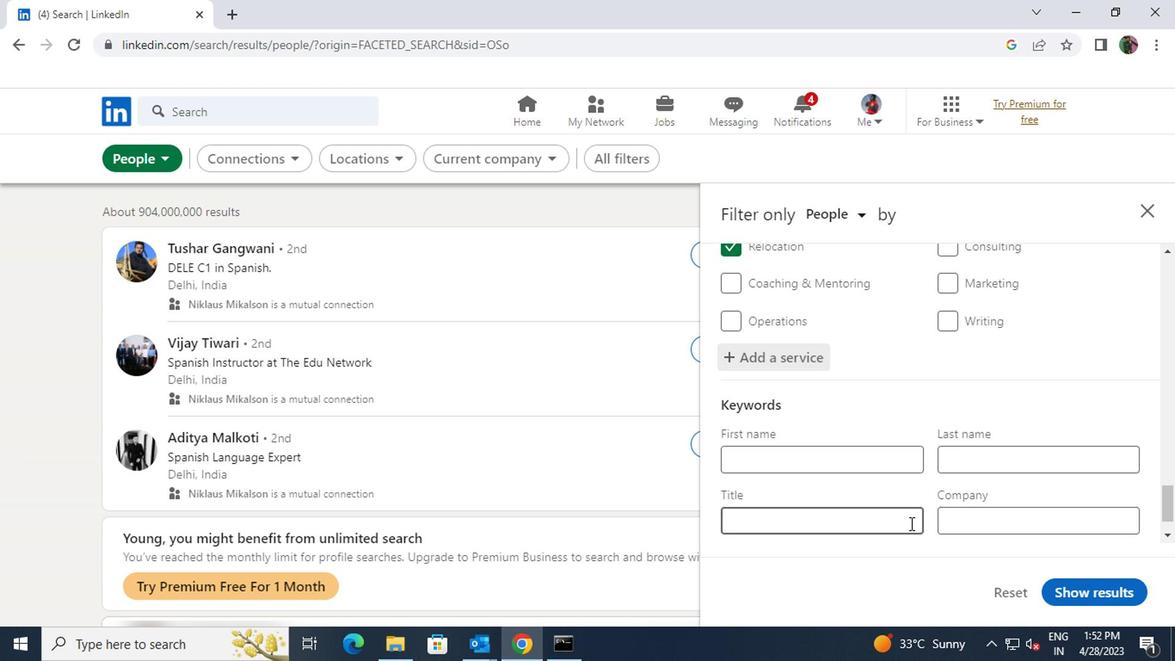 
Action: Key pressed <Key.shift>TEST<Key.space><Key.shift>SCORER
Screenshot: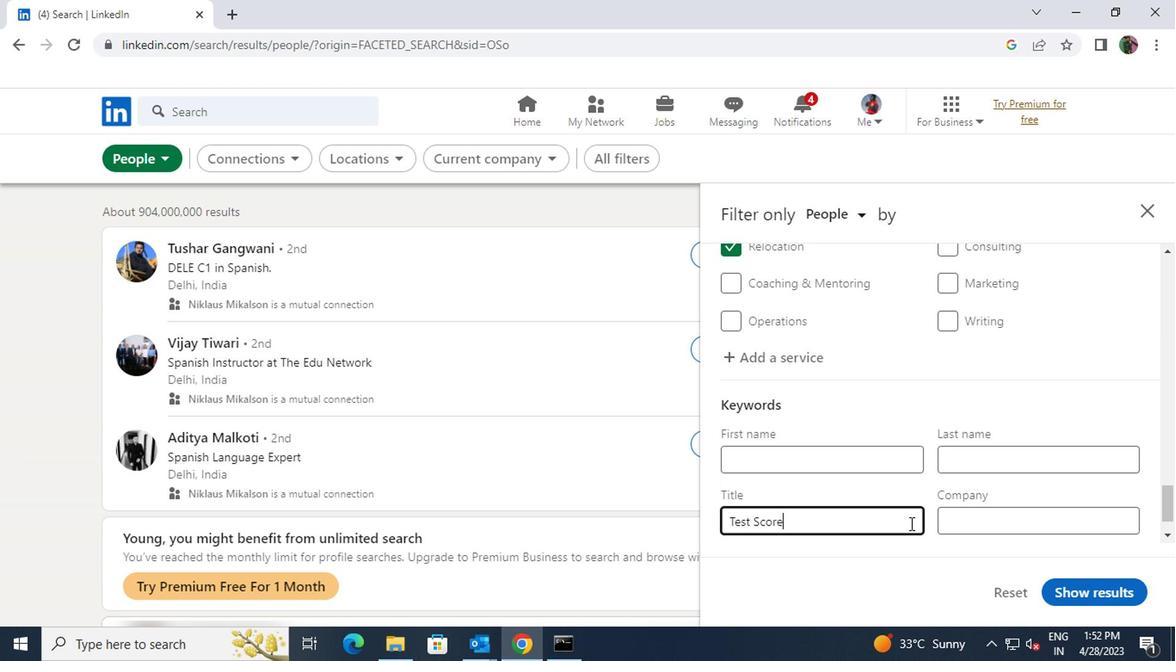 
Action: Mouse moved to (1074, 597)
Screenshot: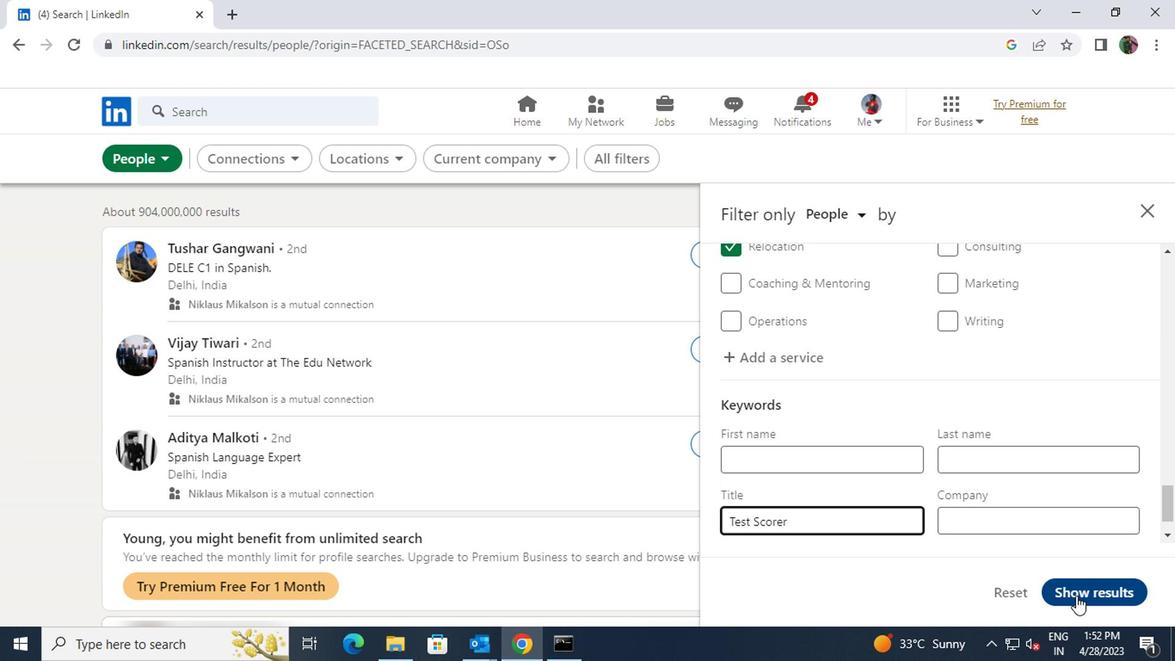 
Action: Mouse pressed left at (1074, 597)
Screenshot: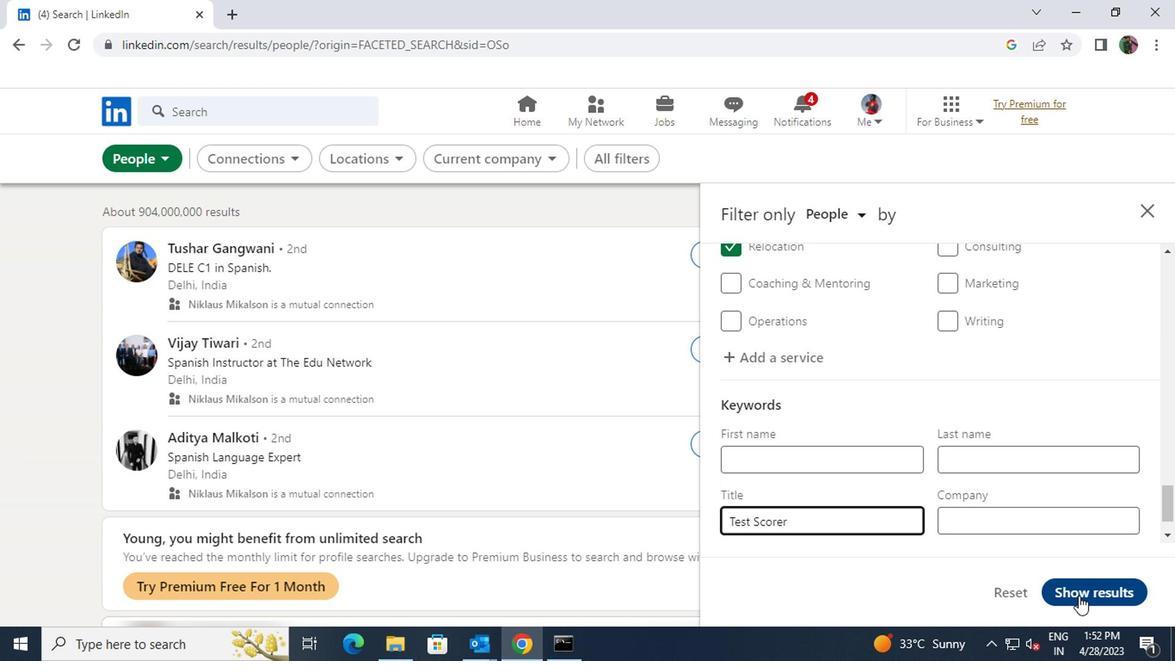 
